 Task: Find connections with filter location Britz with filter topic #digitalnomadwith filter profile language German with filter current company Angel One with filter school Punjabi University with filter industry Translation and Localization with filter service category Wedding Planning with filter keywords title Data Analyst
Action: Mouse moved to (665, 86)
Screenshot: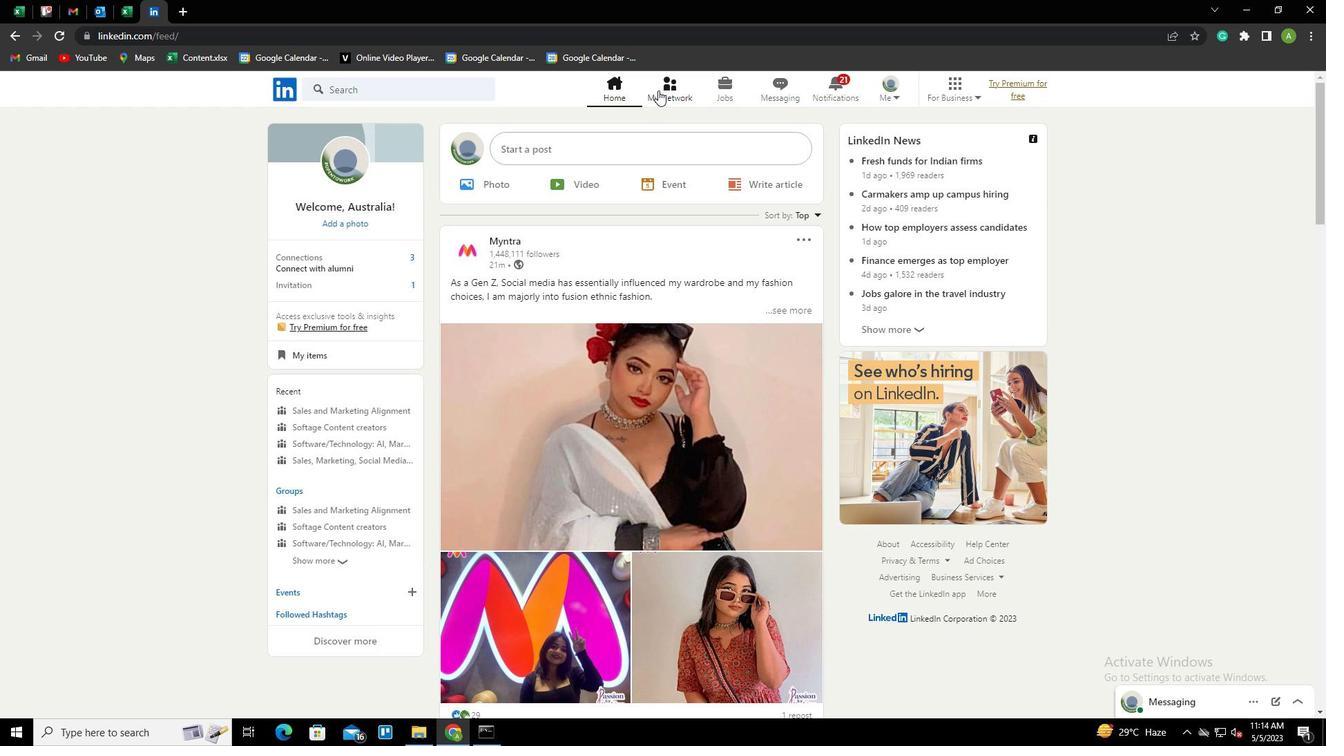 
Action: Mouse pressed left at (665, 86)
Screenshot: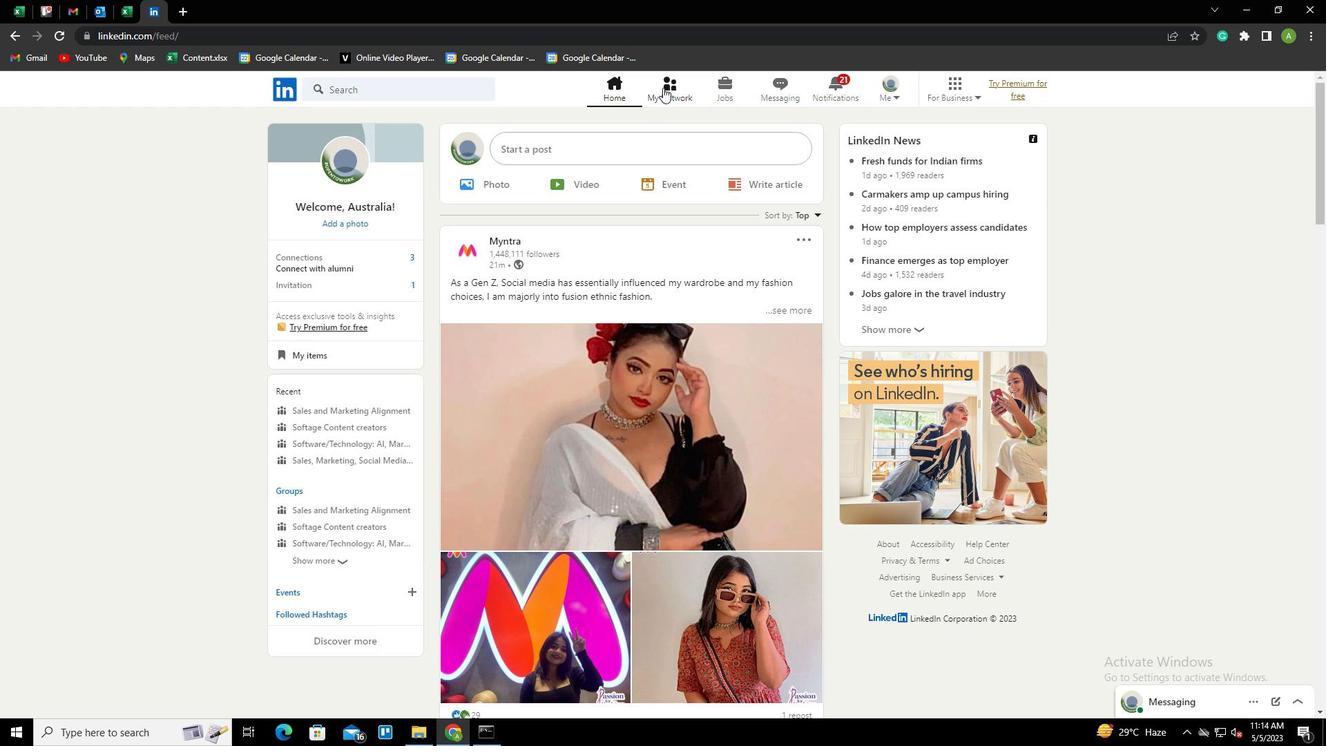 
Action: Mouse moved to (368, 168)
Screenshot: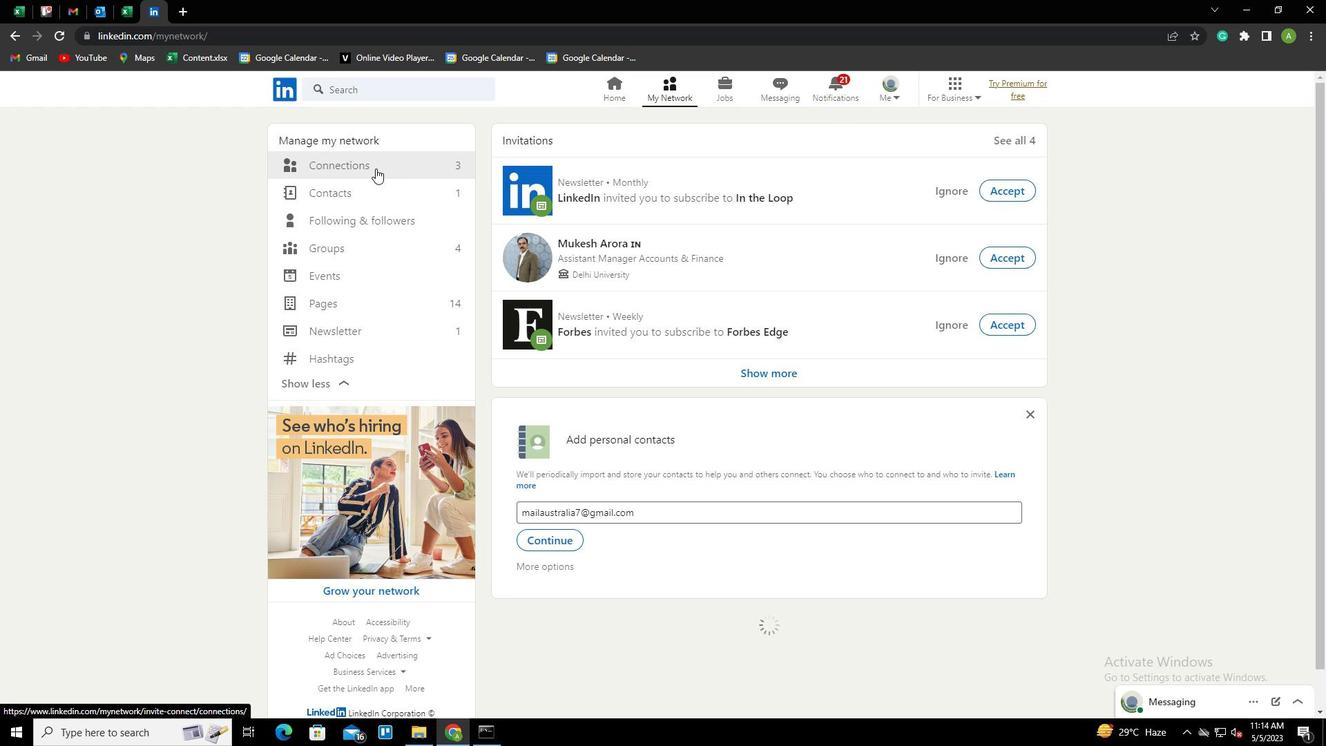 
Action: Mouse pressed left at (368, 168)
Screenshot: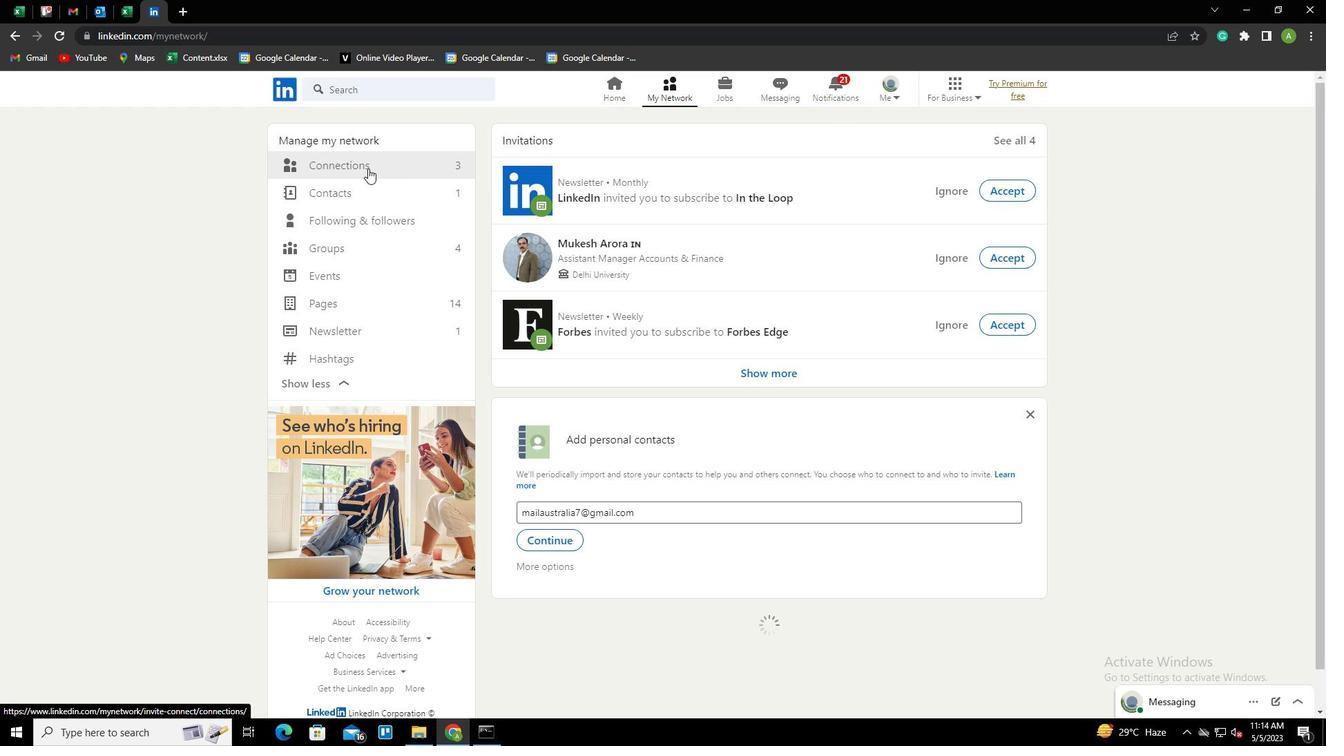 
Action: Mouse moved to (773, 162)
Screenshot: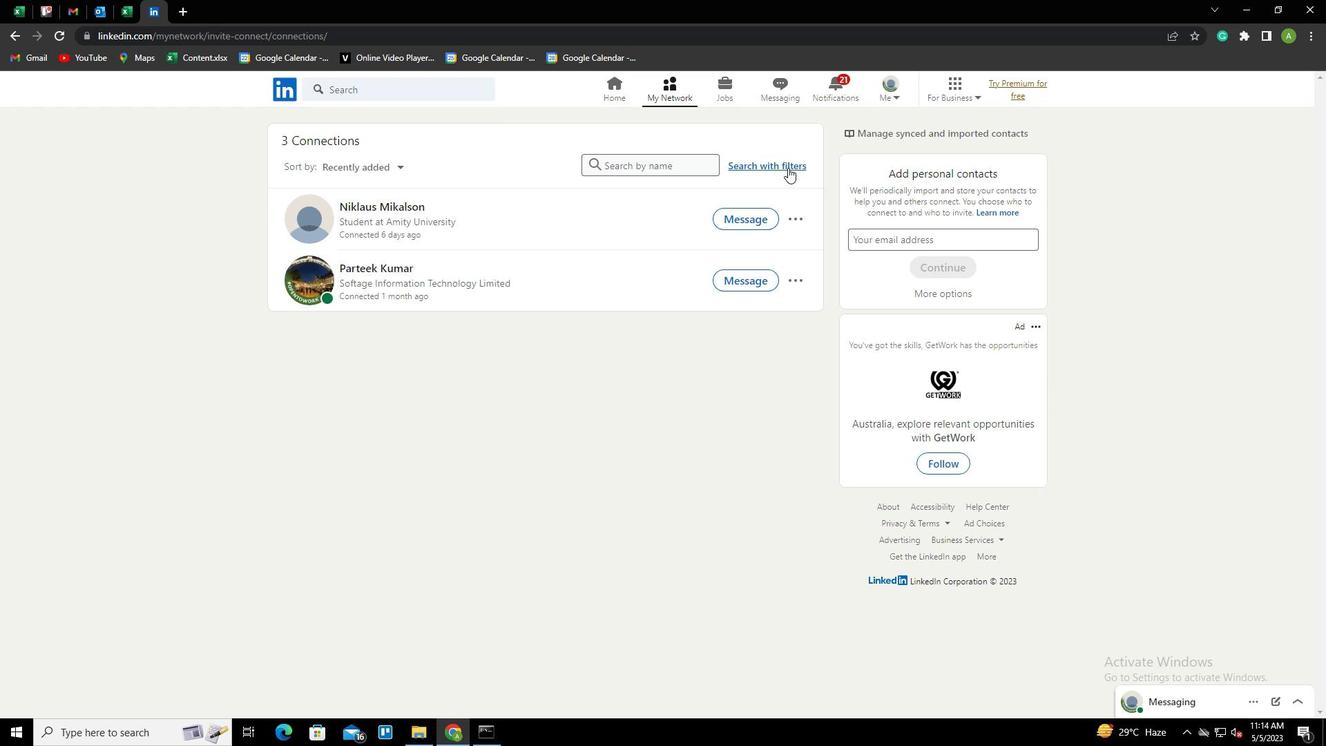 
Action: Mouse pressed left at (773, 162)
Screenshot: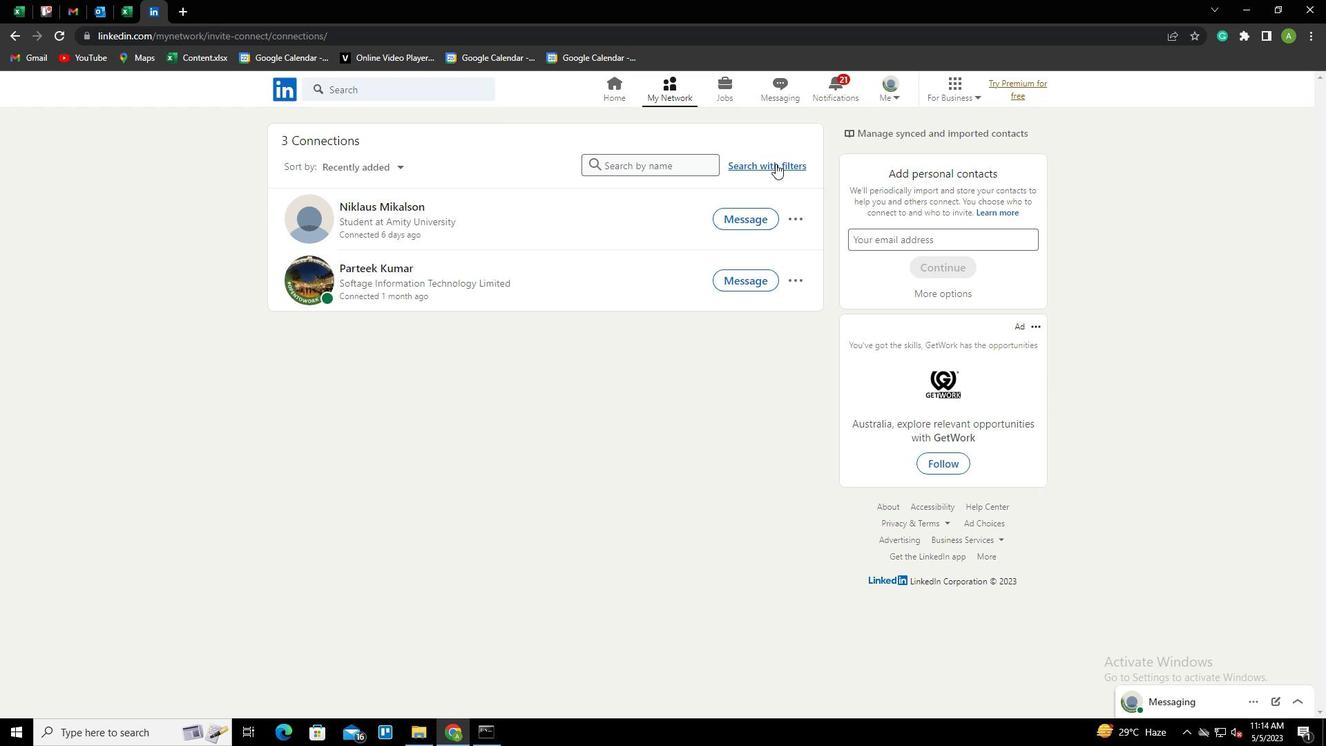 
Action: Mouse moved to (703, 127)
Screenshot: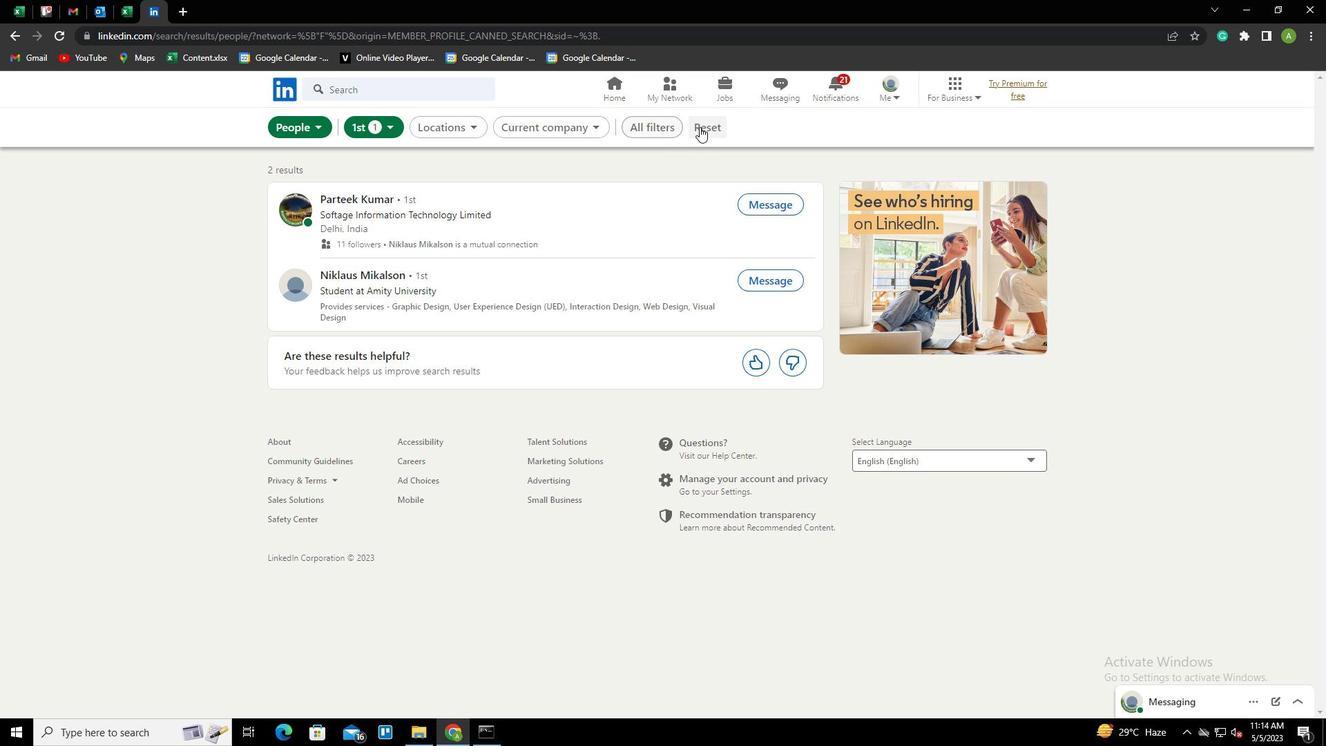 
Action: Mouse pressed left at (703, 127)
Screenshot: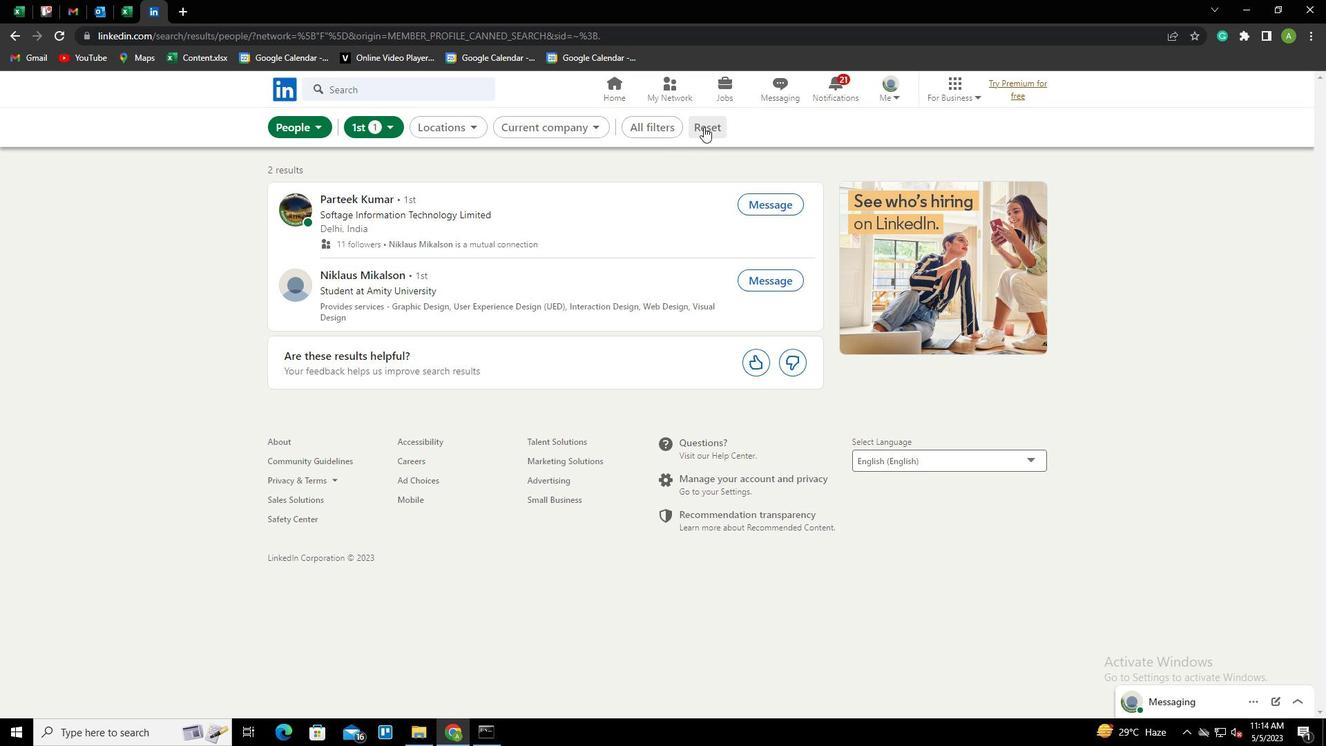 
Action: Mouse moved to (680, 127)
Screenshot: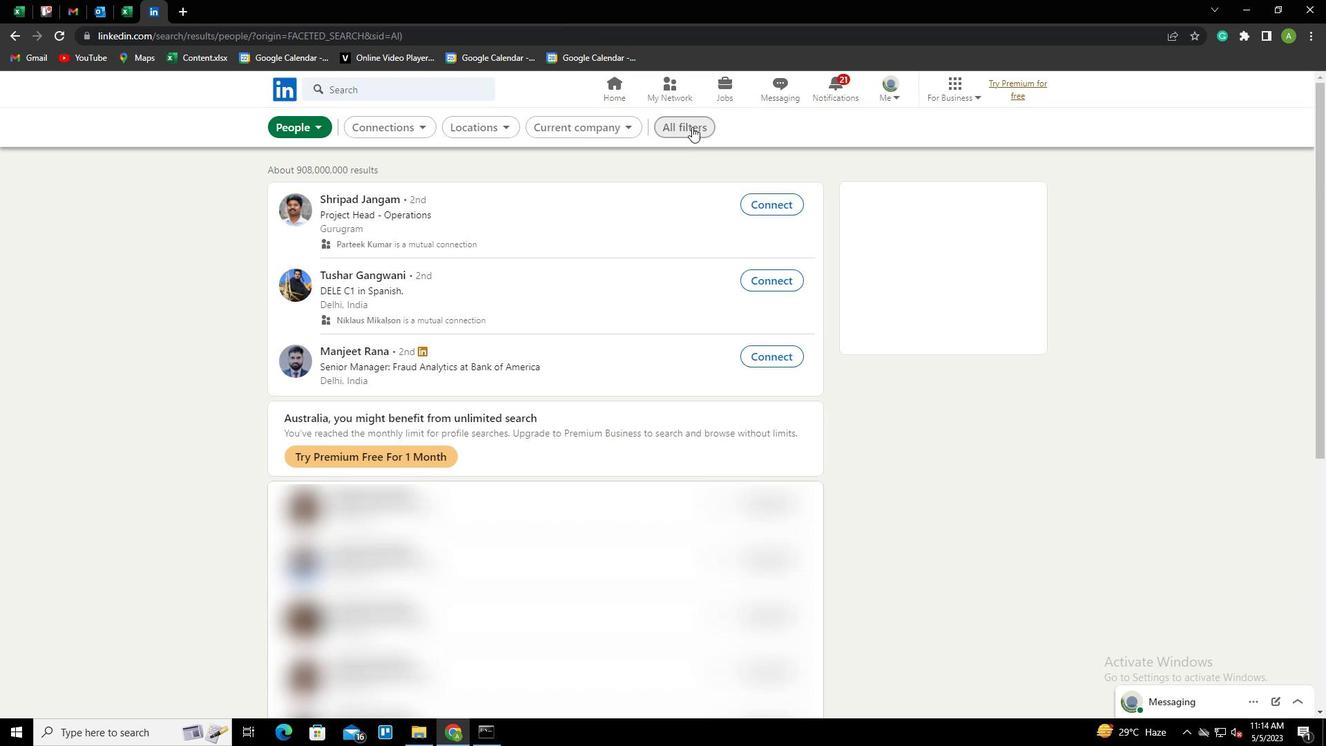 
Action: Mouse pressed left at (680, 127)
Screenshot: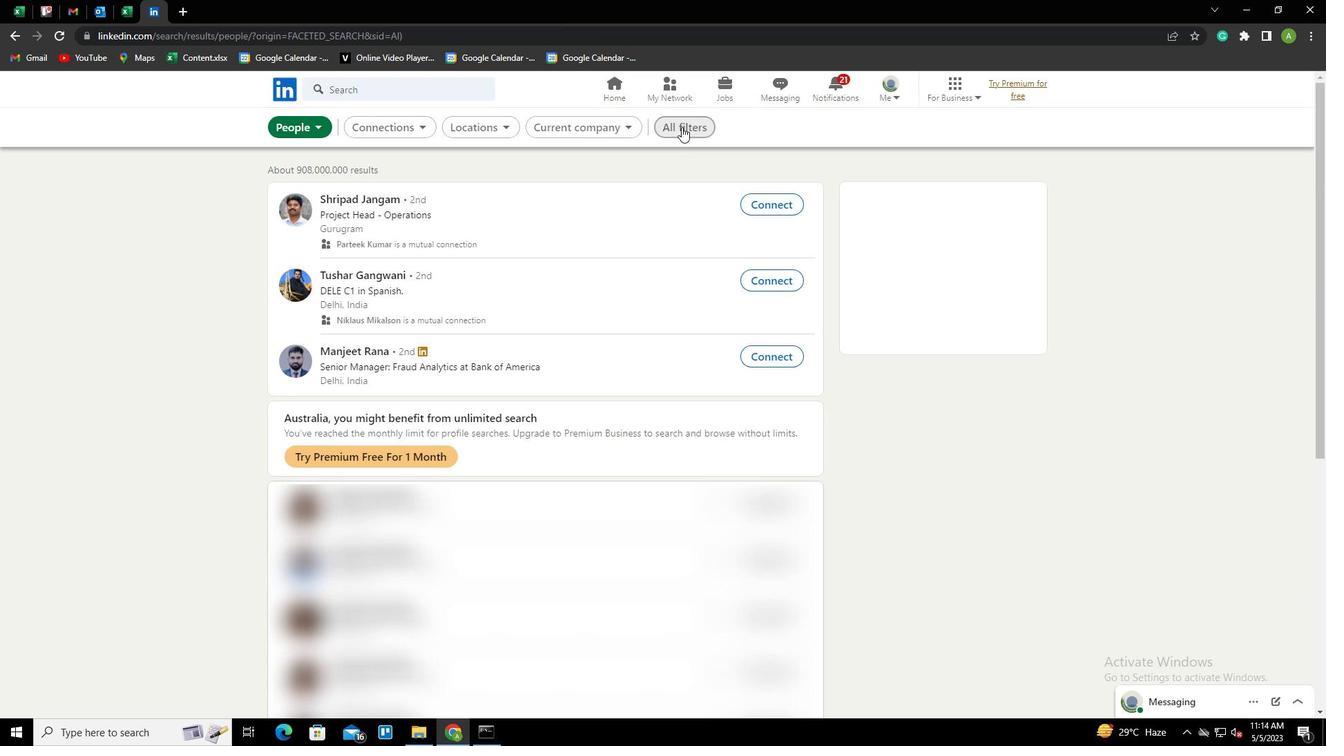 
Action: Mouse moved to (1014, 427)
Screenshot: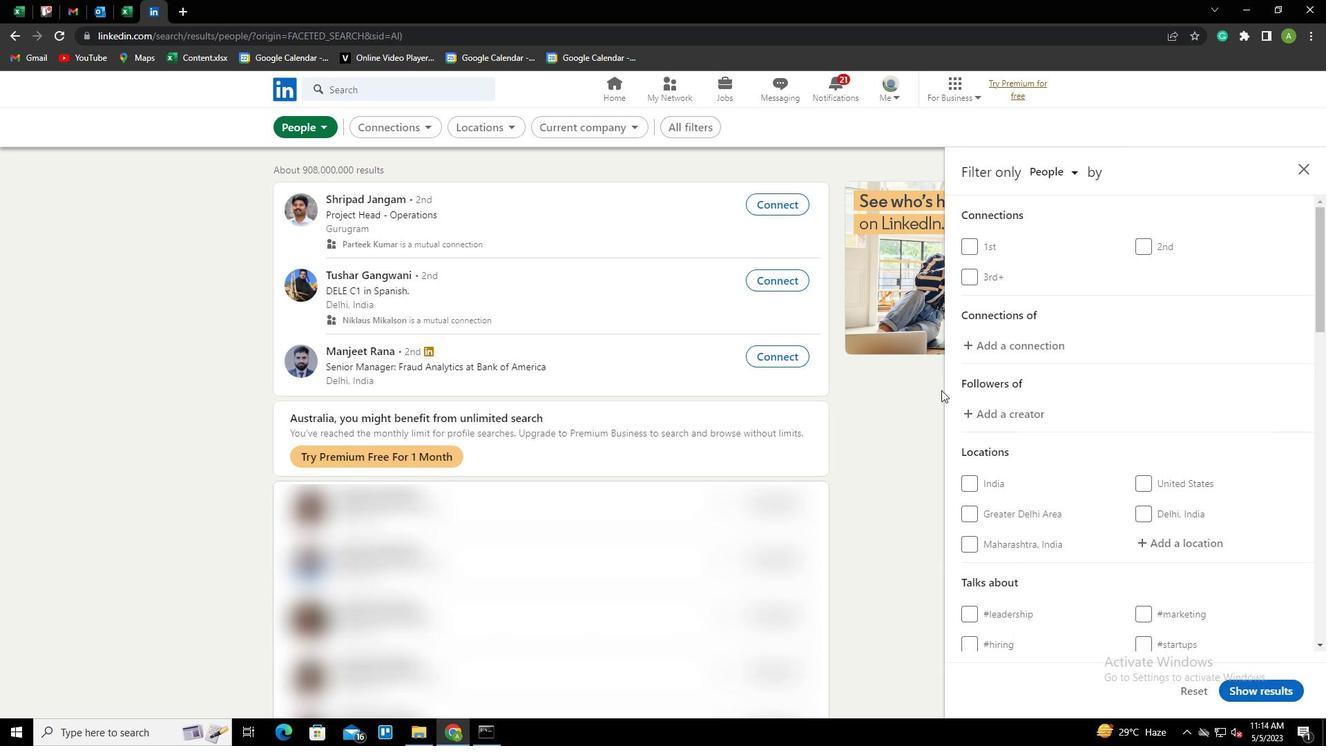 
Action: Mouse scrolled (1014, 426) with delta (0, 0)
Screenshot: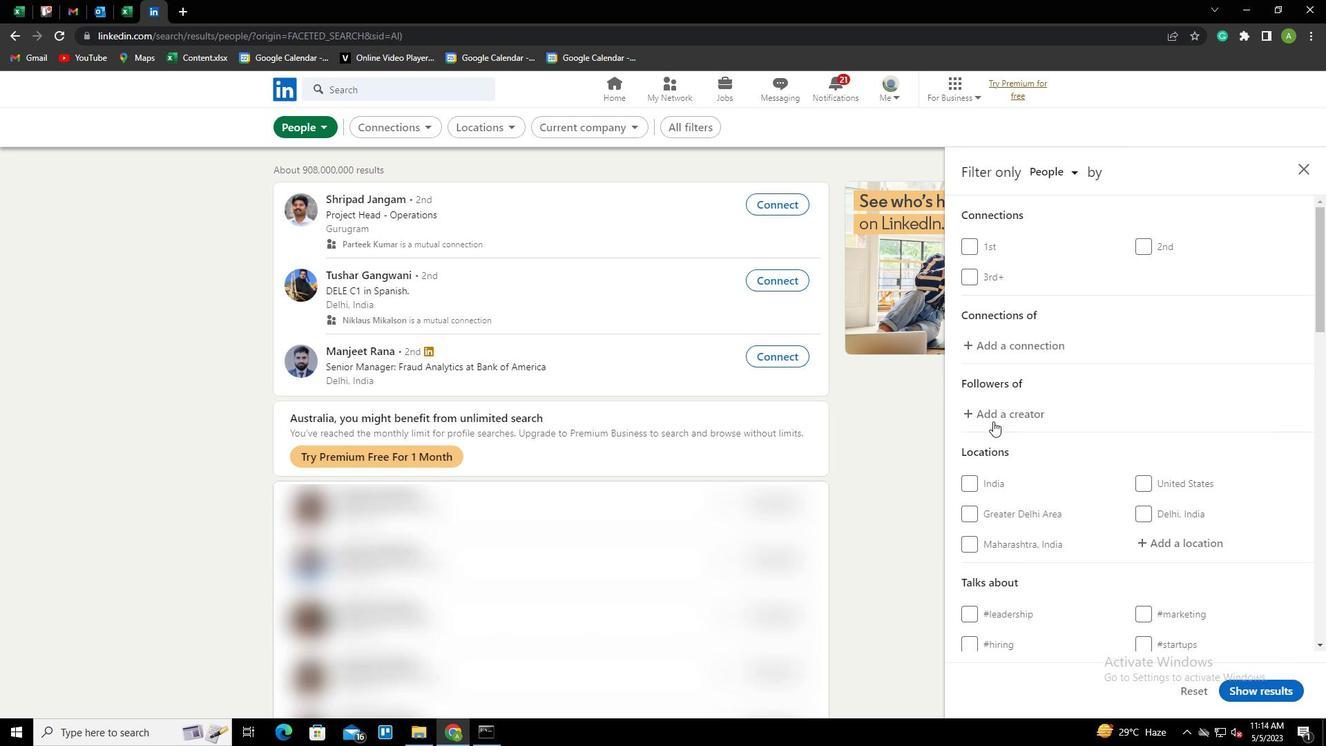 
Action: Mouse scrolled (1014, 426) with delta (0, 0)
Screenshot: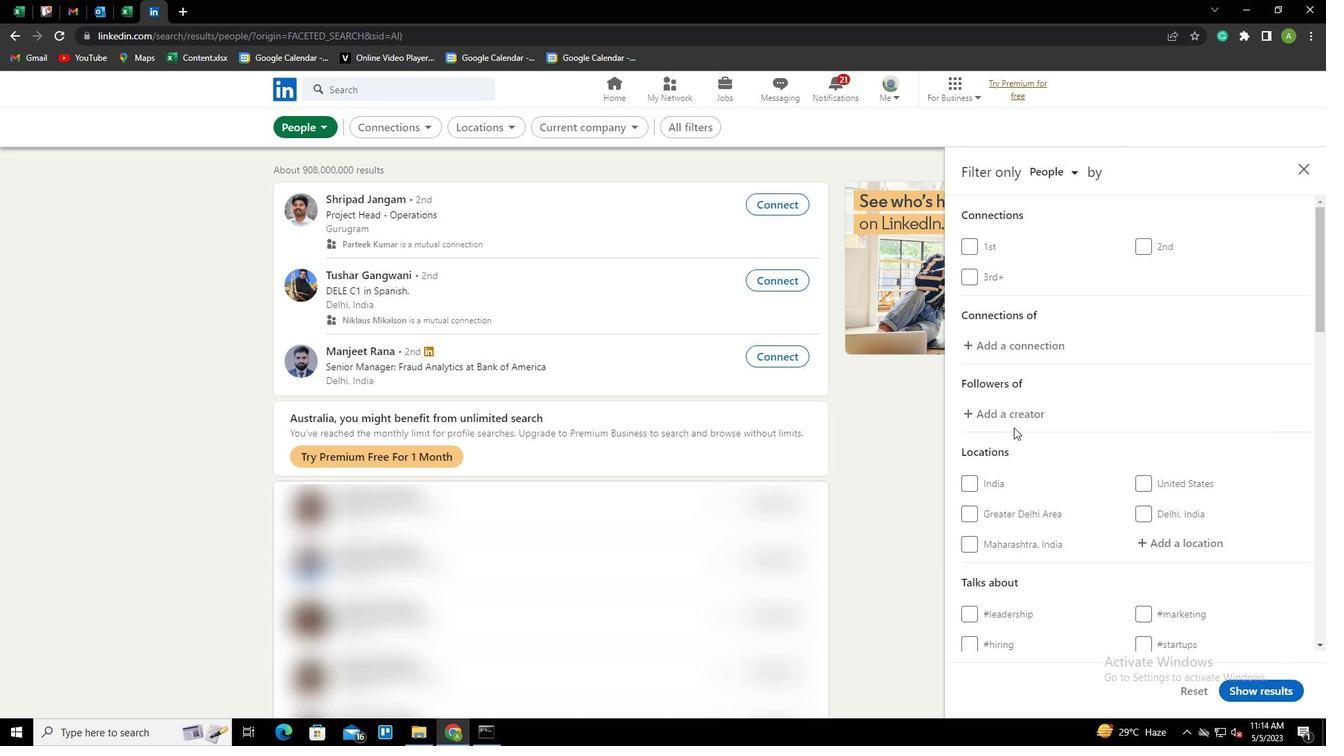 
Action: Mouse moved to (1181, 398)
Screenshot: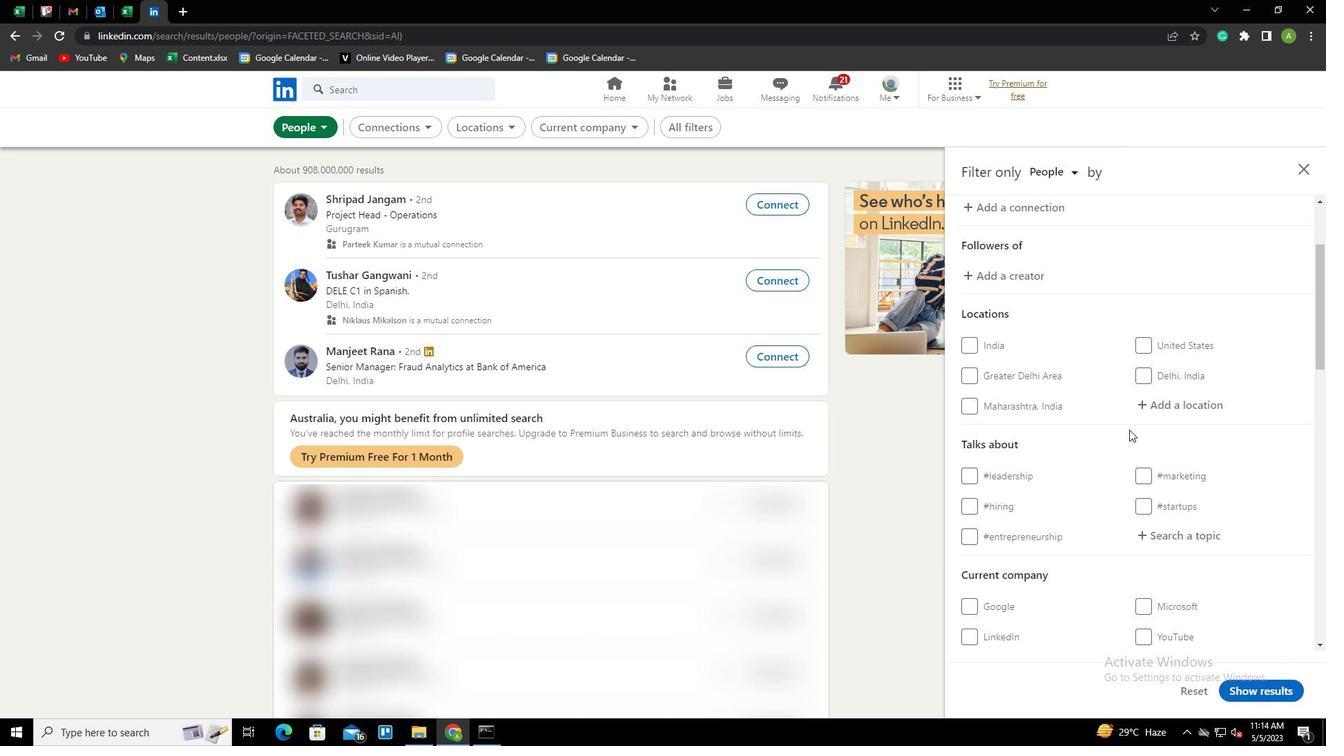 
Action: Mouse pressed left at (1181, 398)
Screenshot: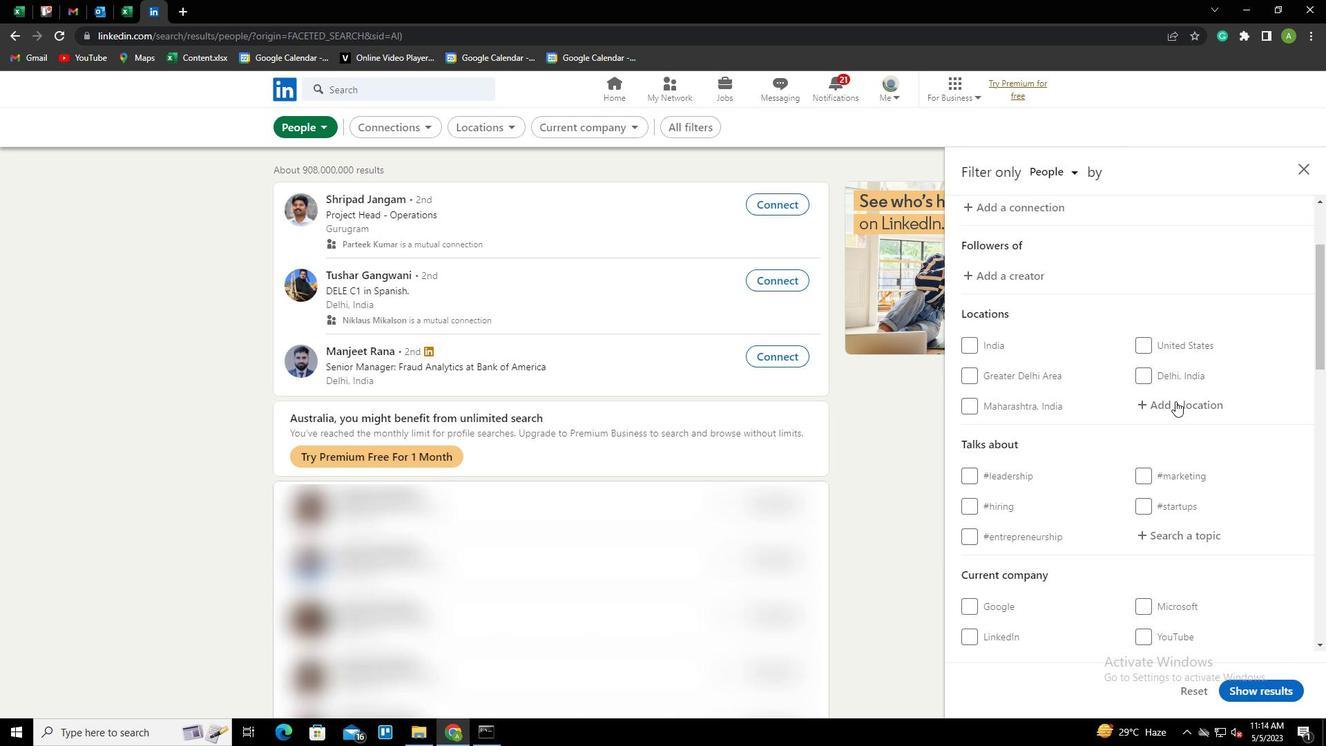 
Action: Key pressed <Key.shift>BRITZ<Key.down><Key.enter>
Screenshot: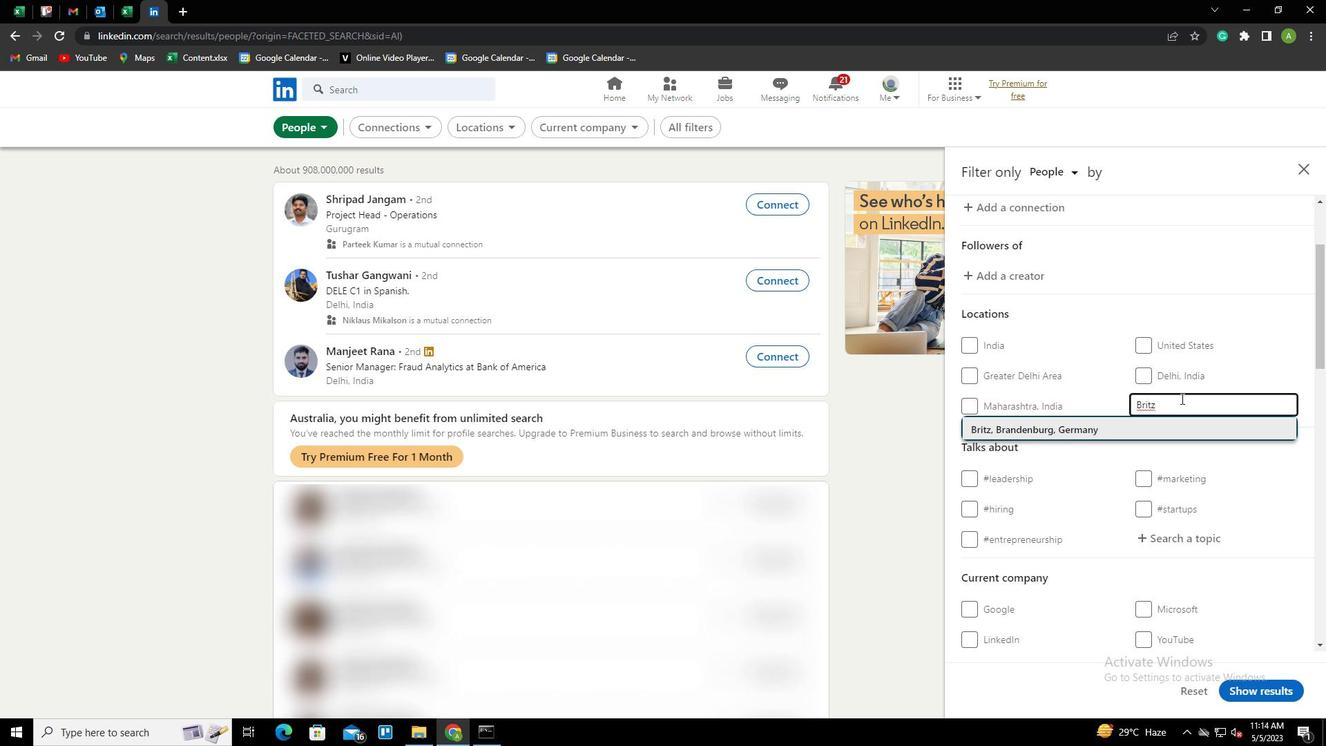 
Action: Mouse scrolled (1181, 397) with delta (0, 0)
Screenshot: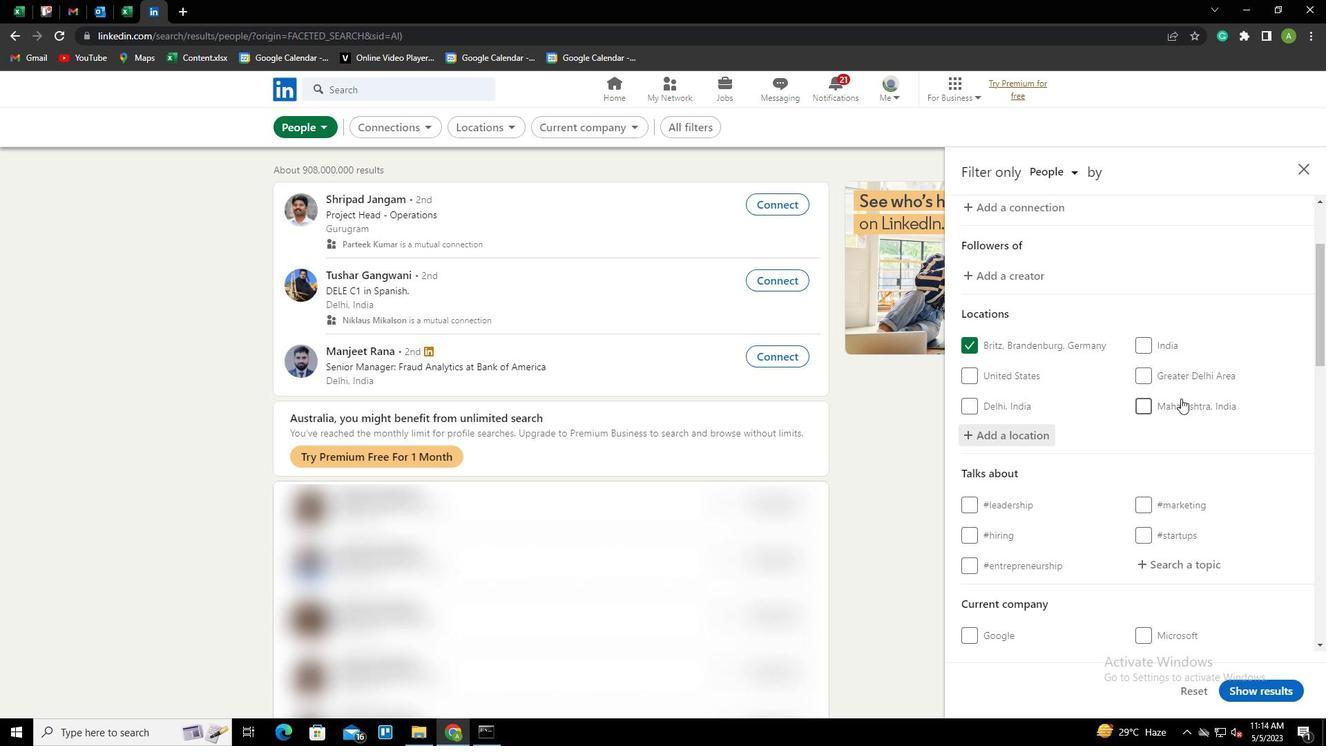 
Action: Mouse scrolled (1181, 397) with delta (0, 0)
Screenshot: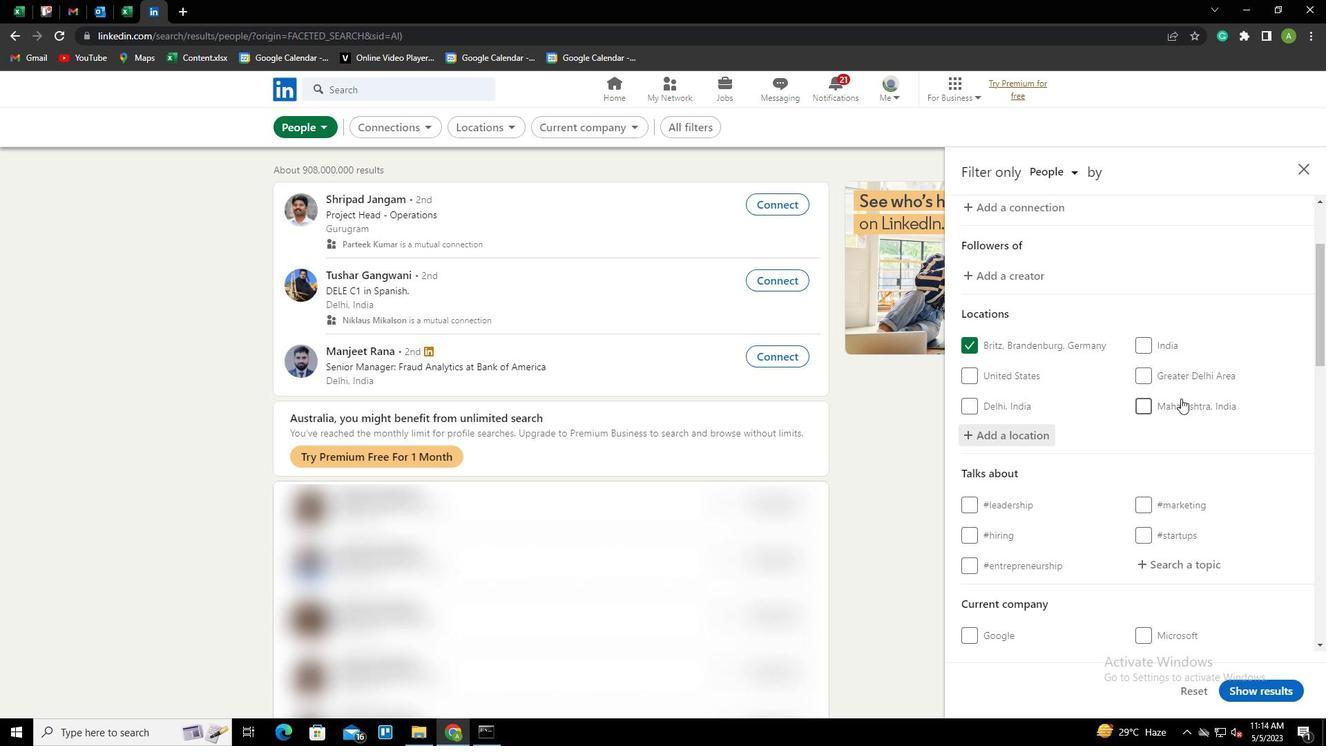 
Action: Mouse scrolled (1181, 397) with delta (0, 0)
Screenshot: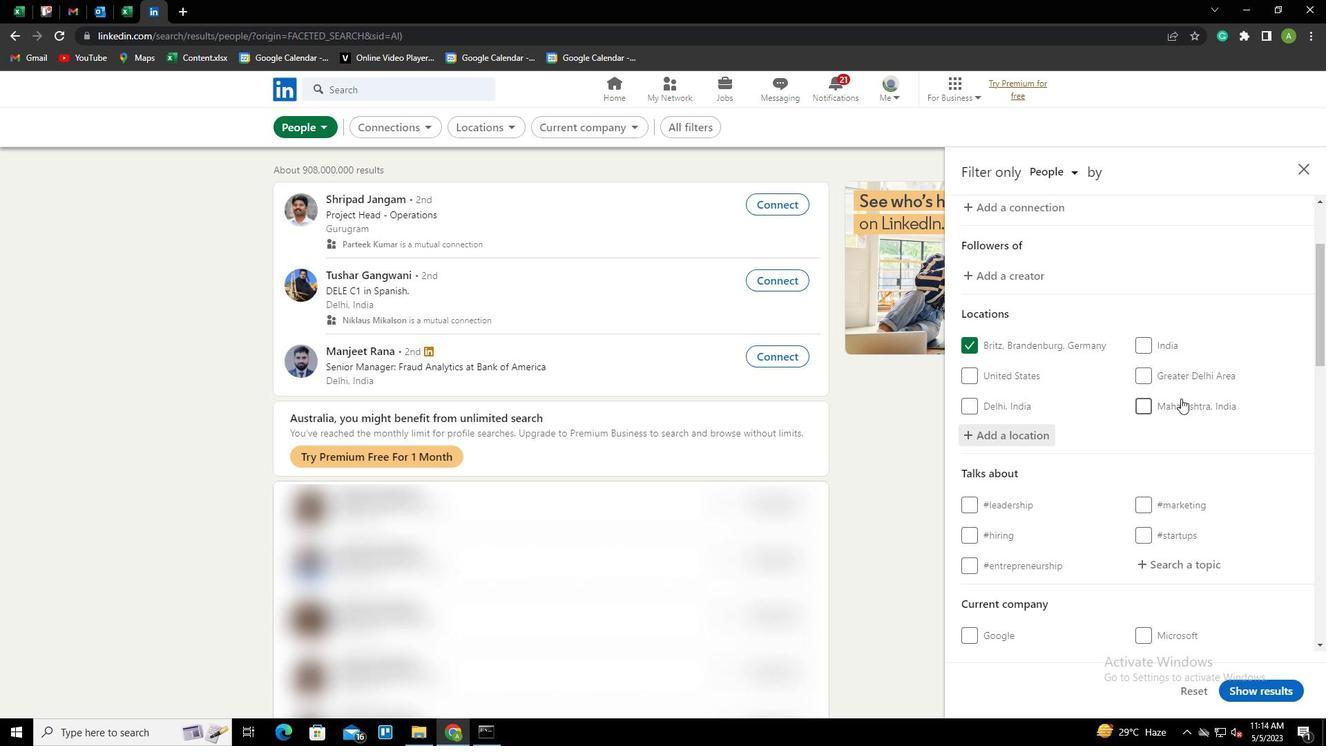 
Action: Mouse scrolled (1181, 397) with delta (0, 0)
Screenshot: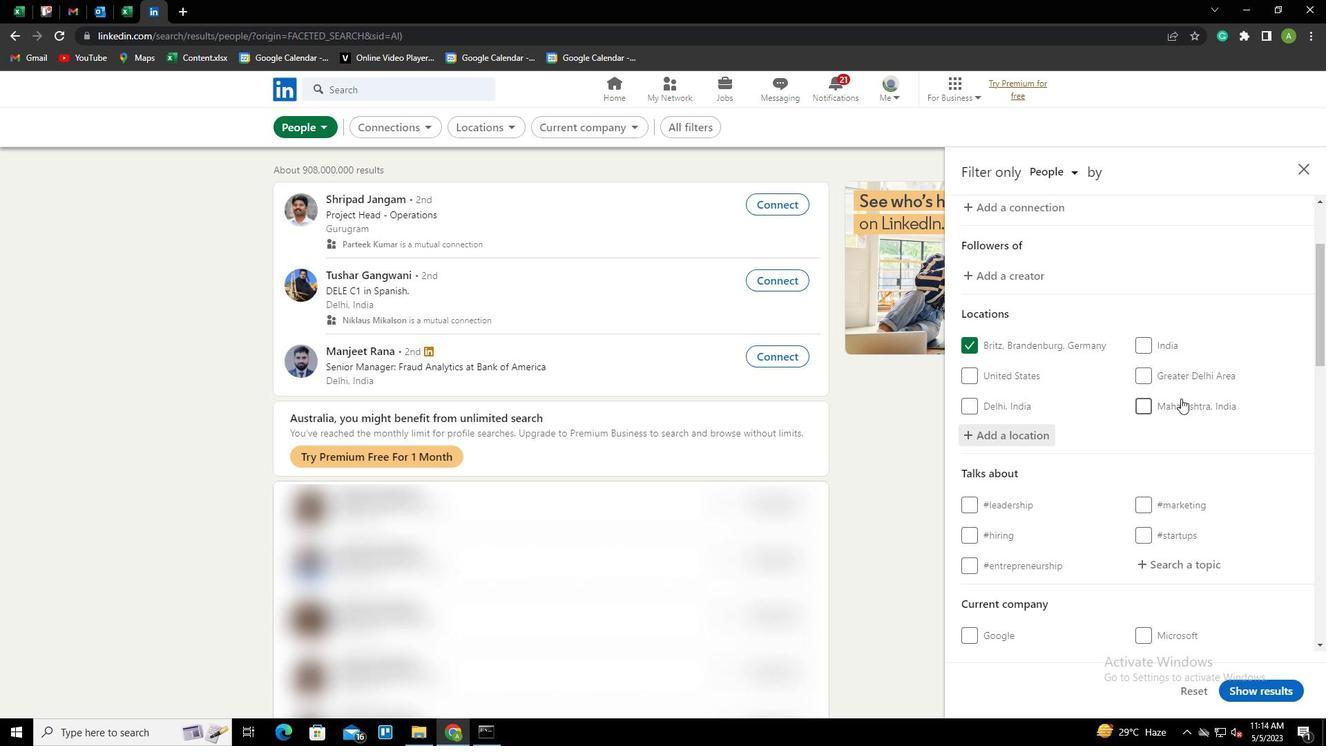 
Action: Mouse moved to (1174, 290)
Screenshot: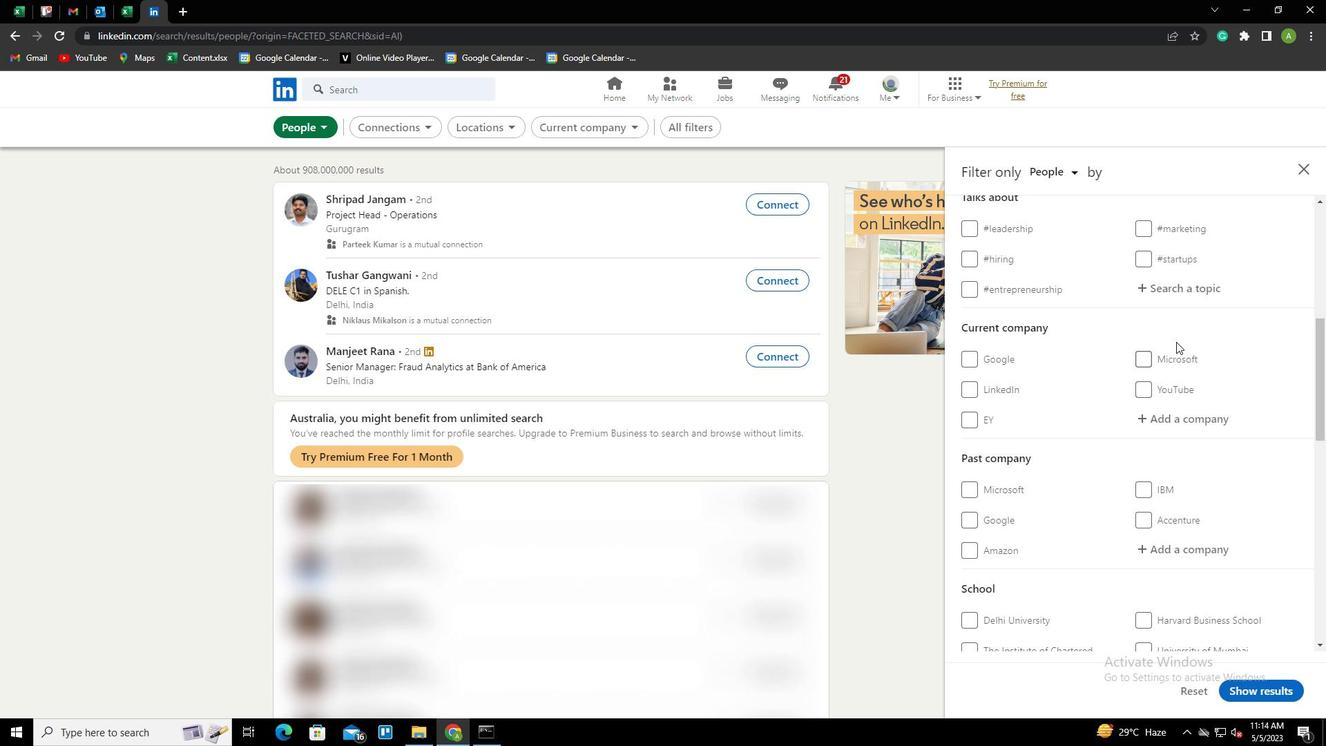 
Action: Mouse pressed left at (1174, 290)
Screenshot: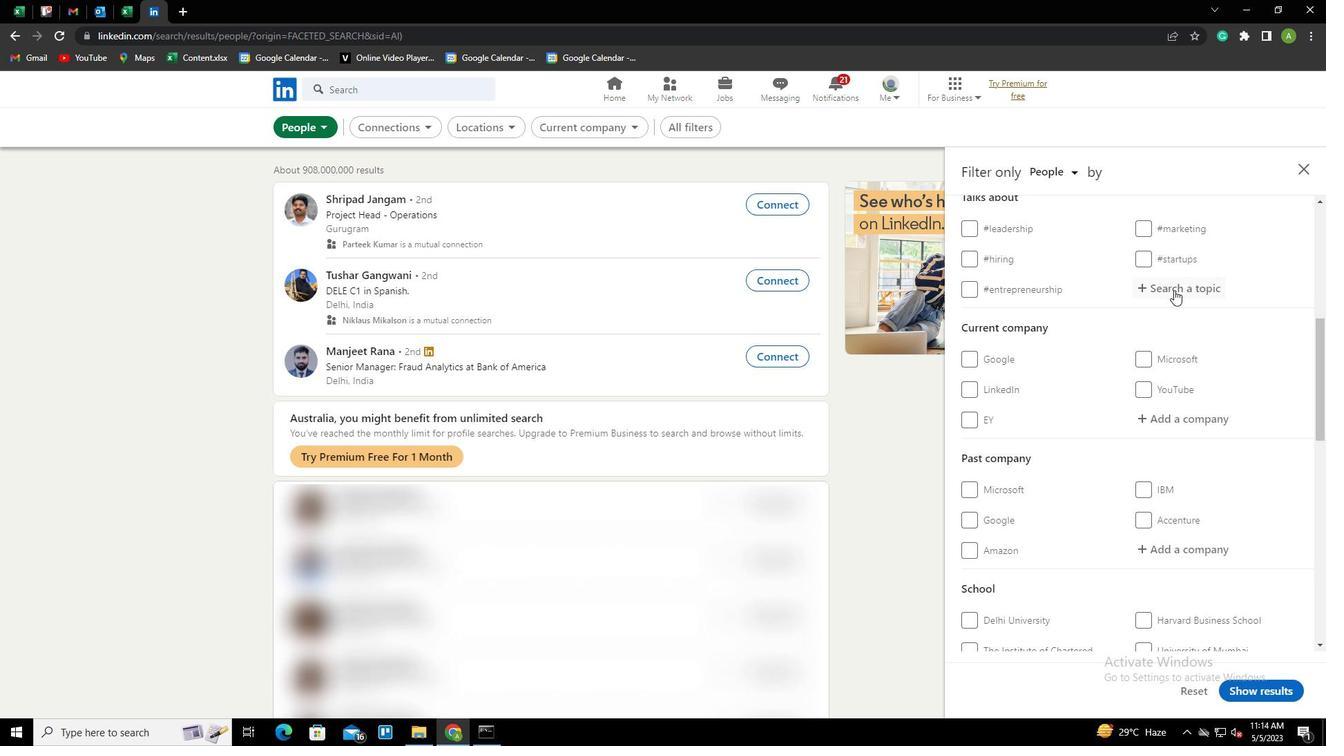 
Action: Key pressed DIGITALNOMAD<Key.down><Key.enter>
Screenshot: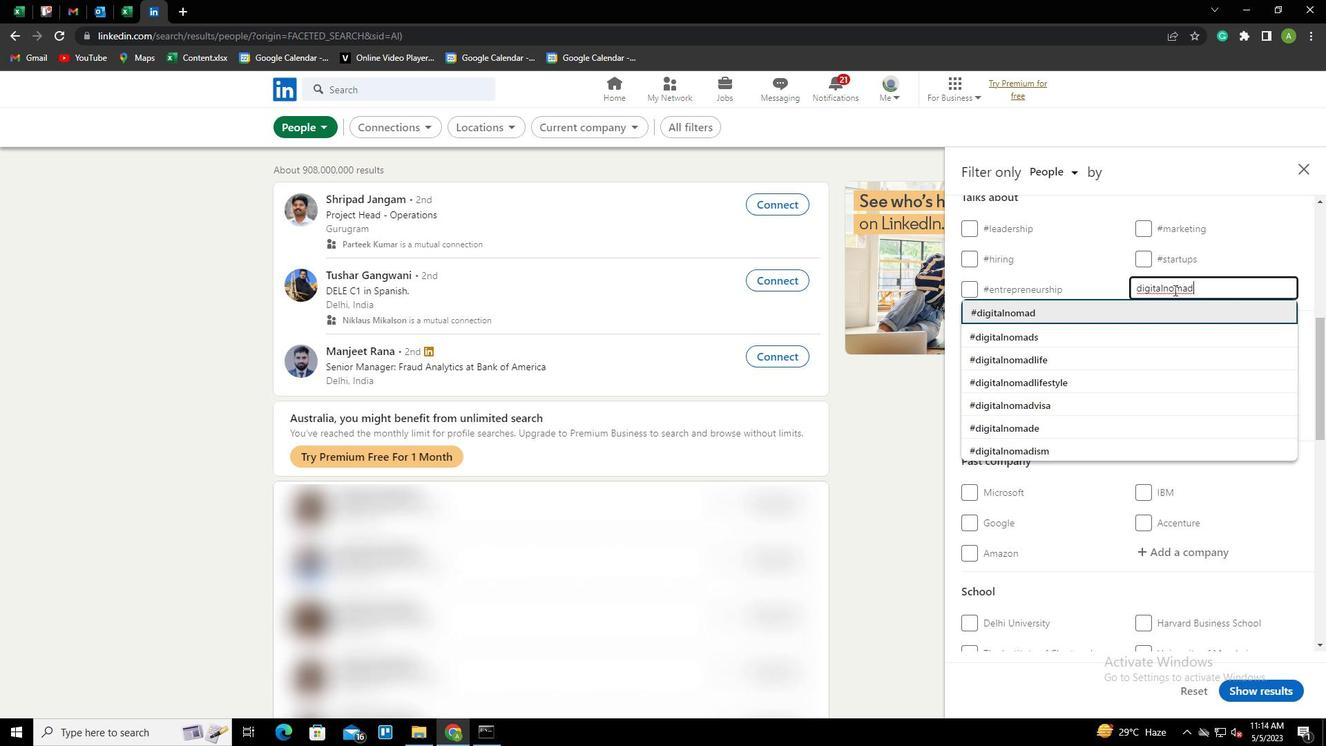 
Action: Mouse scrolled (1174, 289) with delta (0, 0)
Screenshot: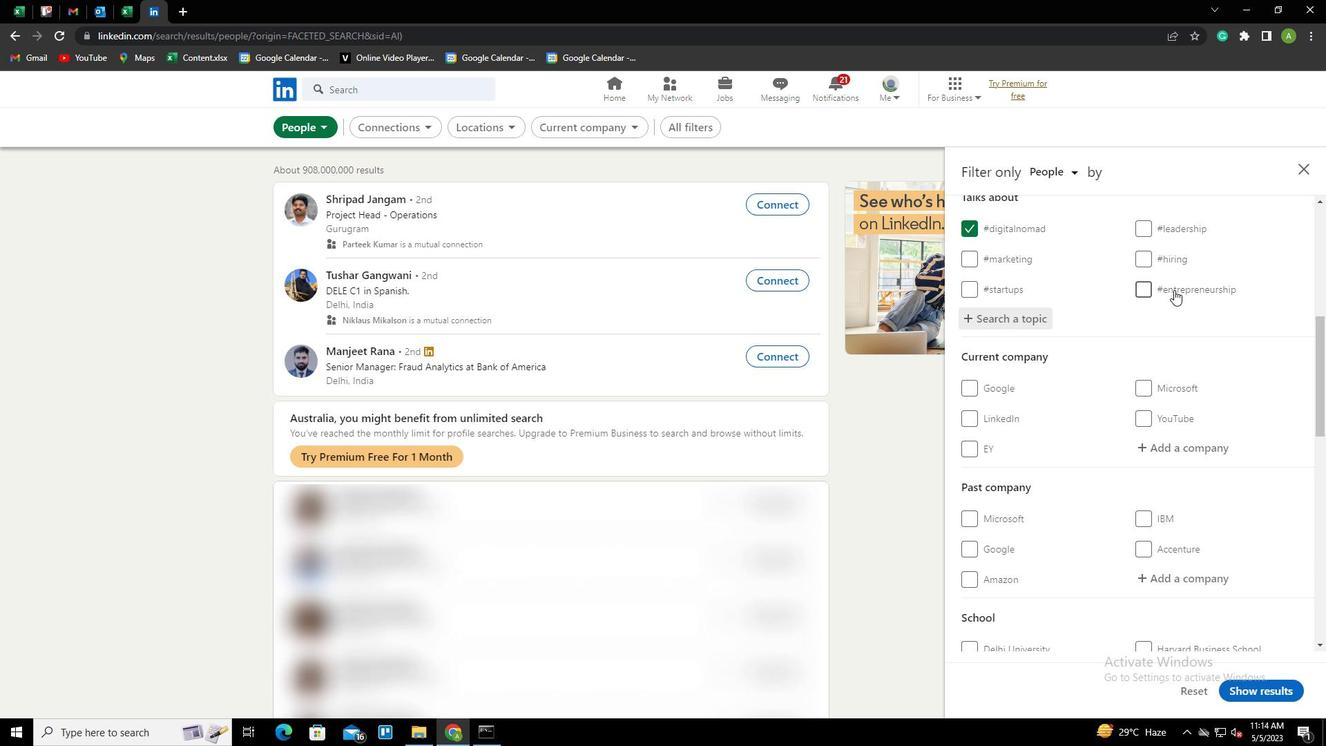 
Action: Mouse scrolled (1174, 289) with delta (0, 0)
Screenshot: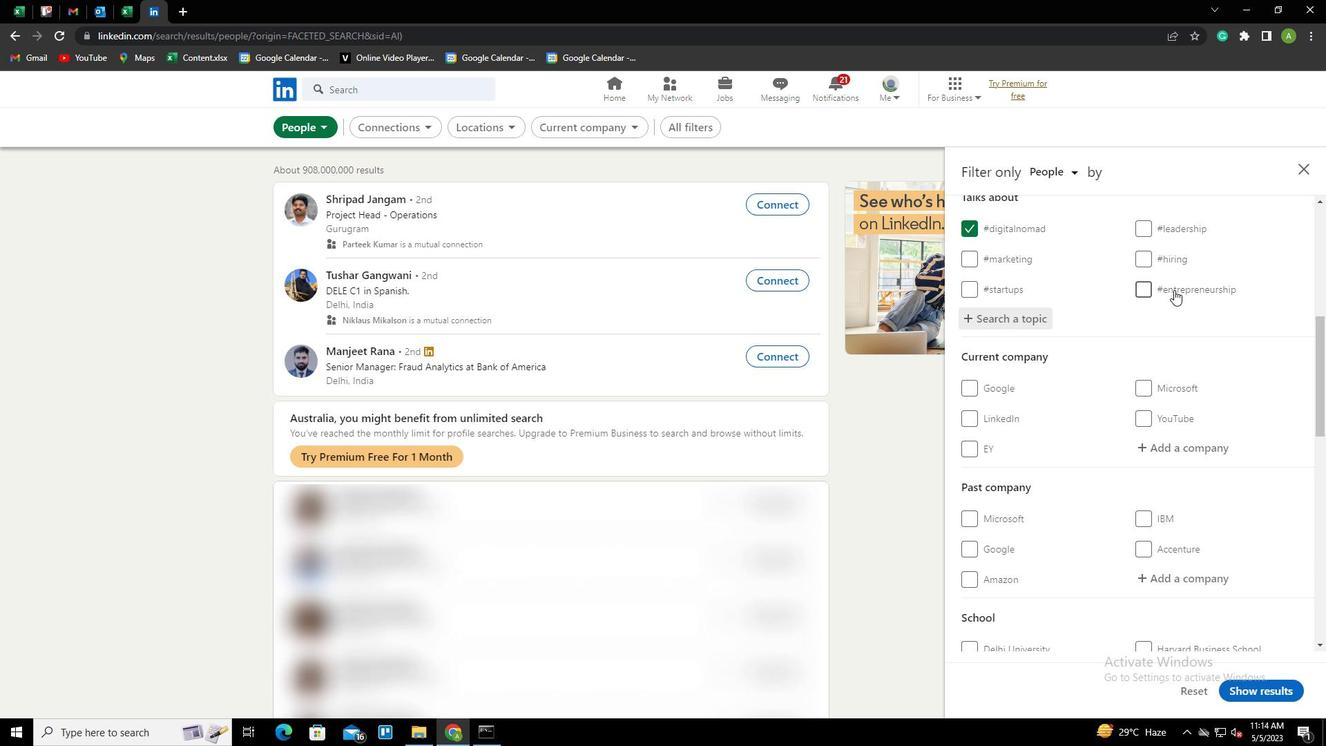 
Action: Mouse scrolled (1174, 289) with delta (0, 0)
Screenshot: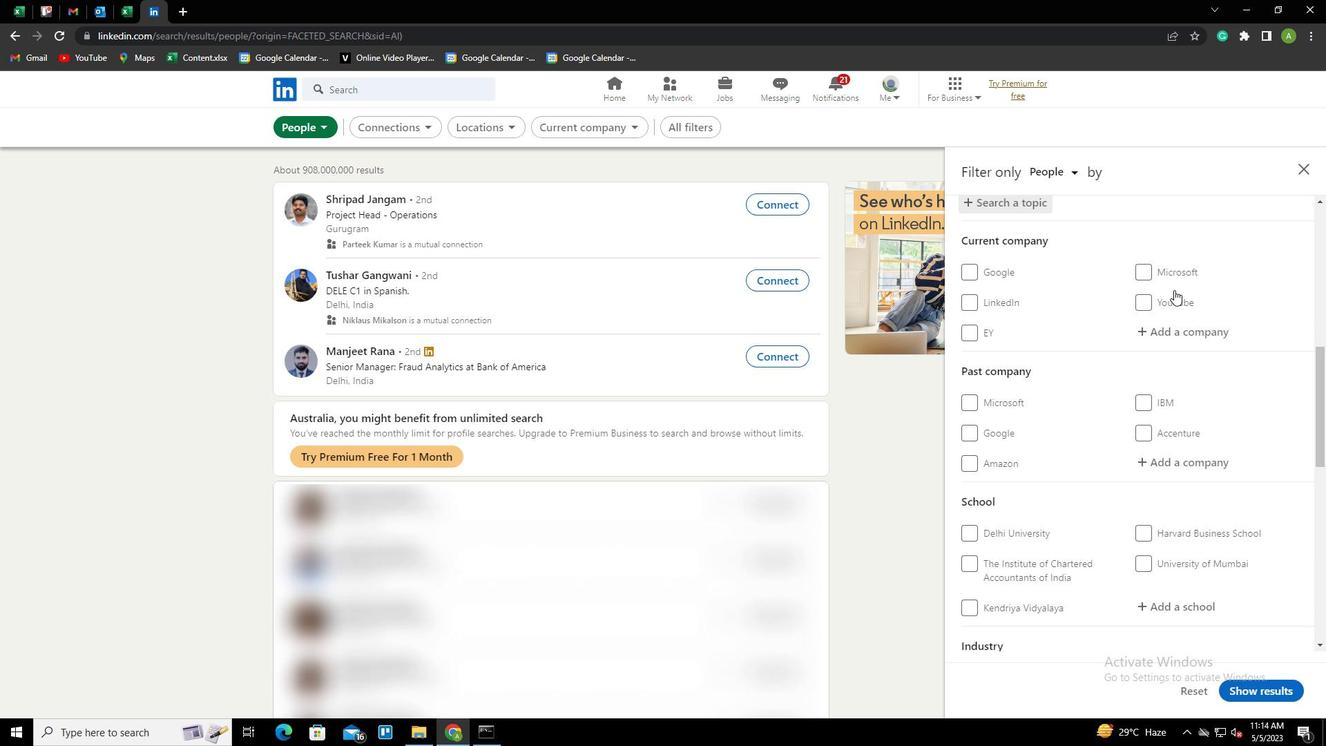 
Action: Mouse scrolled (1174, 289) with delta (0, 0)
Screenshot: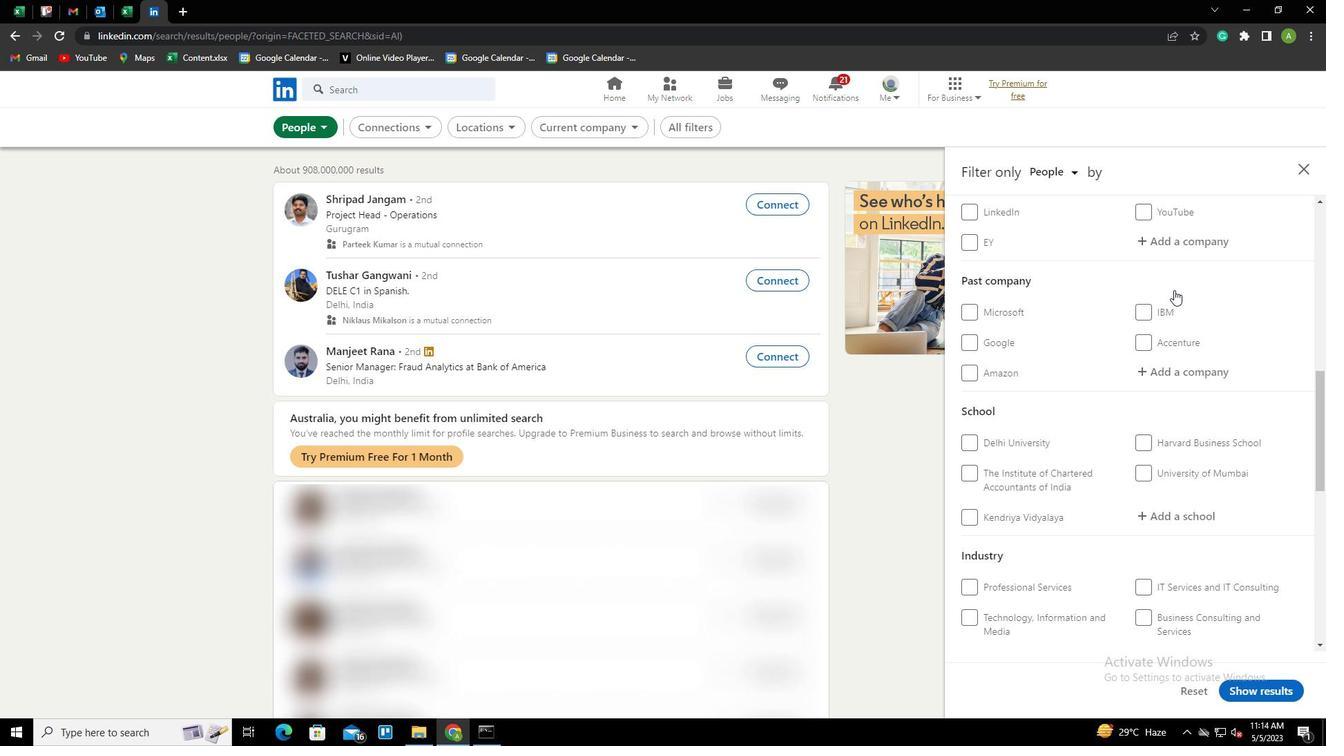 
Action: Mouse scrolled (1174, 289) with delta (0, 0)
Screenshot: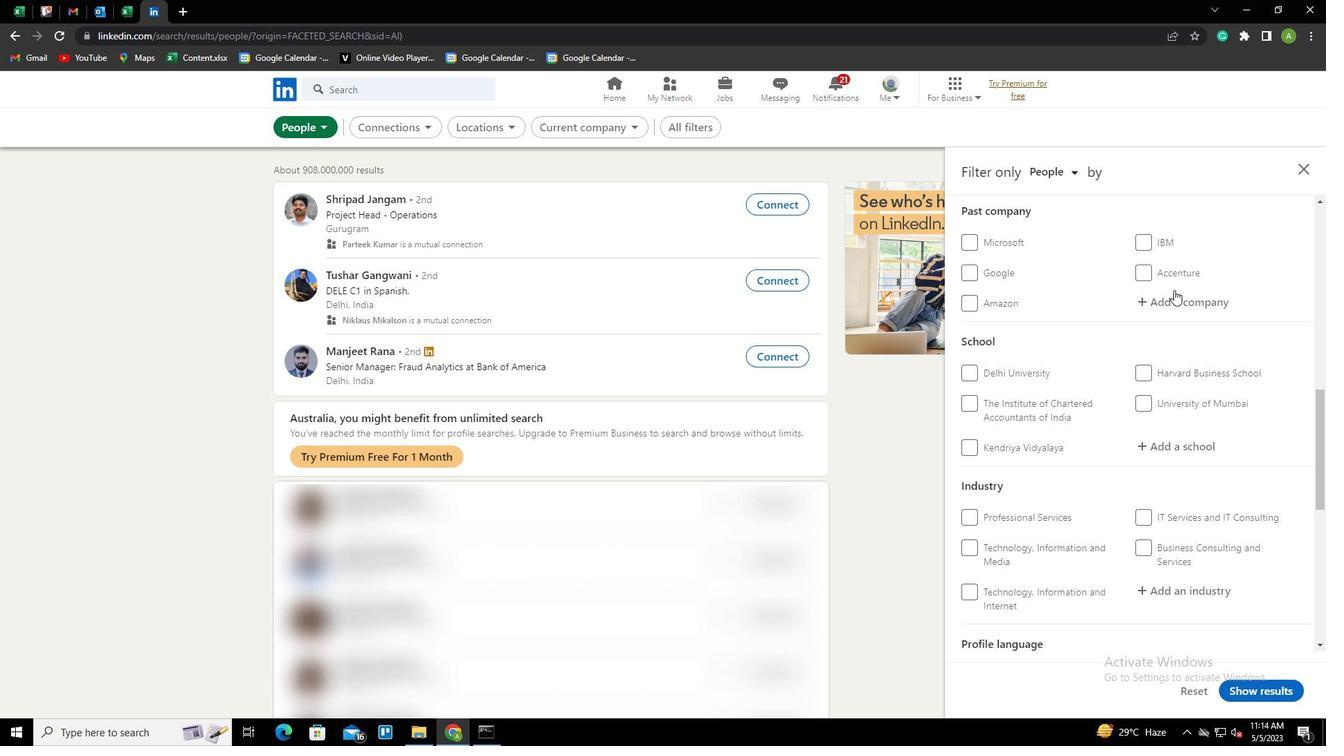 
Action: Mouse scrolled (1174, 289) with delta (0, 0)
Screenshot: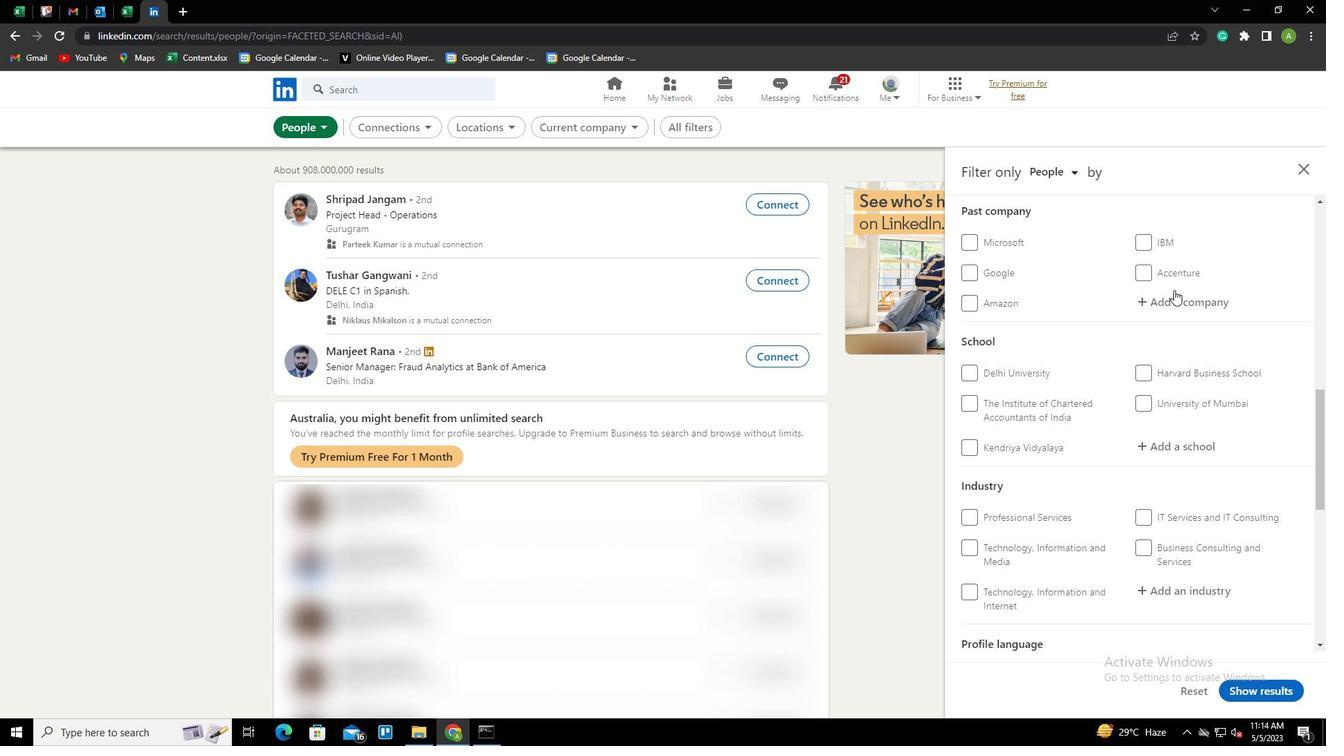 
Action: Mouse scrolled (1174, 289) with delta (0, 0)
Screenshot: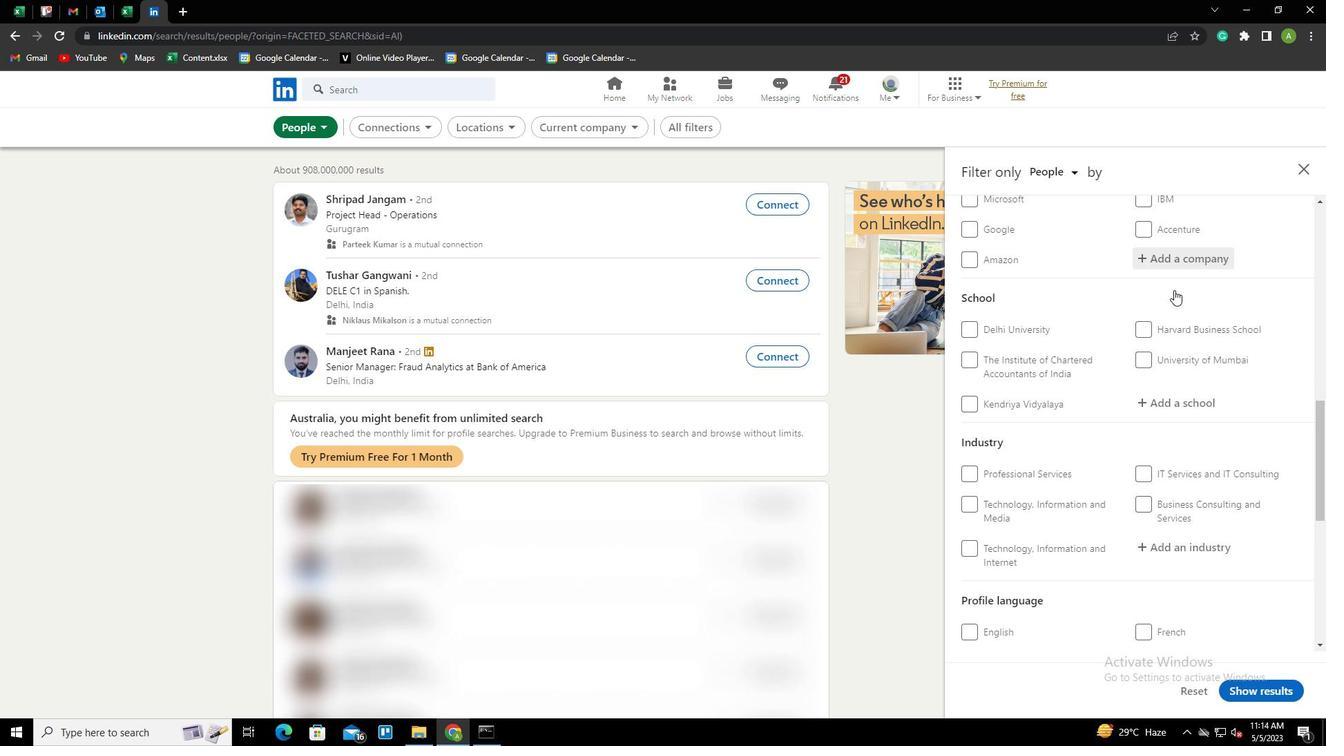 
Action: Mouse scrolled (1174, 289) with delta (0, 0)
Screenshot: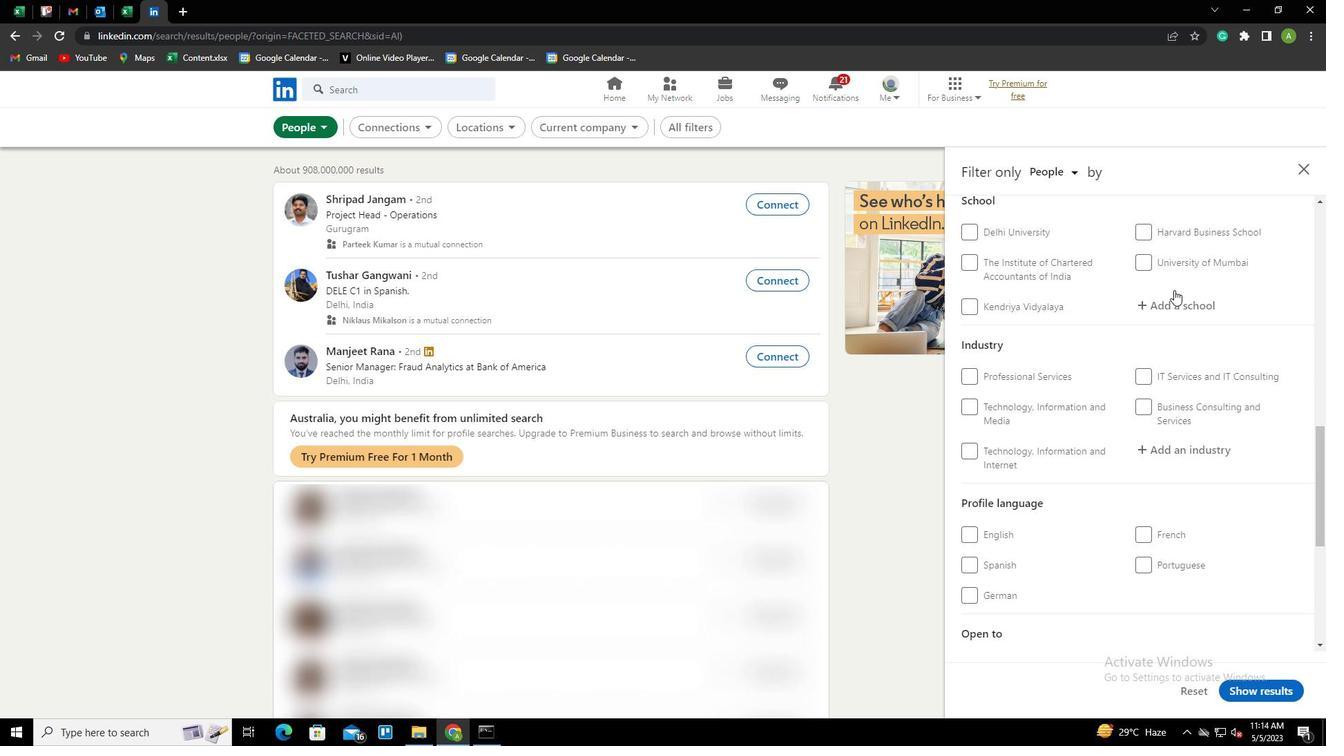 
Action: Mouse moved to (965, 463)
Screenshot: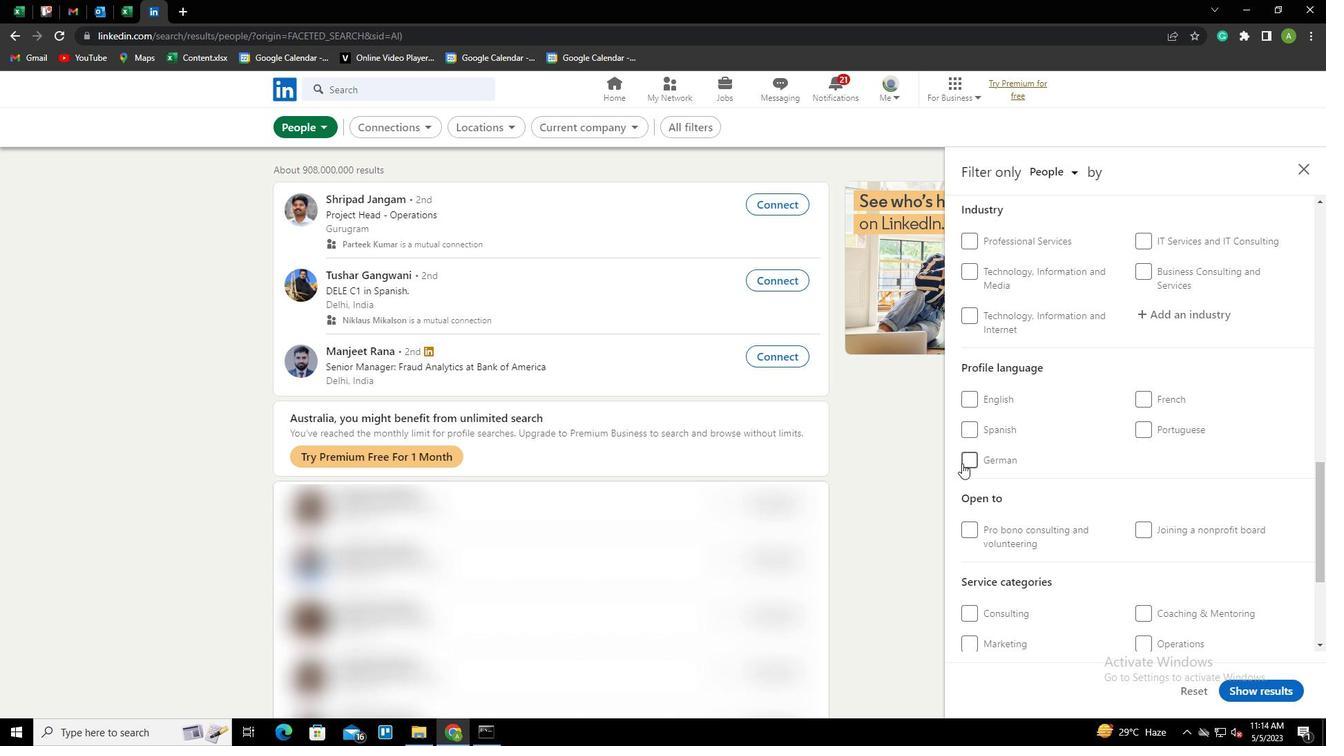 
Action: Mouse pressed left at (965, 463)
Screenshot: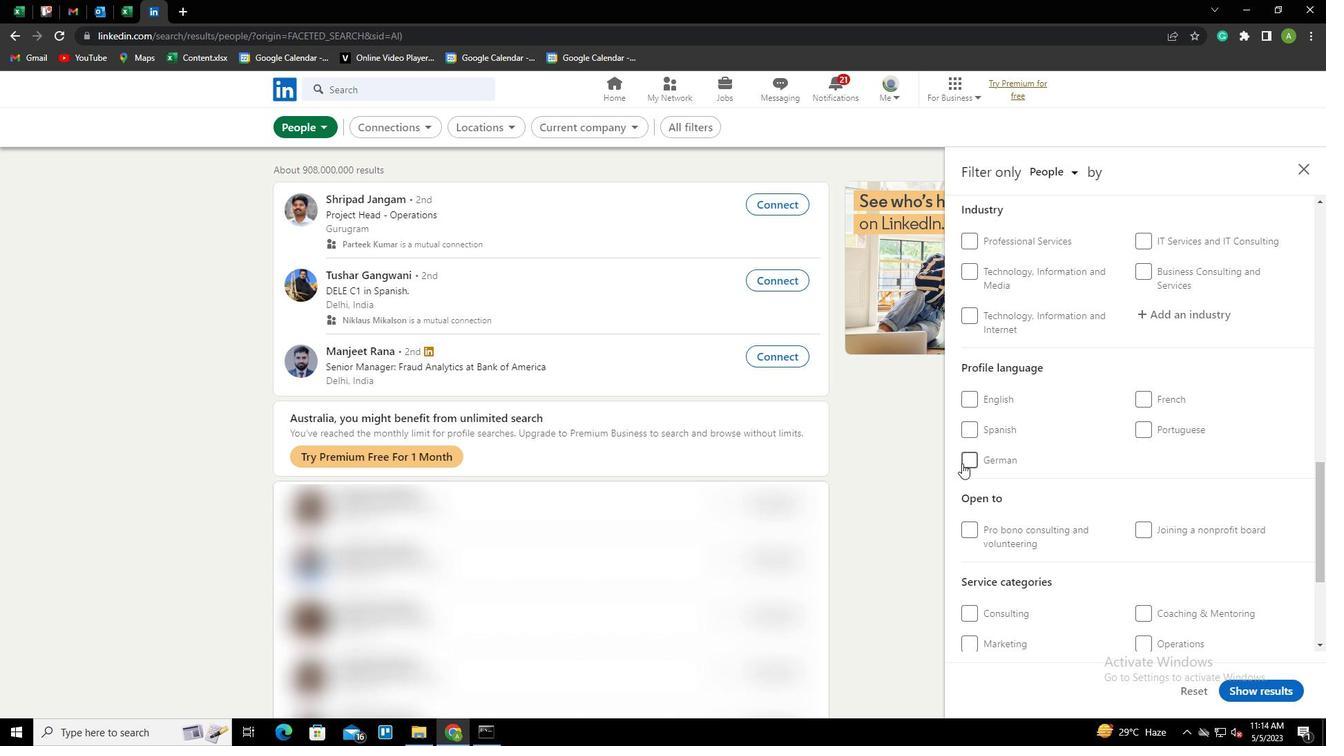 
Action: Mouse moved to (1094, 473)
Screenshot: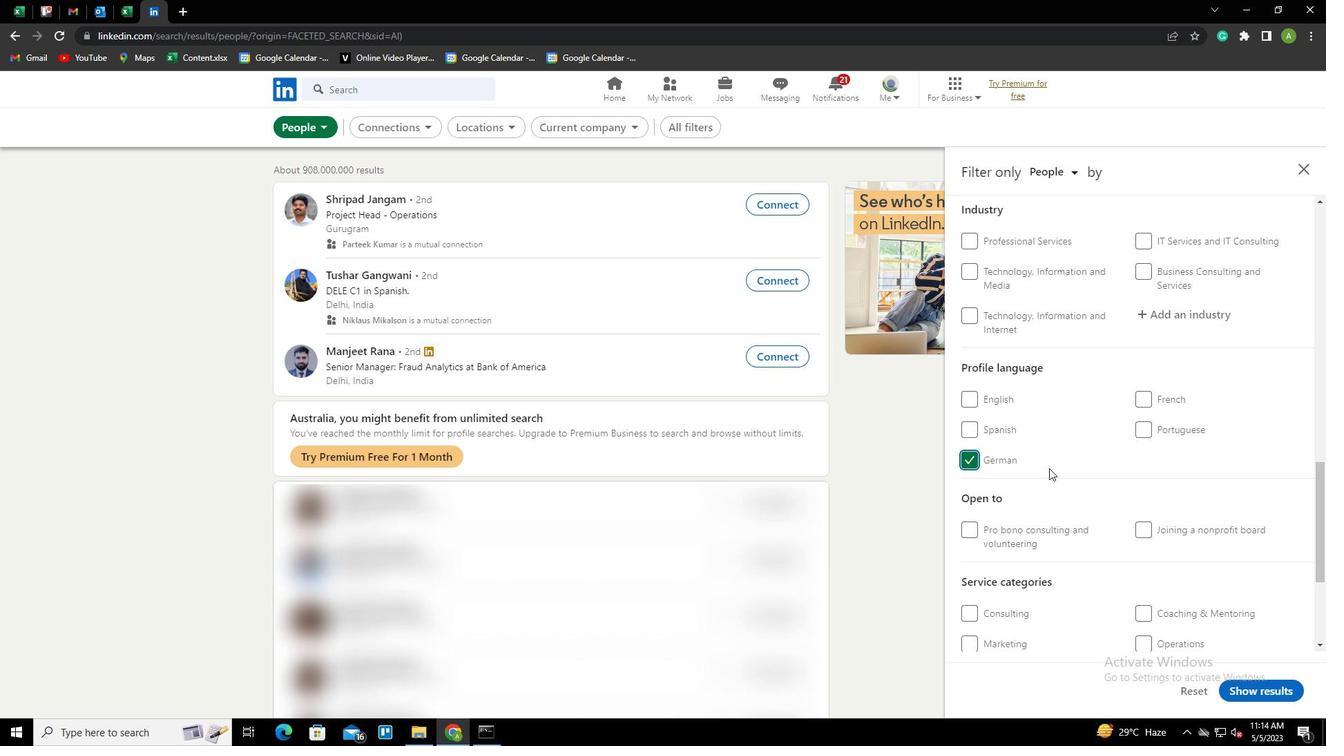 
Action: Mouse scrolled (1094, 474) with delta (0, 0)
Screenshot: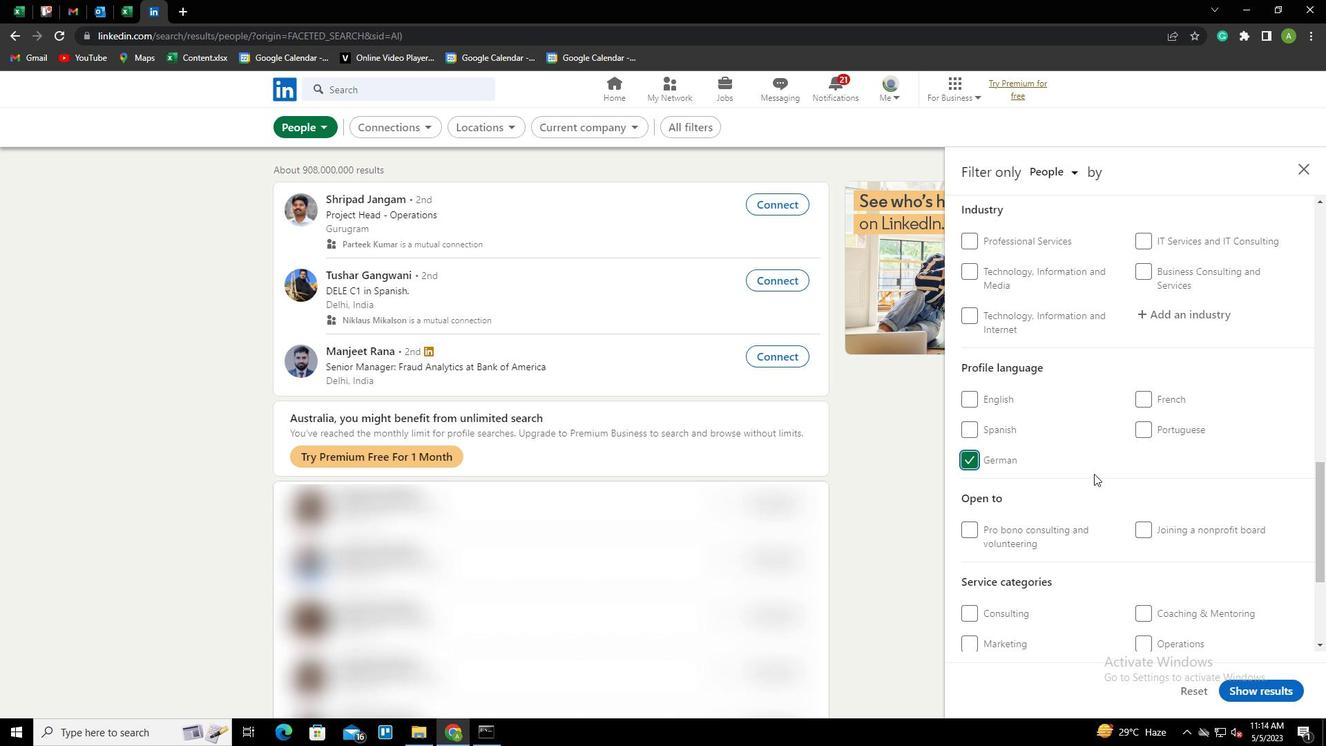 
Action: Mouse scrolled (1094, 474) with delta (0, 0)
Screenshot: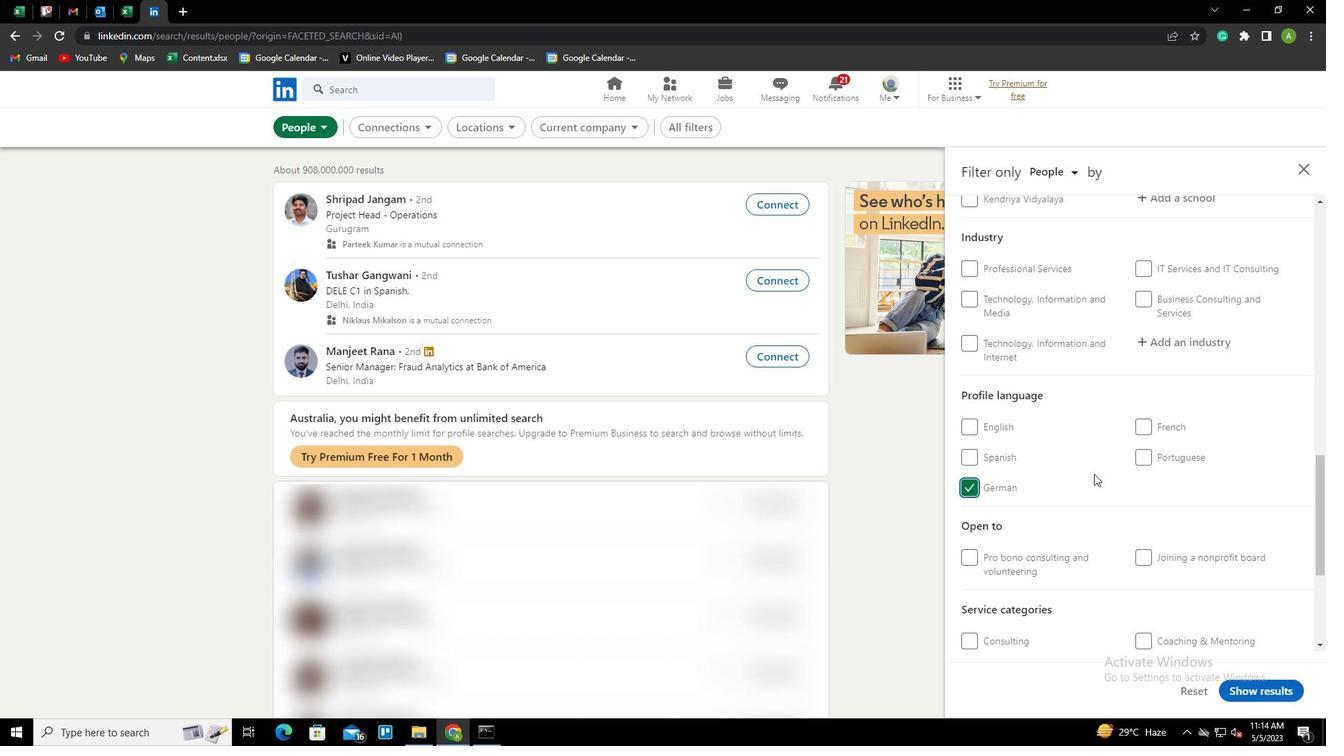 
Action: Mouse scrolled (1094, 474) with delta (0, 0)
Screenshot: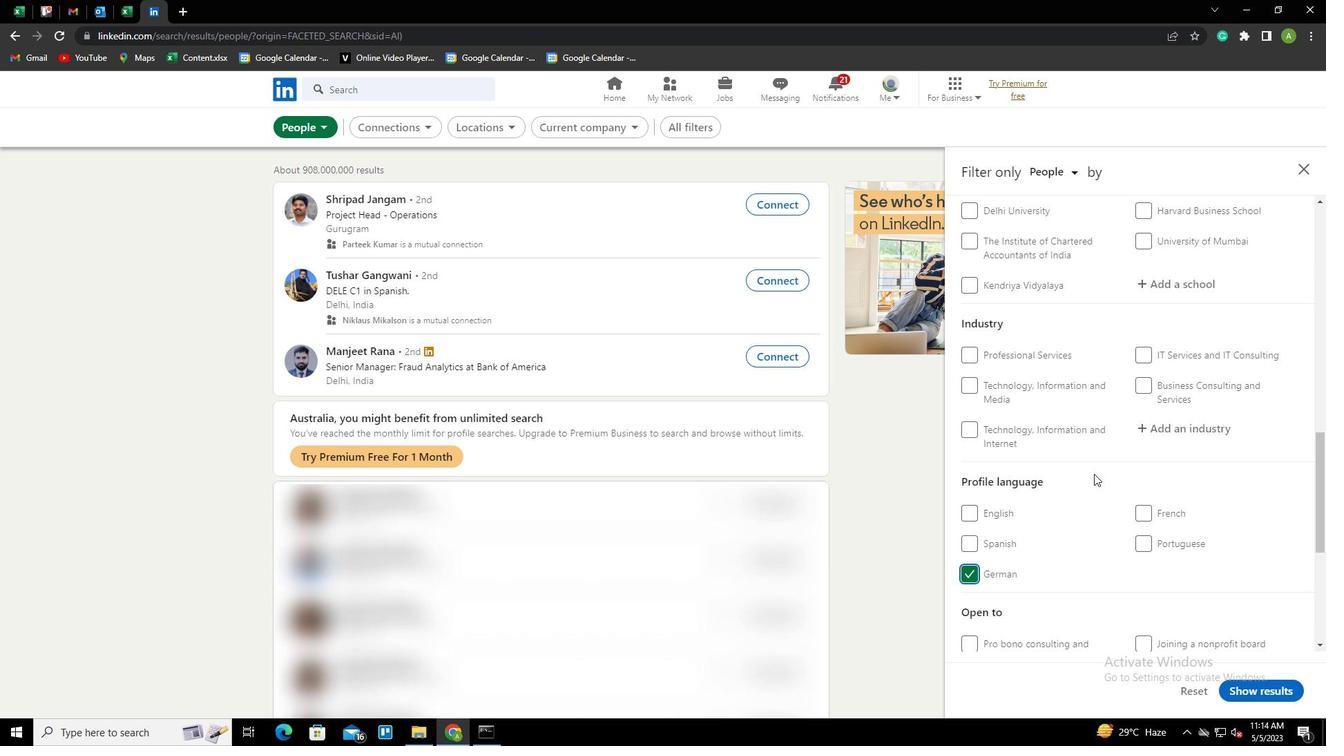 
Action: Mouse scrolled (1094, 474) with delta (0, 0)
Screenshot: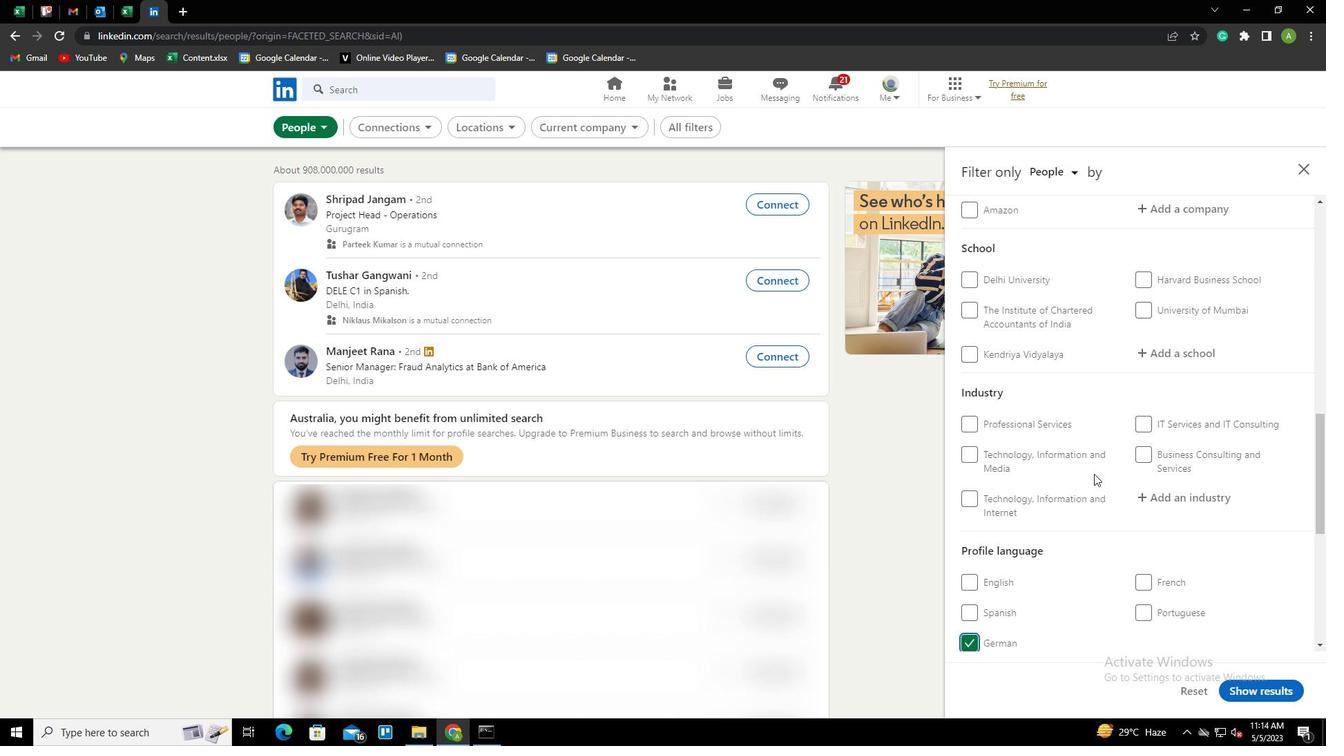 
Action: Mouse scrolled (1094, 474) with delta (0, 0)
Screenshot: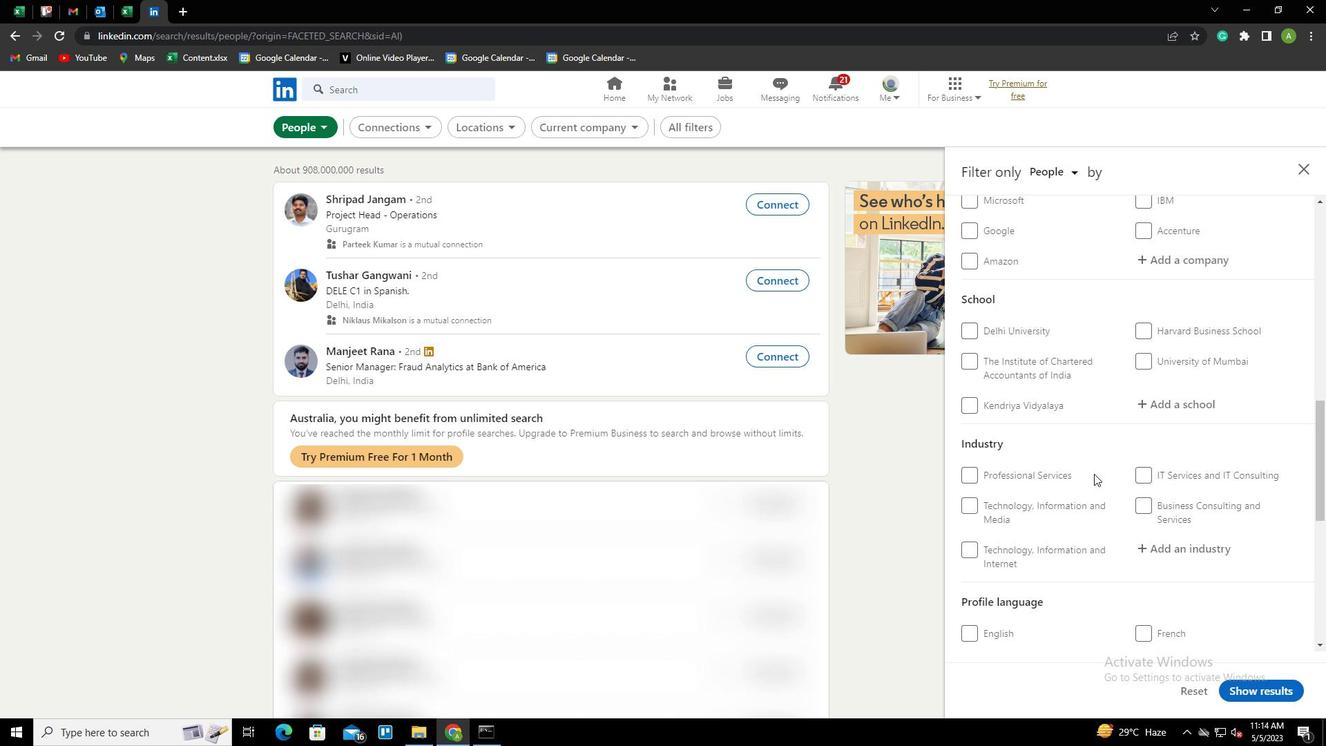 
Action: Mouse scrolled (1094, 474) with delta (0, 0)
Screenshot: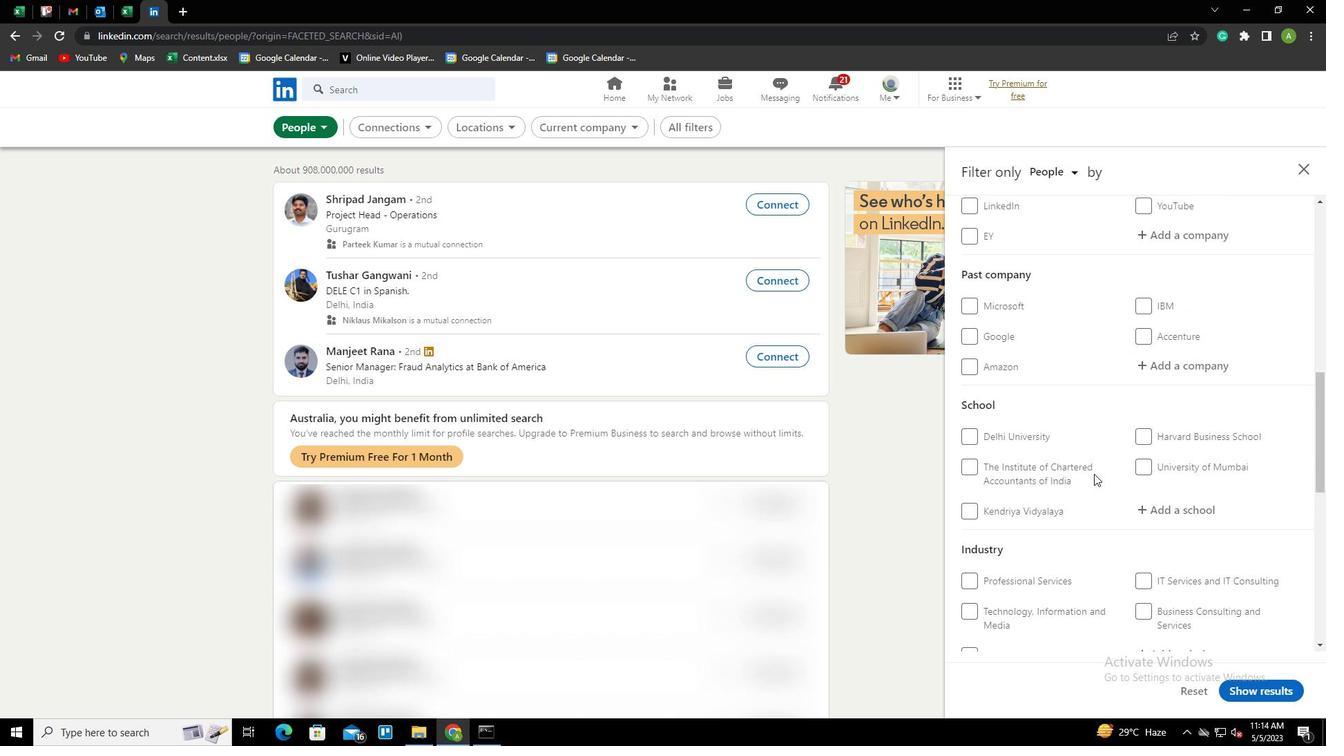 
Action: Mouse scrolled (1094, 474) with delta (0, 0)
Screenshot: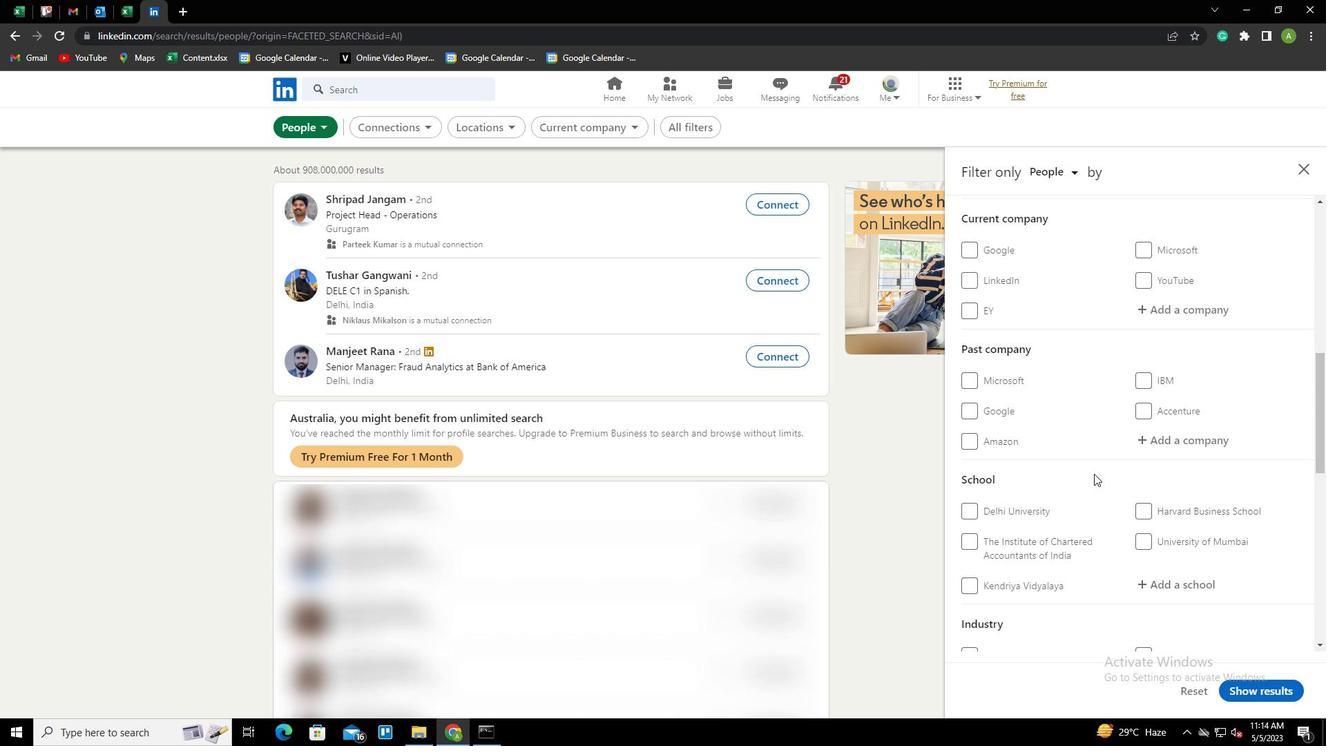 
Action: Mouse moved to (1166, 379)
Screenshot: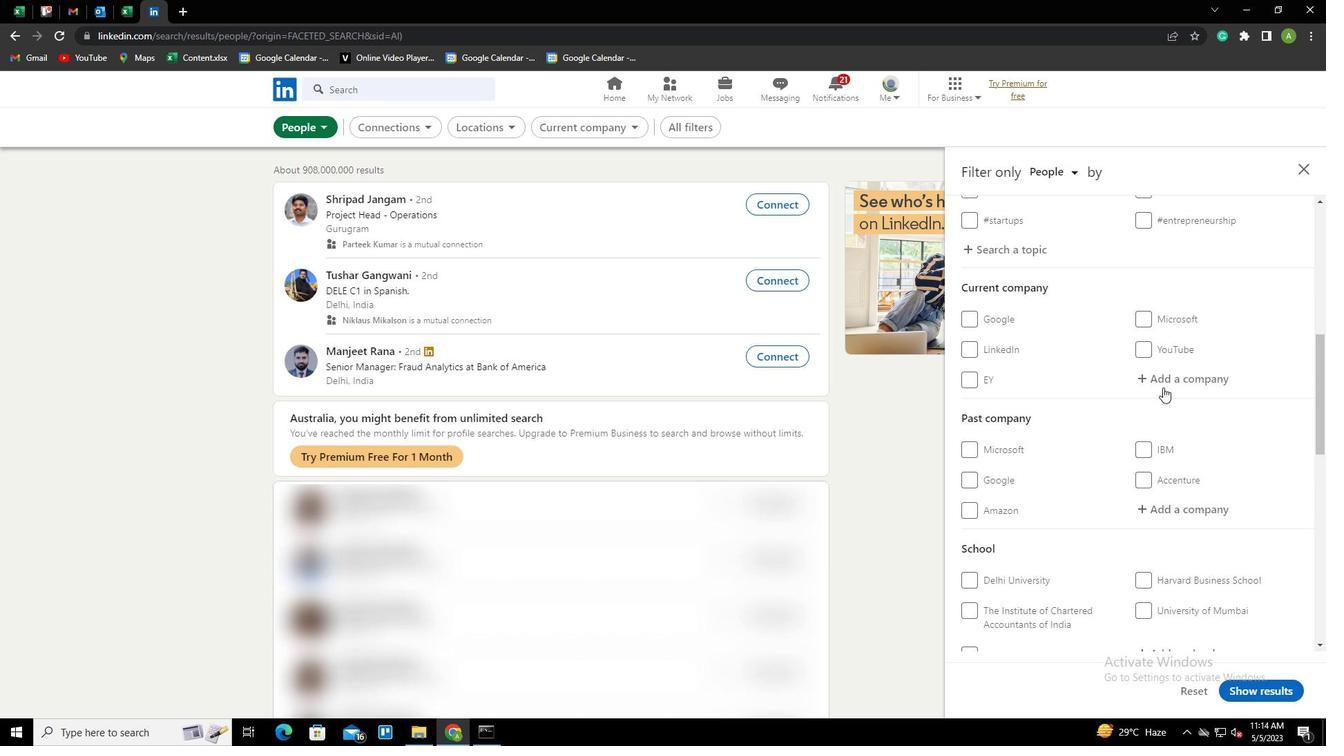 
Action: Mouse pressed left at (1166, 379)
Screenshot: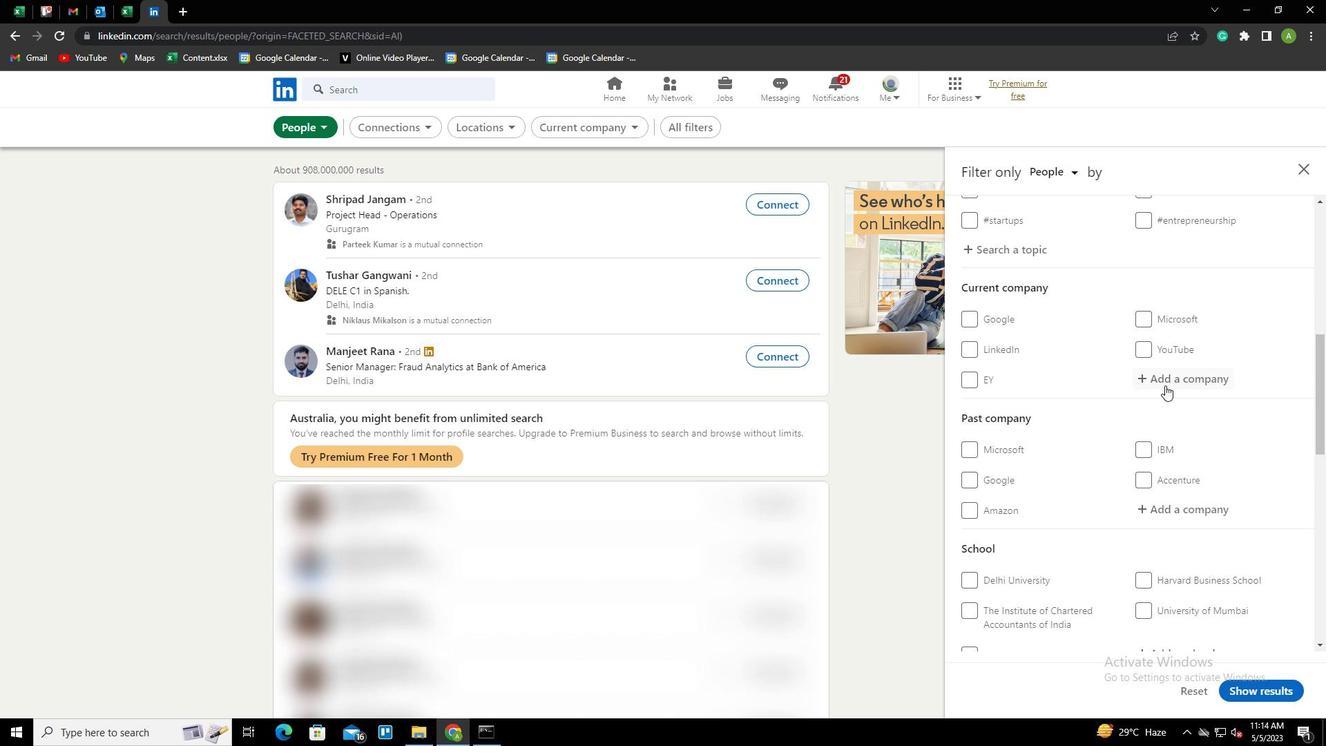 
Action: Key pressed <Key.shift>ANGER<Key.backspace>L<Key.space><Key.shift>ONE<Key.down><Key.enter>
Screenshot: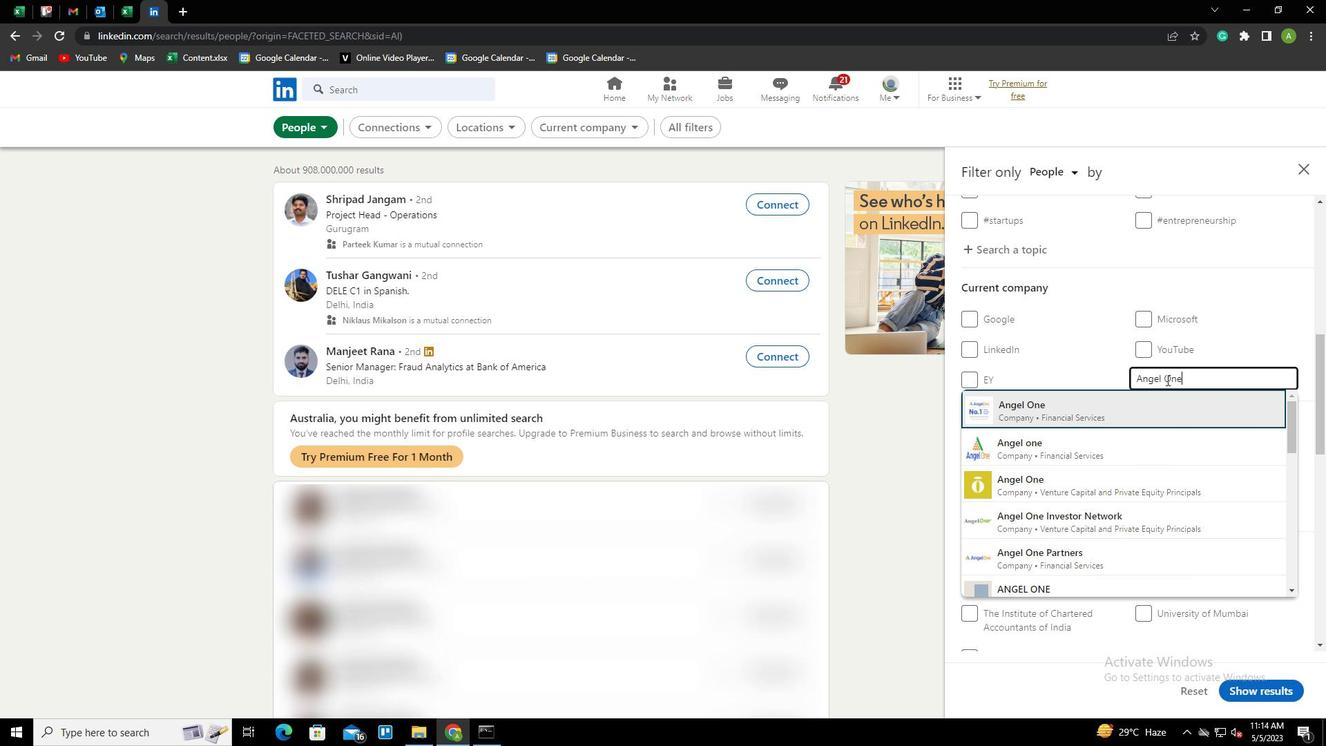 
Action: Mouse scrolled (1166, 379) with delta (0, 0)
Screenshot: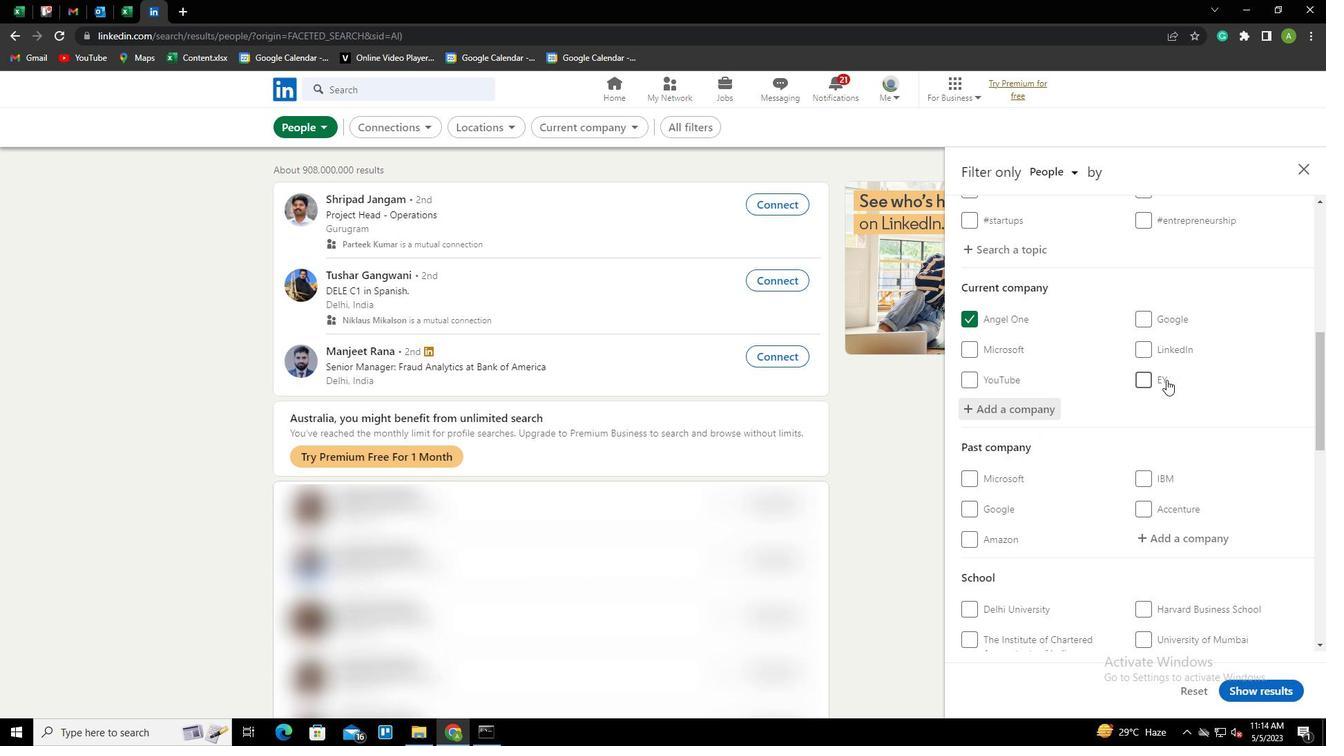 
Action: Mouse scrolled (1166, 379) with delta (0, 0)
Screenshot: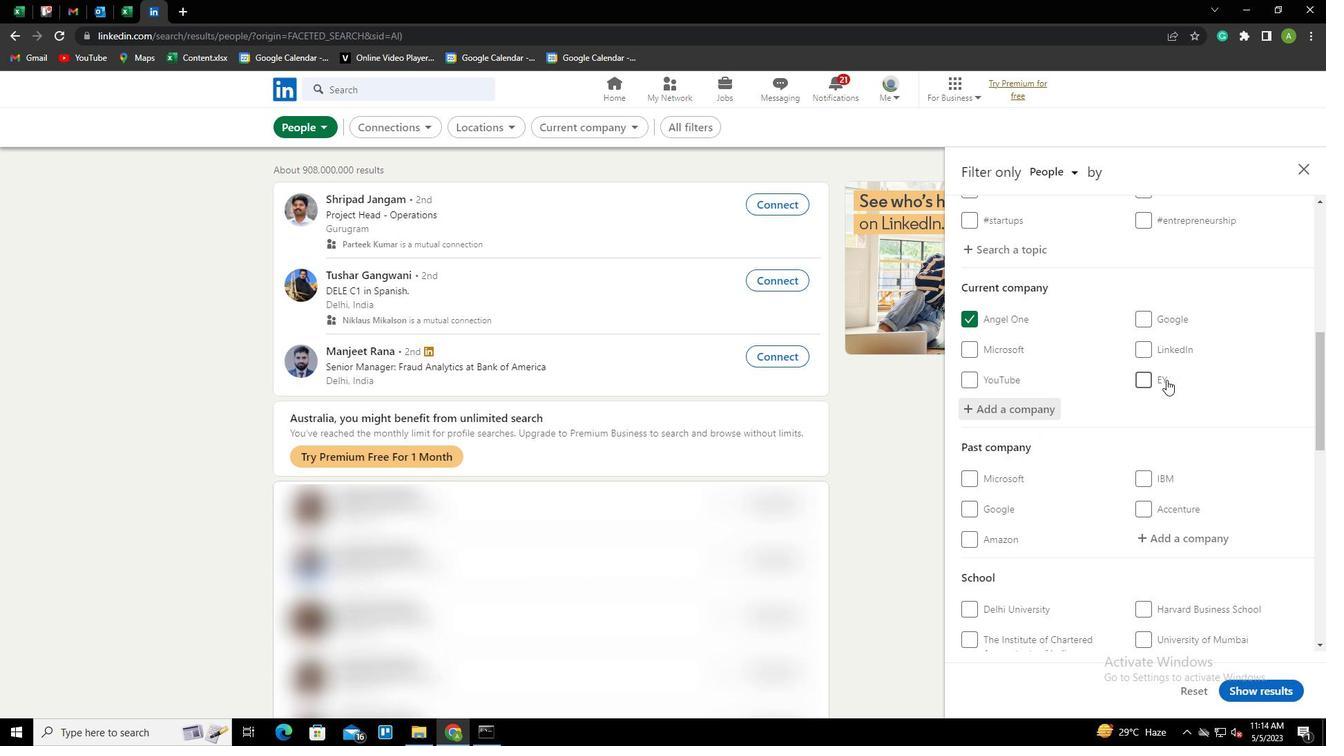 
Action: Mouse scrolled (1166, 379) with delta (0, 0)
Screenshot: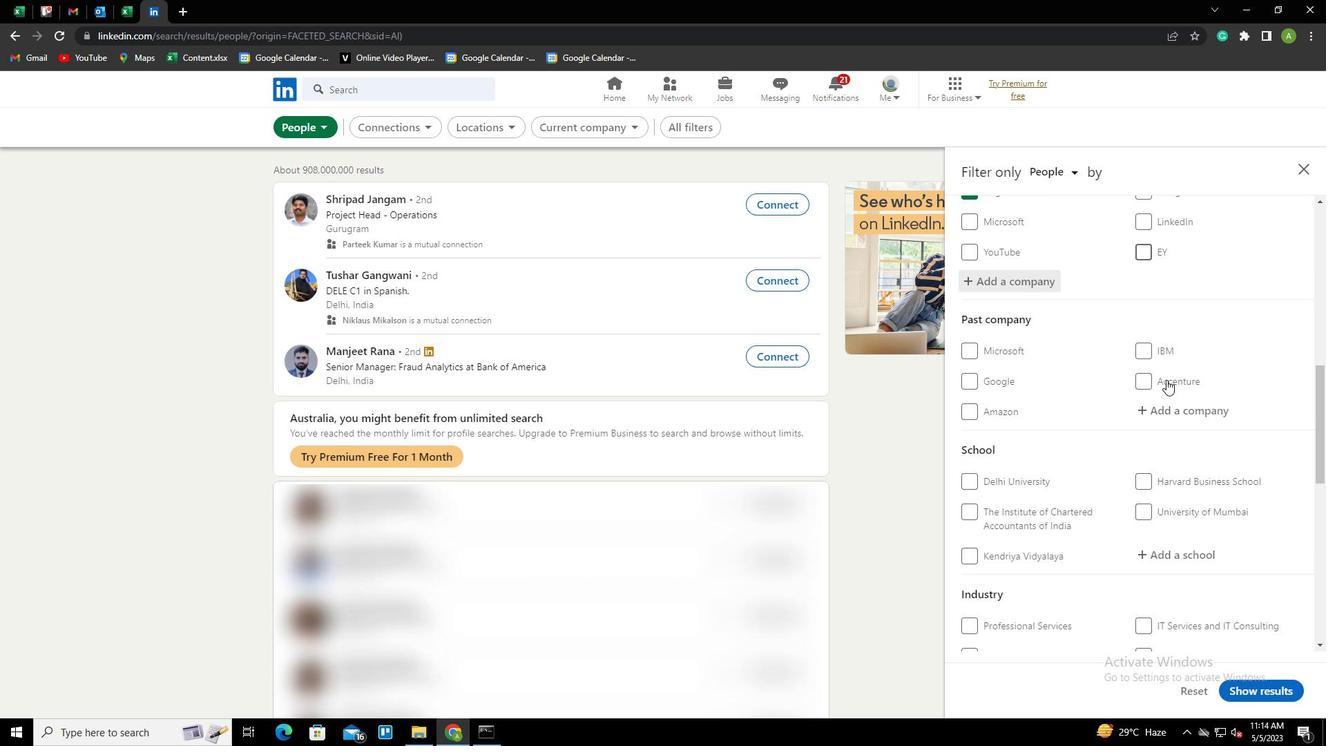 
Action: Mouse scrolled (1166, 379) with delta (0, 0)
Screenshot: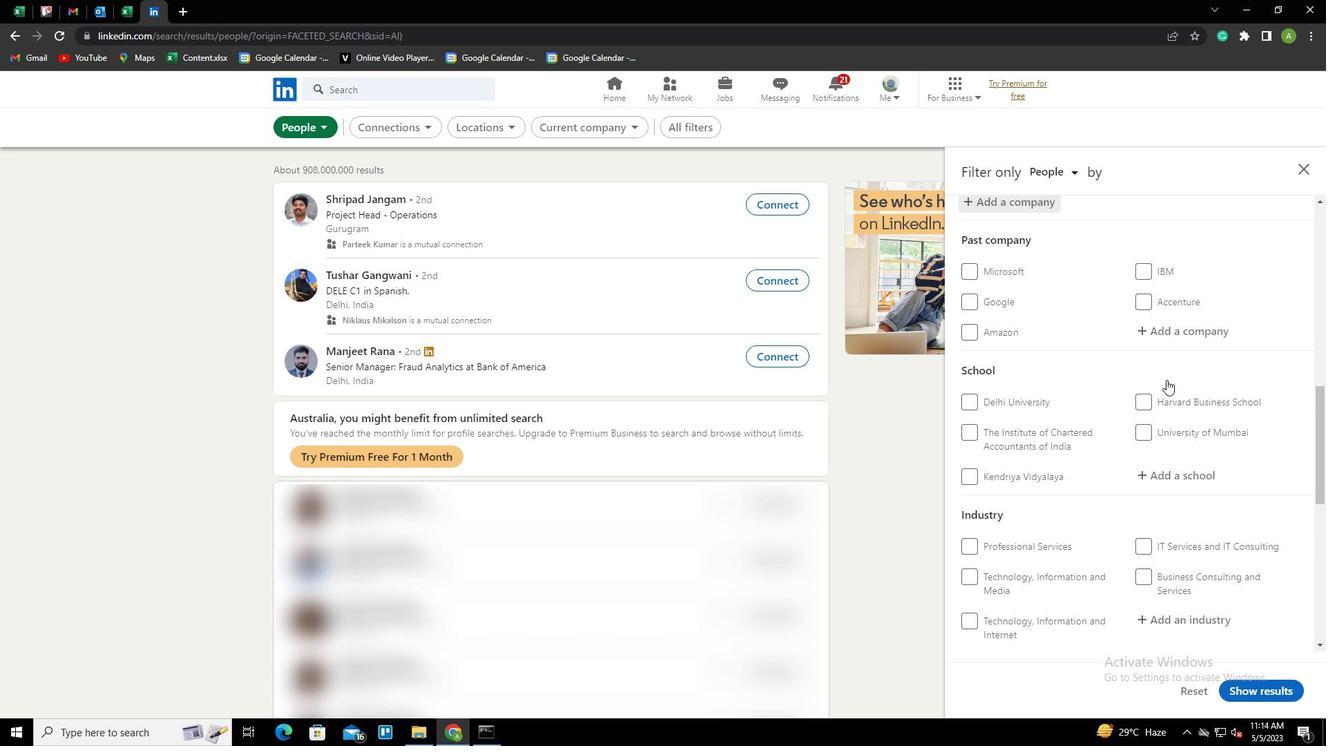 
Action: Mouse moved to (1164, 404)
Screenshot: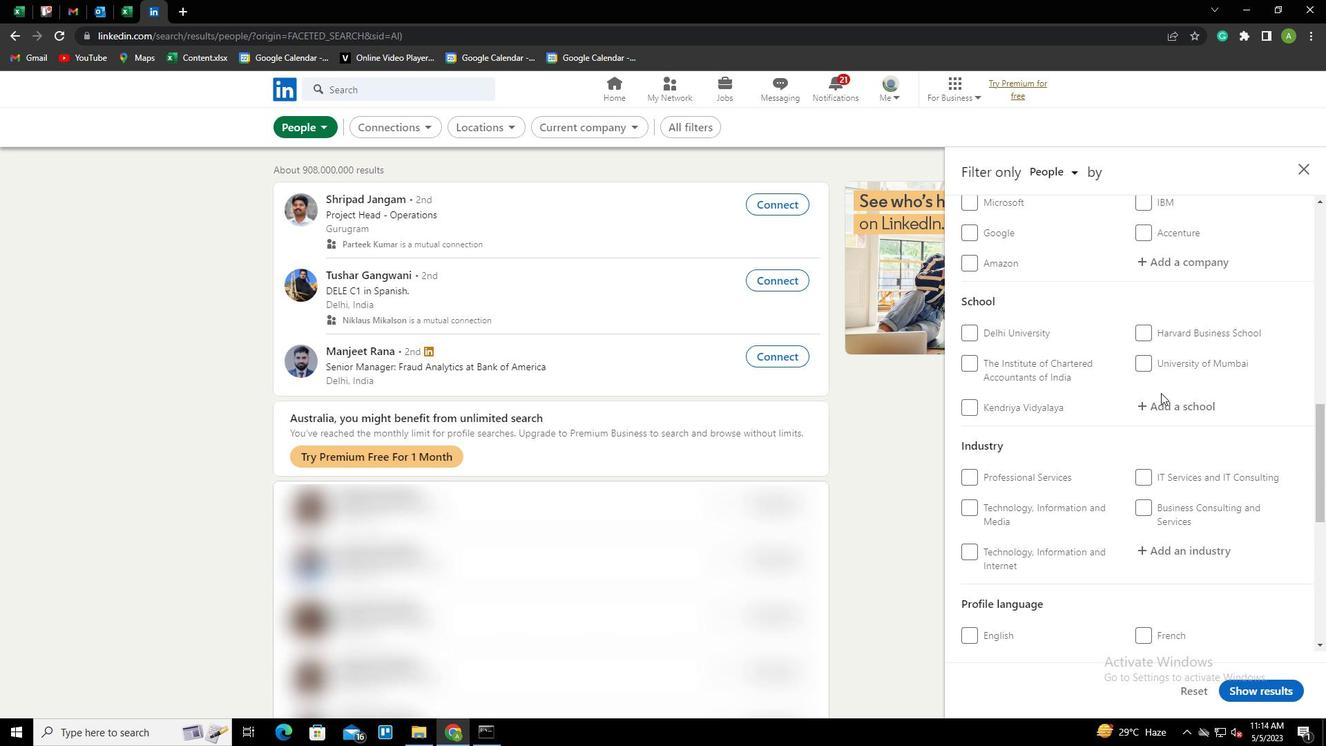 
Action: Mouse pressed left at (1164, 404)
Screenshot: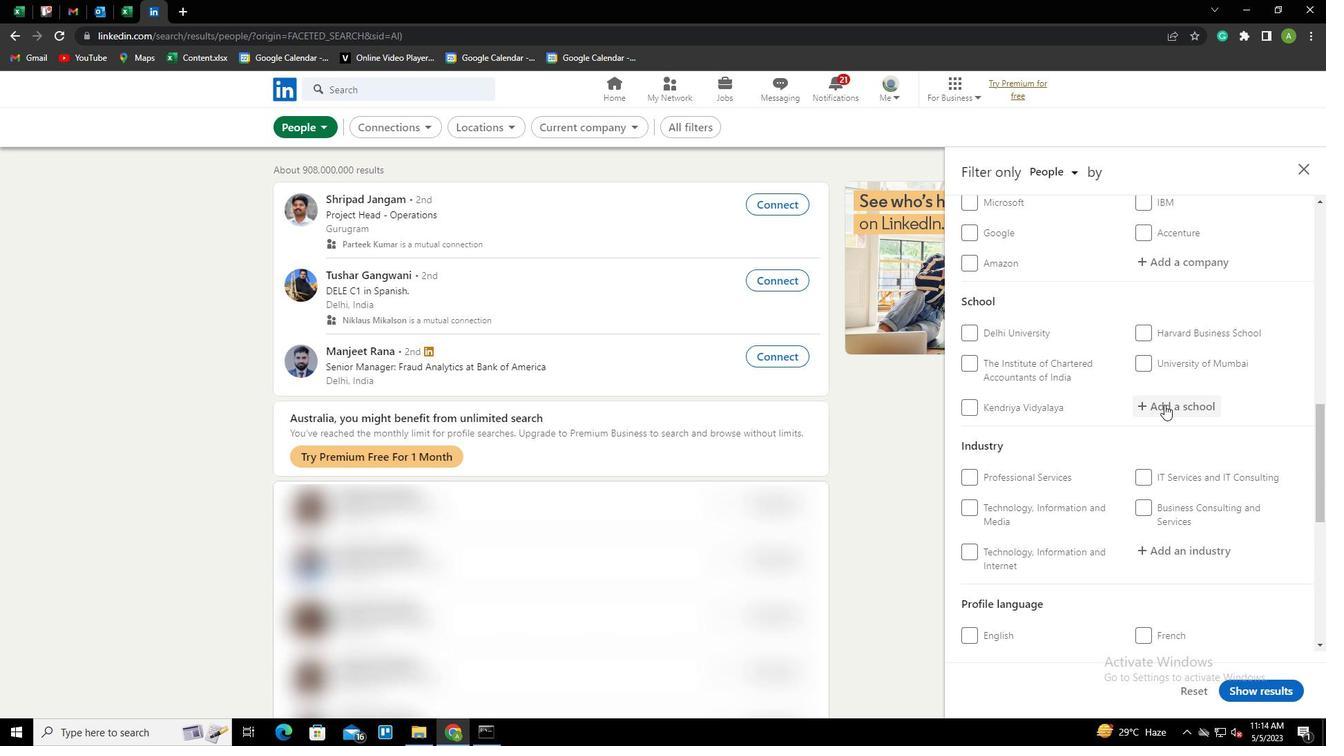 
Action: Key pressed <Key.shift>PUNJABI<Key.space><Key.shift>UNIVERSIT<Key.backspace>TY<Key.down><Key.enter>
Screenshot: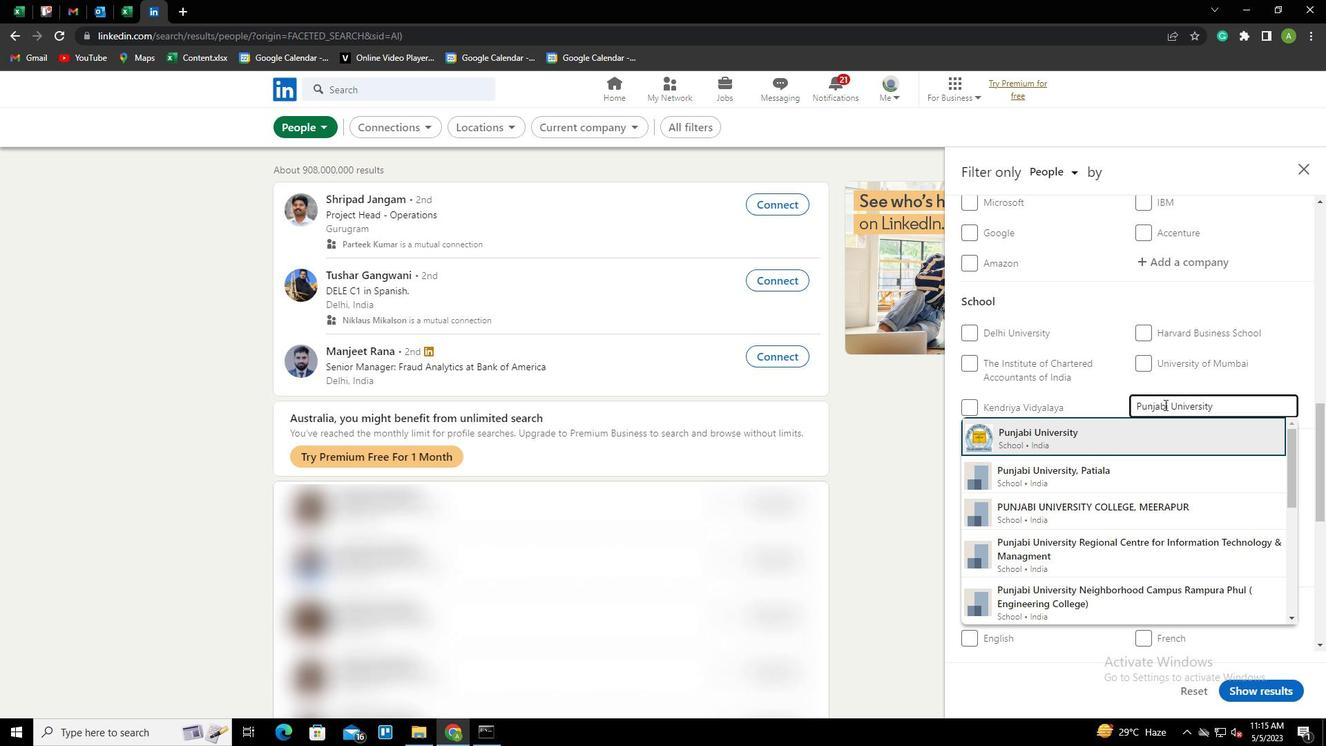 
Action: Mouse scrolled (1164, 404) with delta (0, 0)
Screenshot: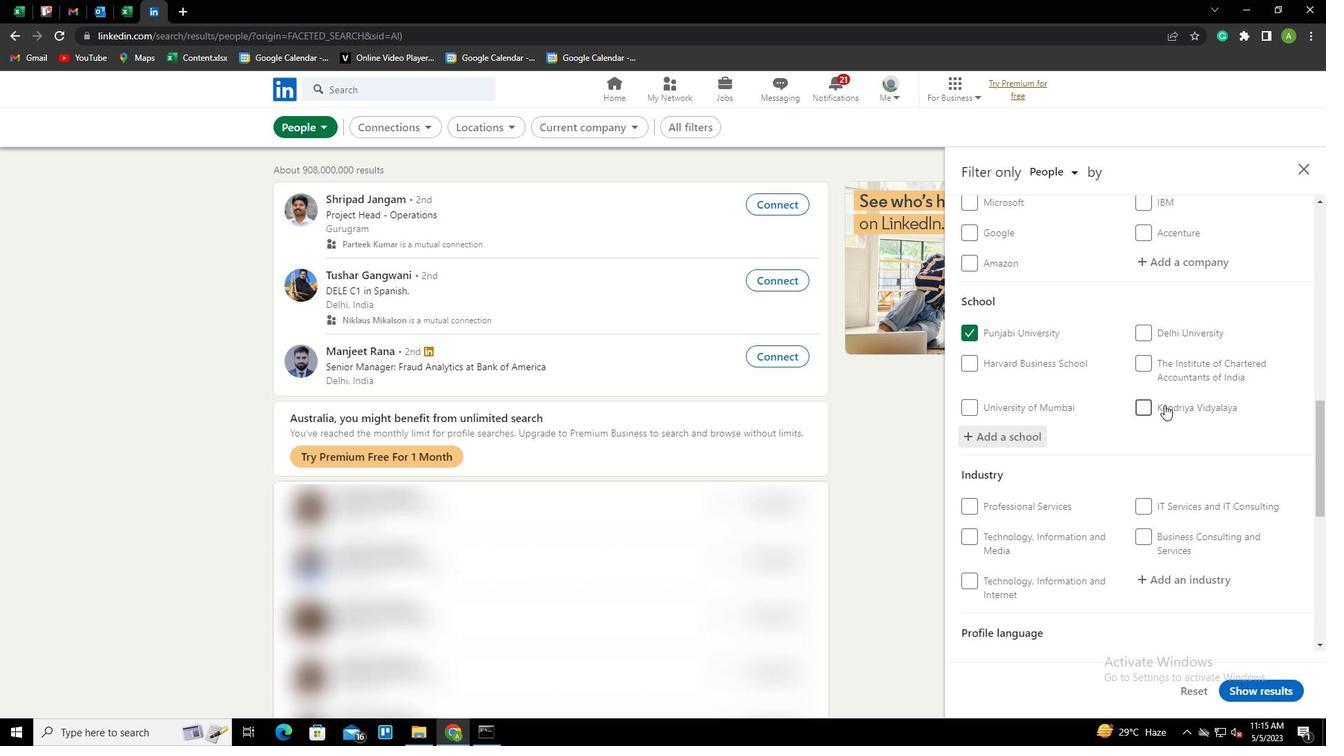 
Action: Mouse scrolled (1164, 404) with delta (0, 0)
Screenshot: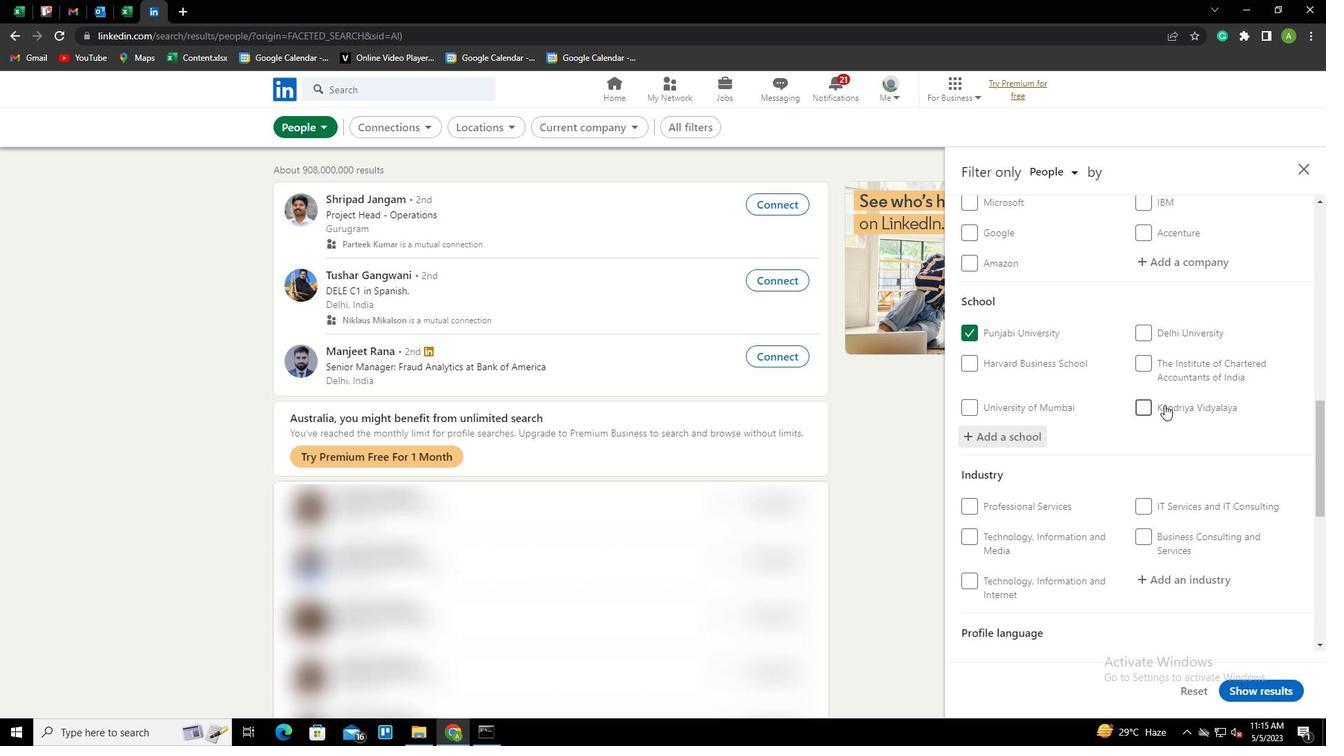
Action: Mouse scrolled (1164, 404) with delta (0, 0)
Screenshot: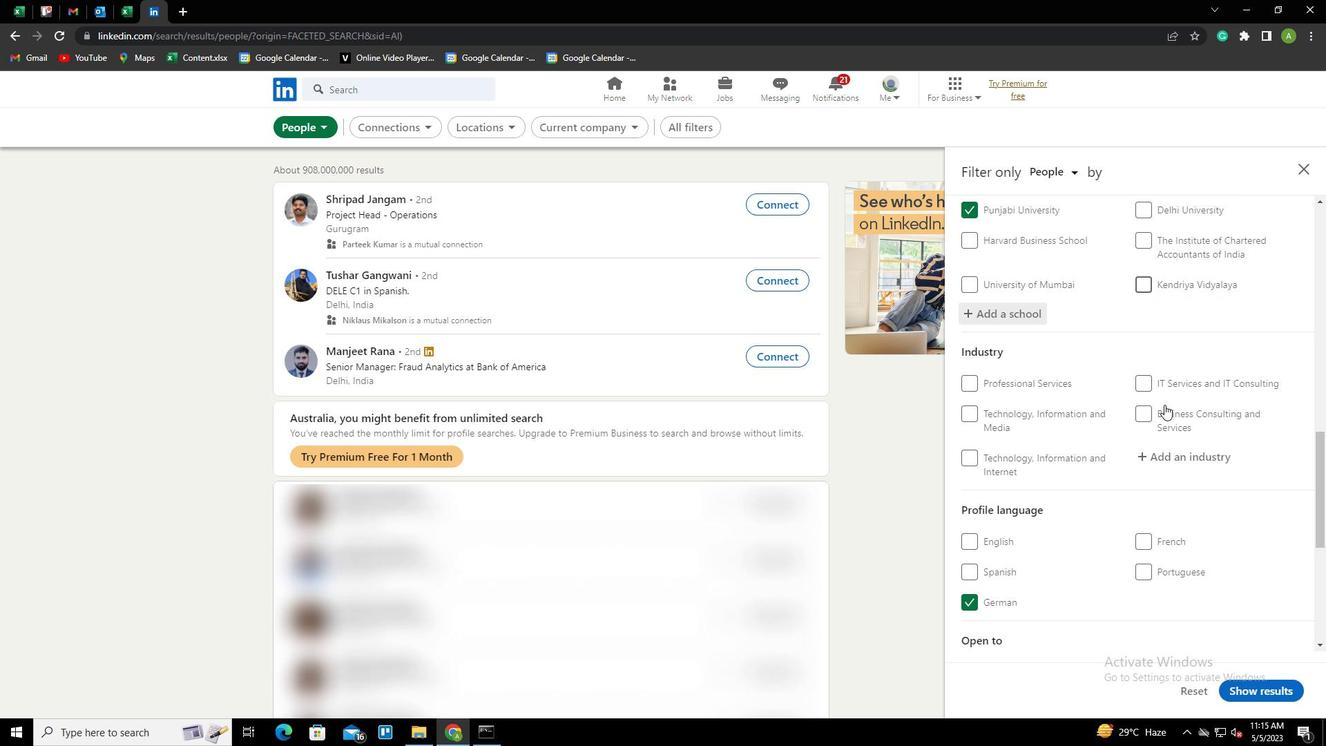 
Action: Mouse moved to (1170, 366)
Screenshot: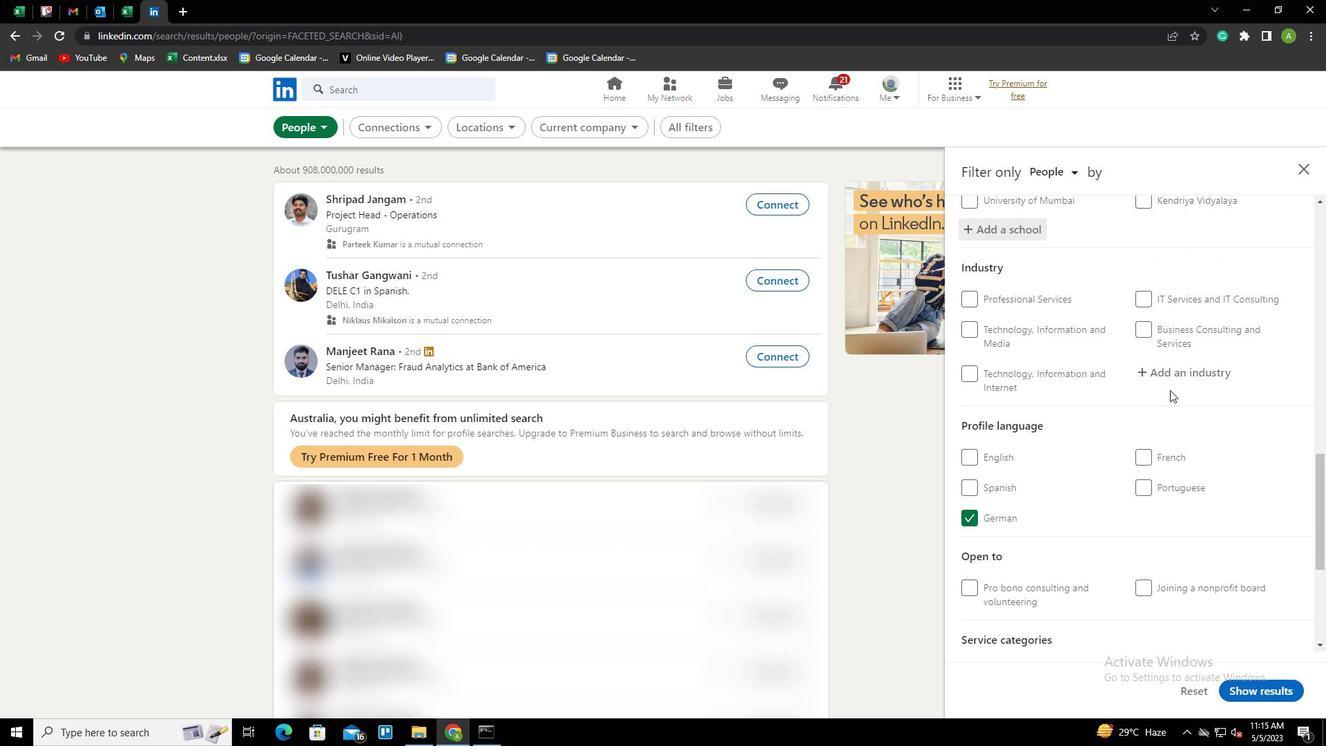 
Action: Mouse pressed left at (1170, 366)
Screenshot: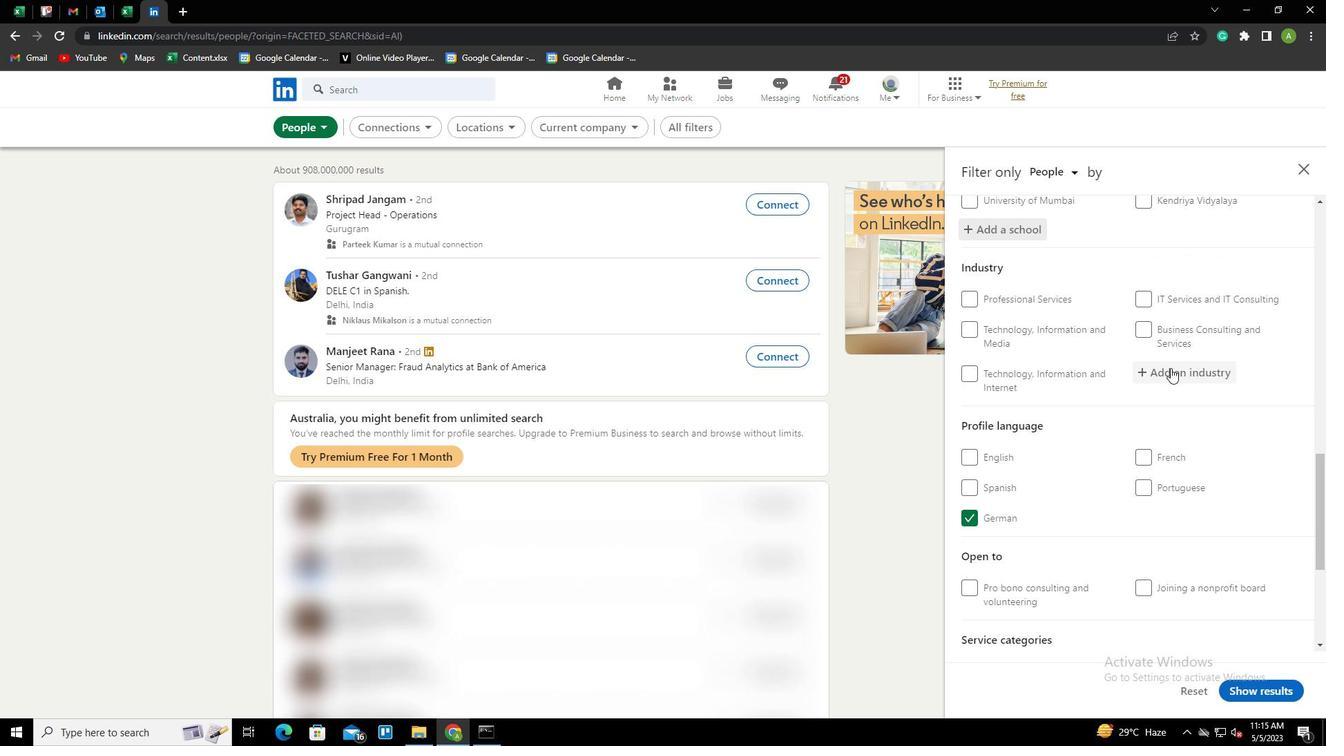 
Action: Key pressed <Key.shift>TRANSLATION<Key.space>AND<Key.space><Key.shift>LOCALIXA<Key.backspace><Key.backspace>ZATION<Key.down><Key.enter>
Screenshot: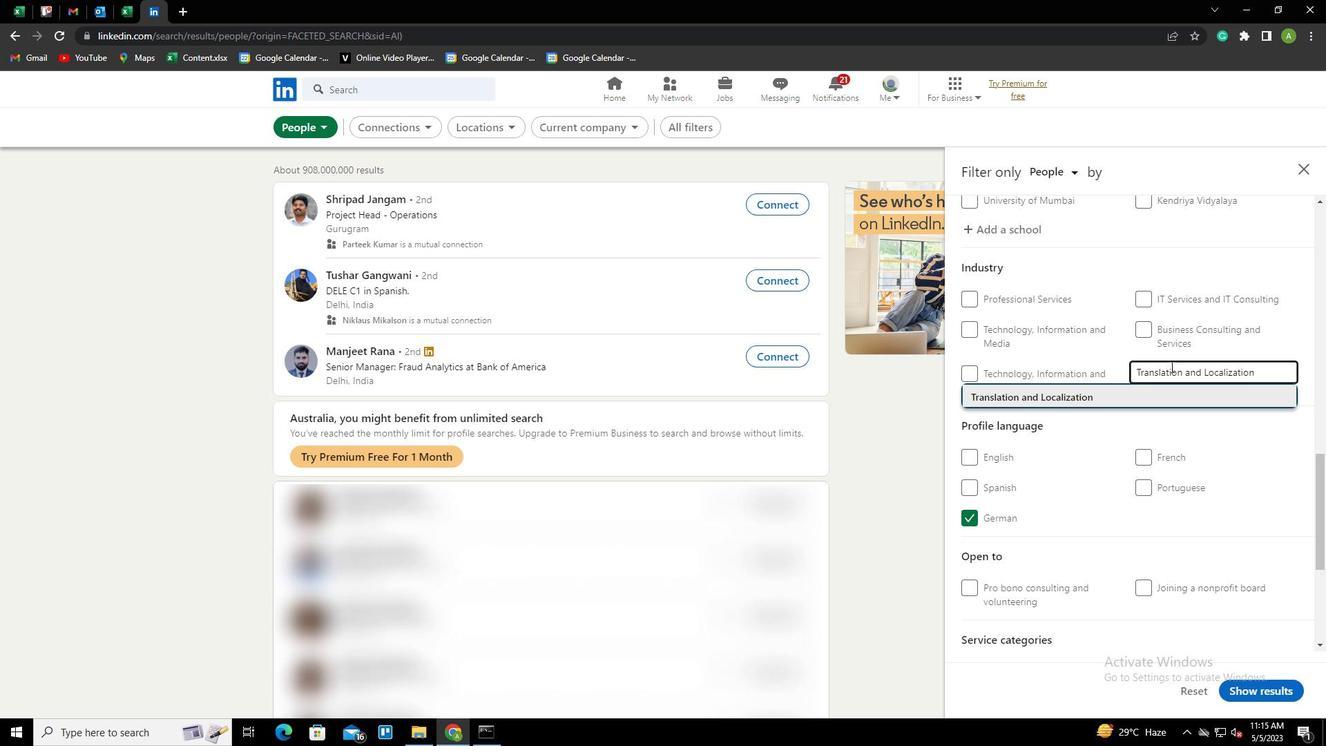 
Action: Mouse scrolled (1170, 366) with delta (0, 0)
Screenshot: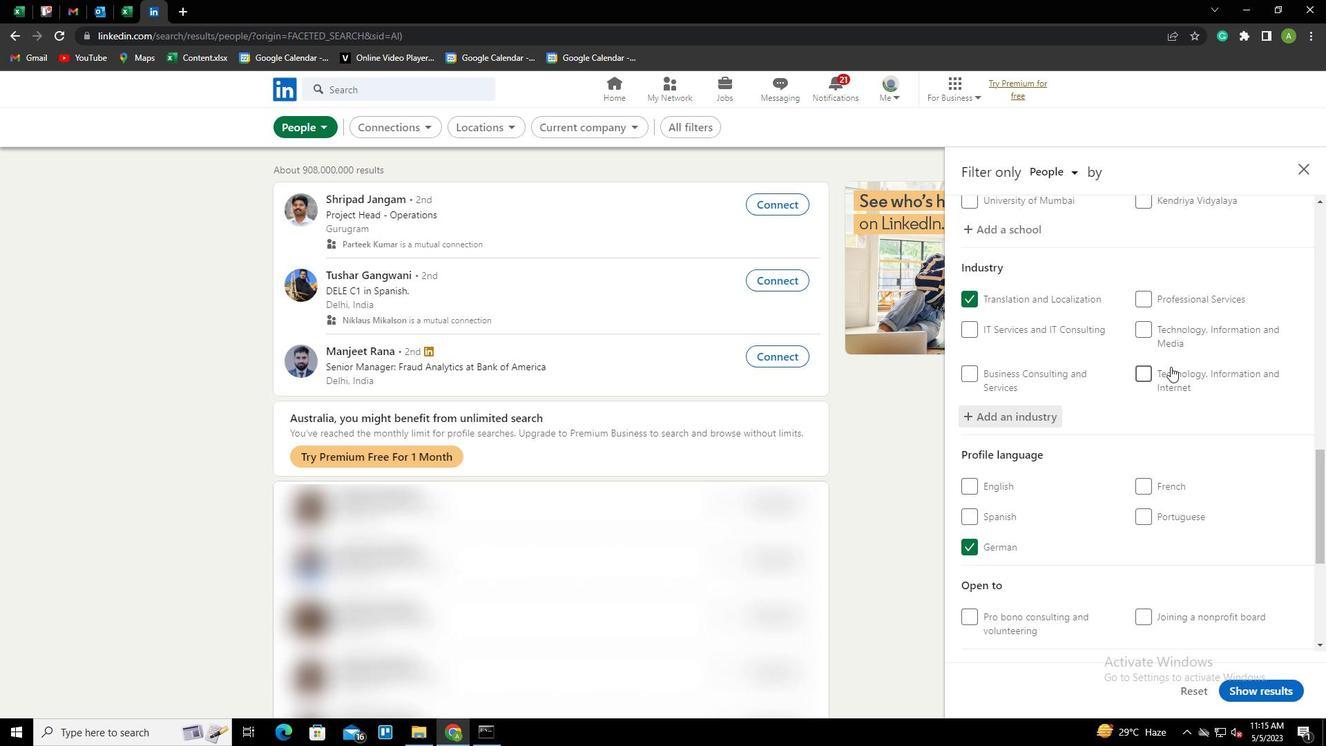 
Action: Mouse scrolled (1170, 366) with delta (0, 0)
Screenshot: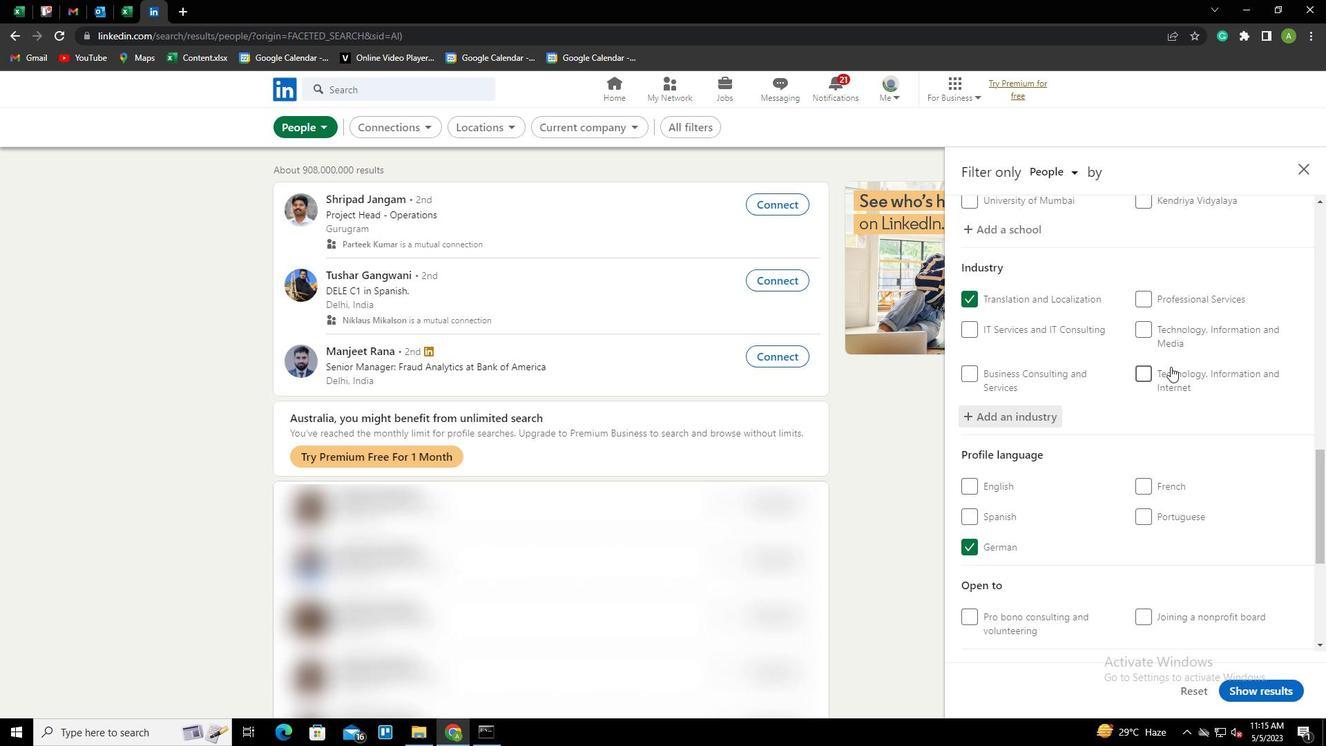 
Action: Mouse scrolled (1170, 366) with delta (0, 0)
Screenshot: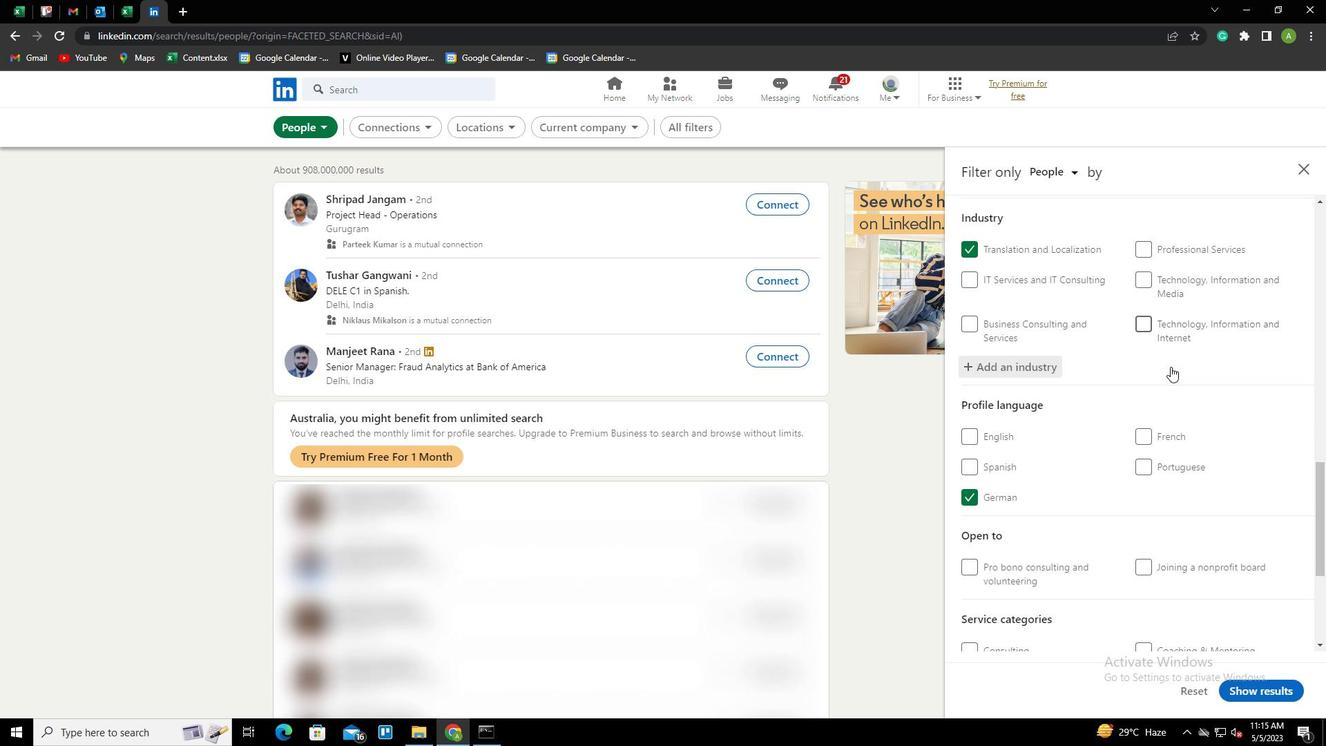 
Action: Mouse scrolled (1170, 366) with delta (0, 0)
Screenshot: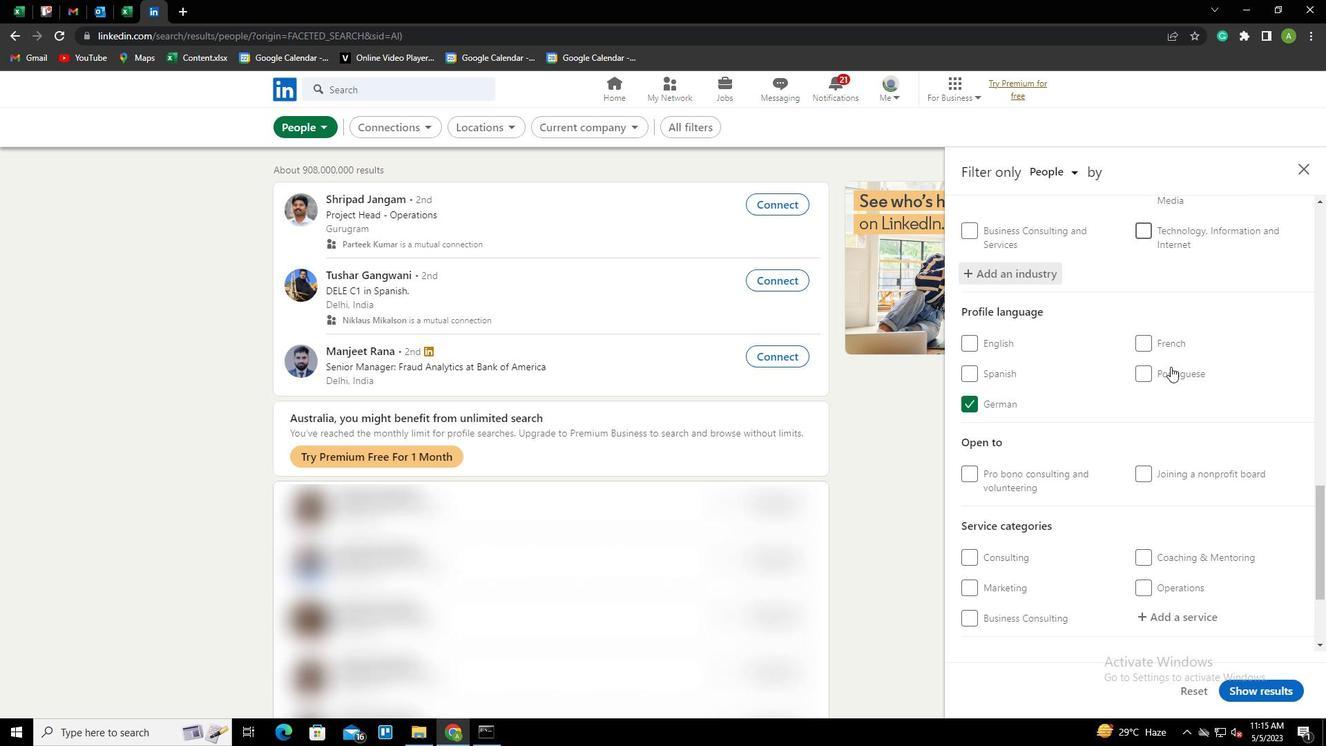 
Action: Mouse scrolled (1170, 366) with delta (0, 0)
Screenshot: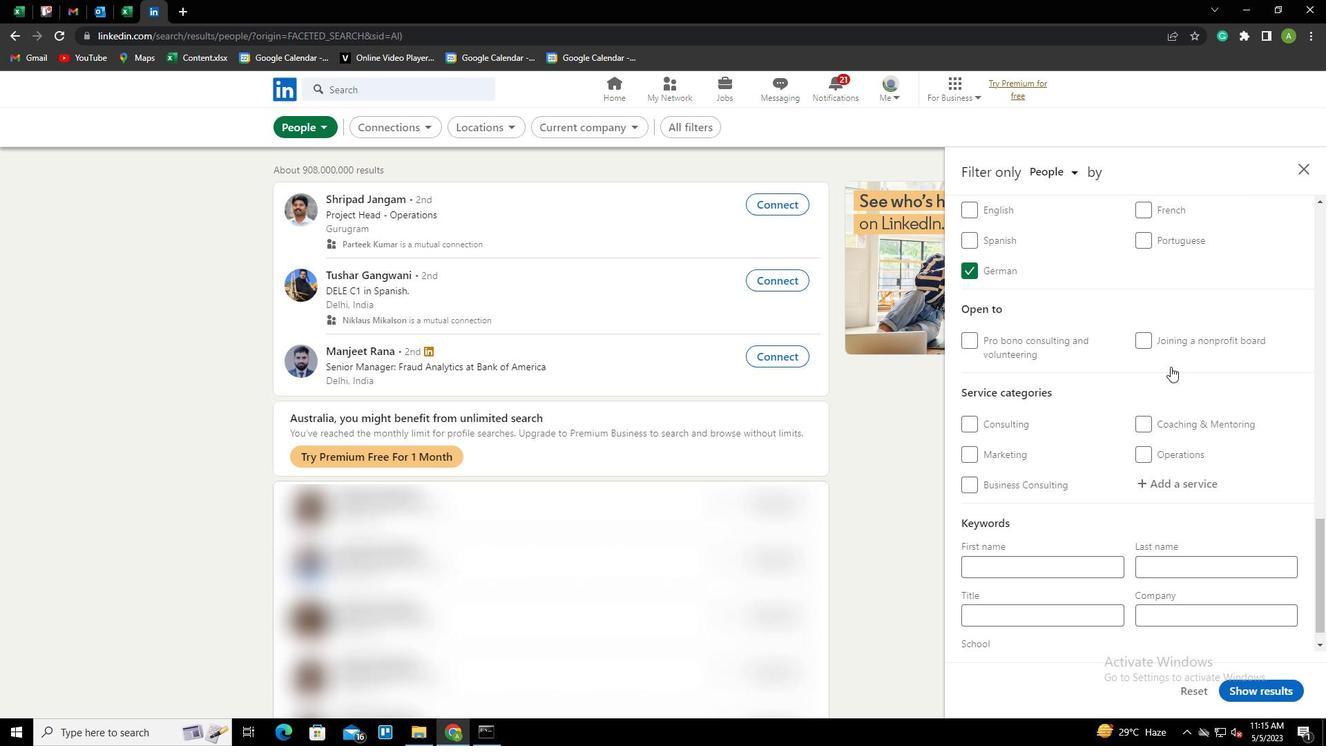 
Action: Mouse moved to (1168, 460)
Screenshot: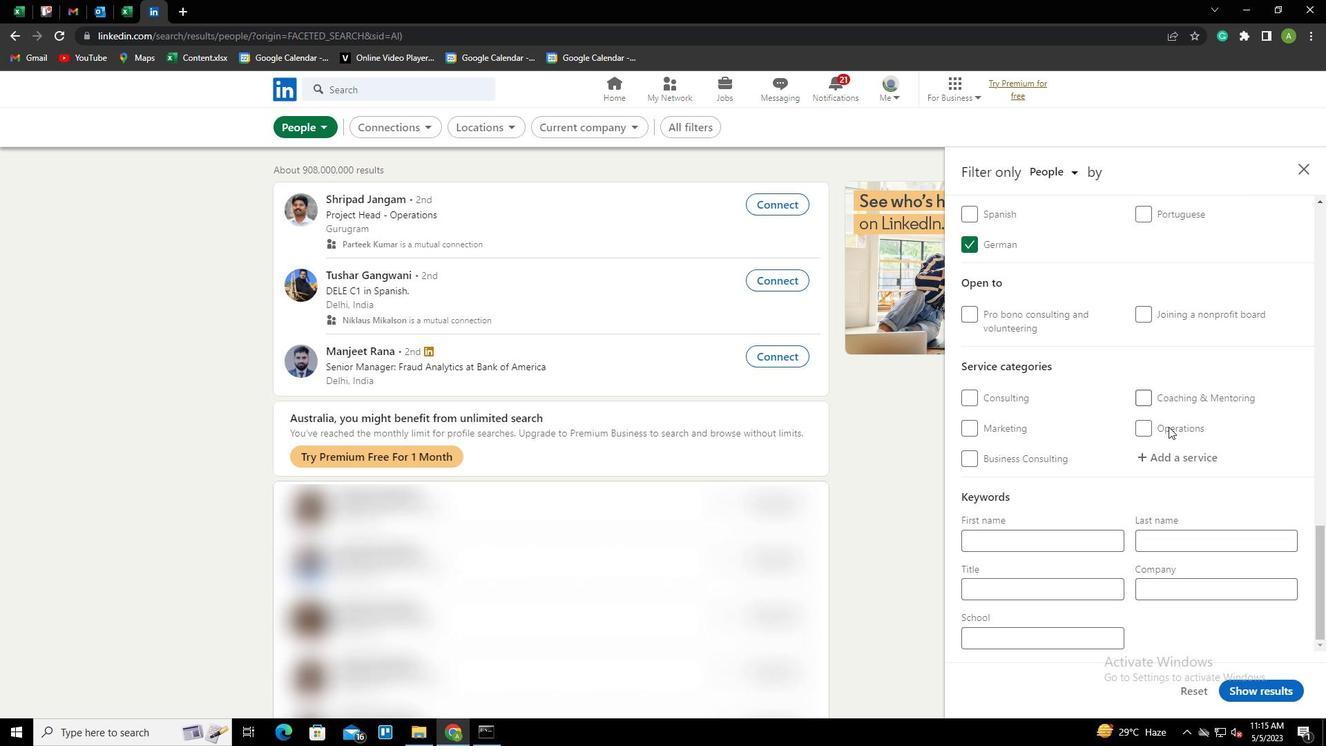 
Action: Mouse pressed left at (1168, 460)
Screenshot: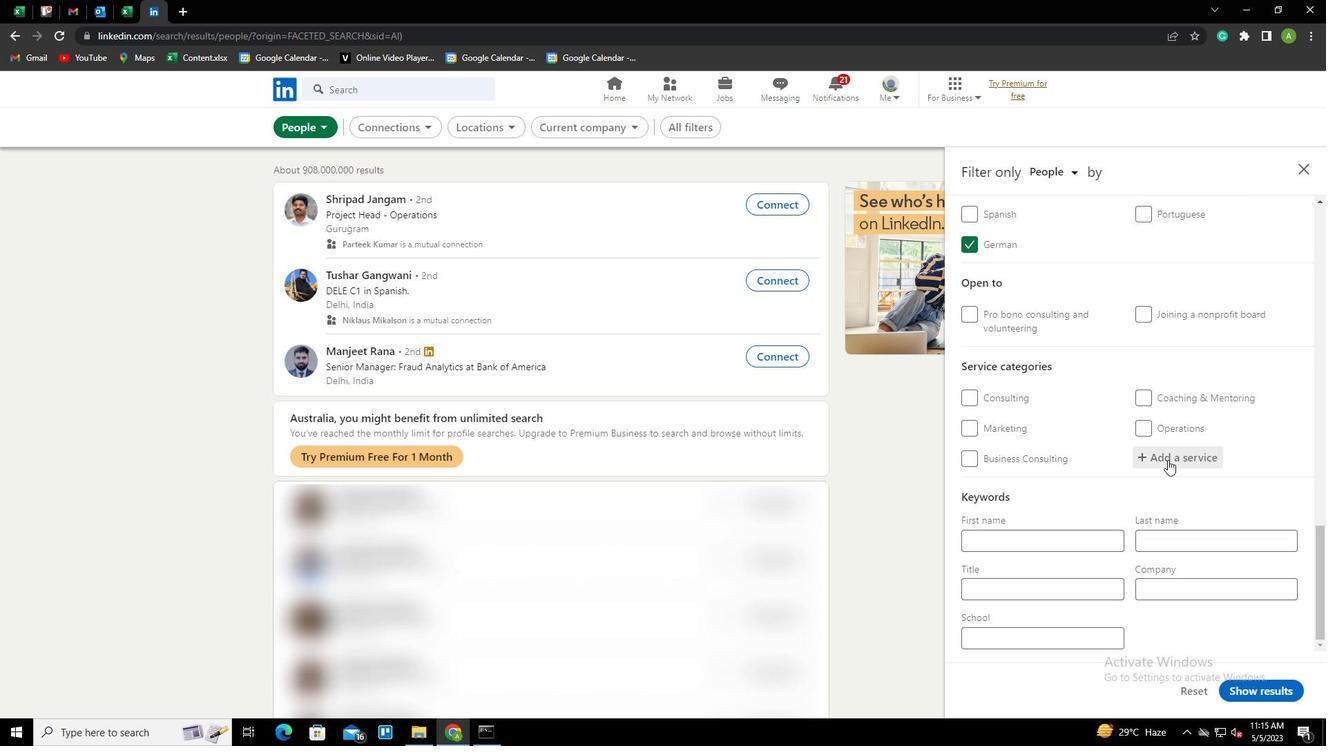 
Action: Key pressed <Key.shift><Key.shift><Key.shift>WEDDING<Key.down><Key.down><Key.enter>
Screenshot: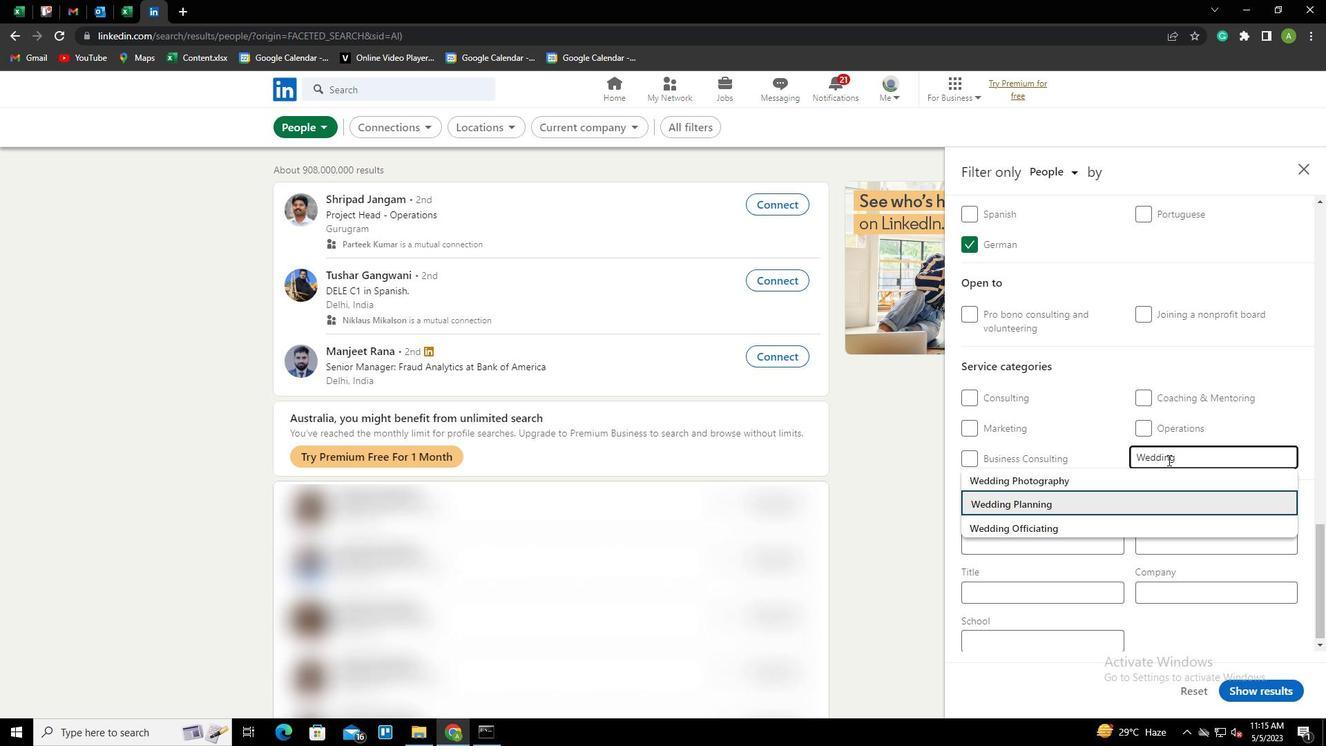 
Action: Mouse scrolled (1168, 459) with delta (0, 0)
Screenshot: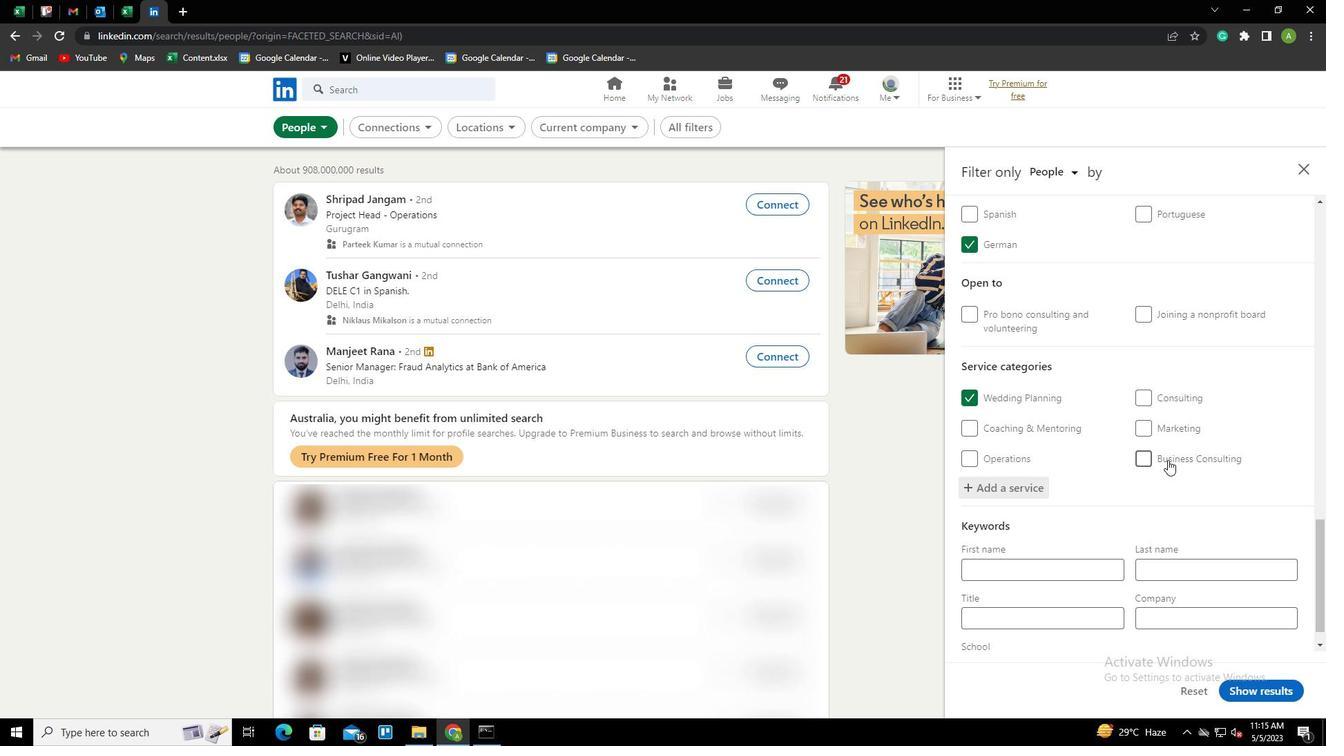 
Action: Mouse scrolled (1168, 459) with delta (0, 0)
Screenshot: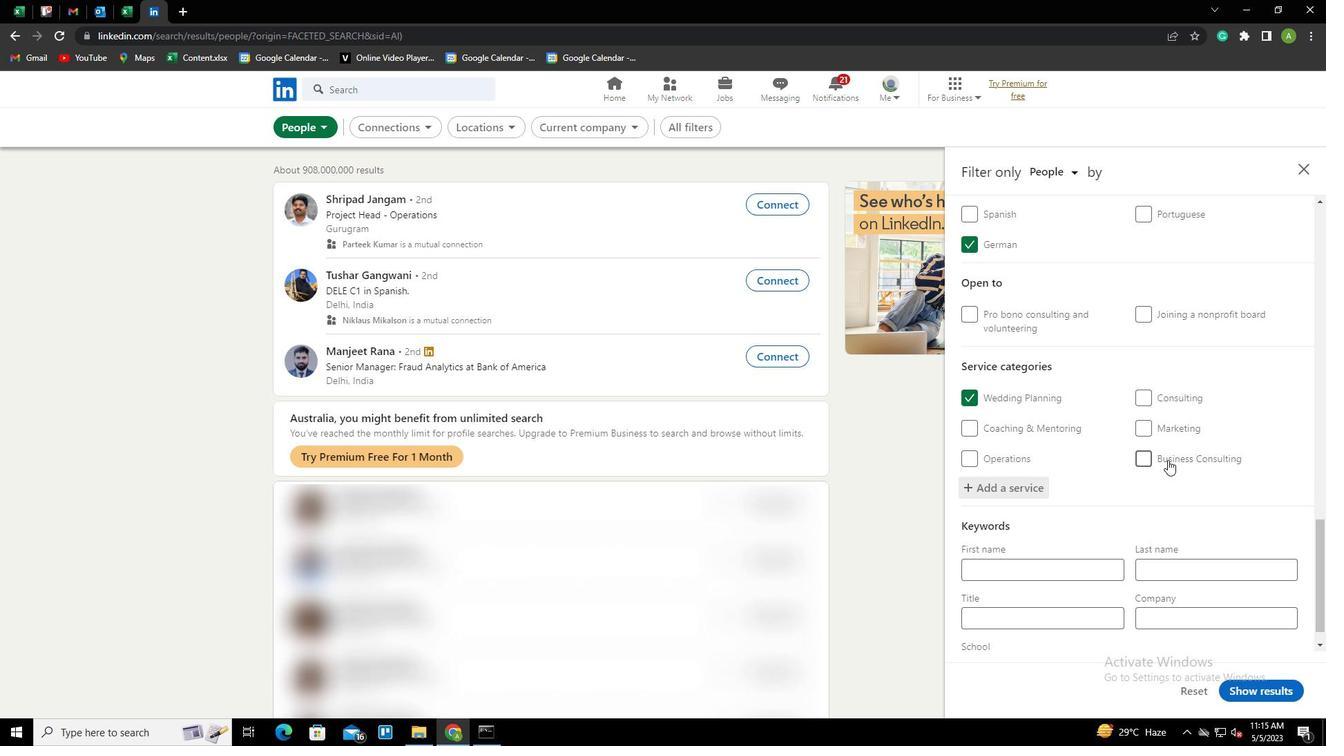 
Action: Mouse scrolled (1168, 459) with delta (0, 0)
Screenshot: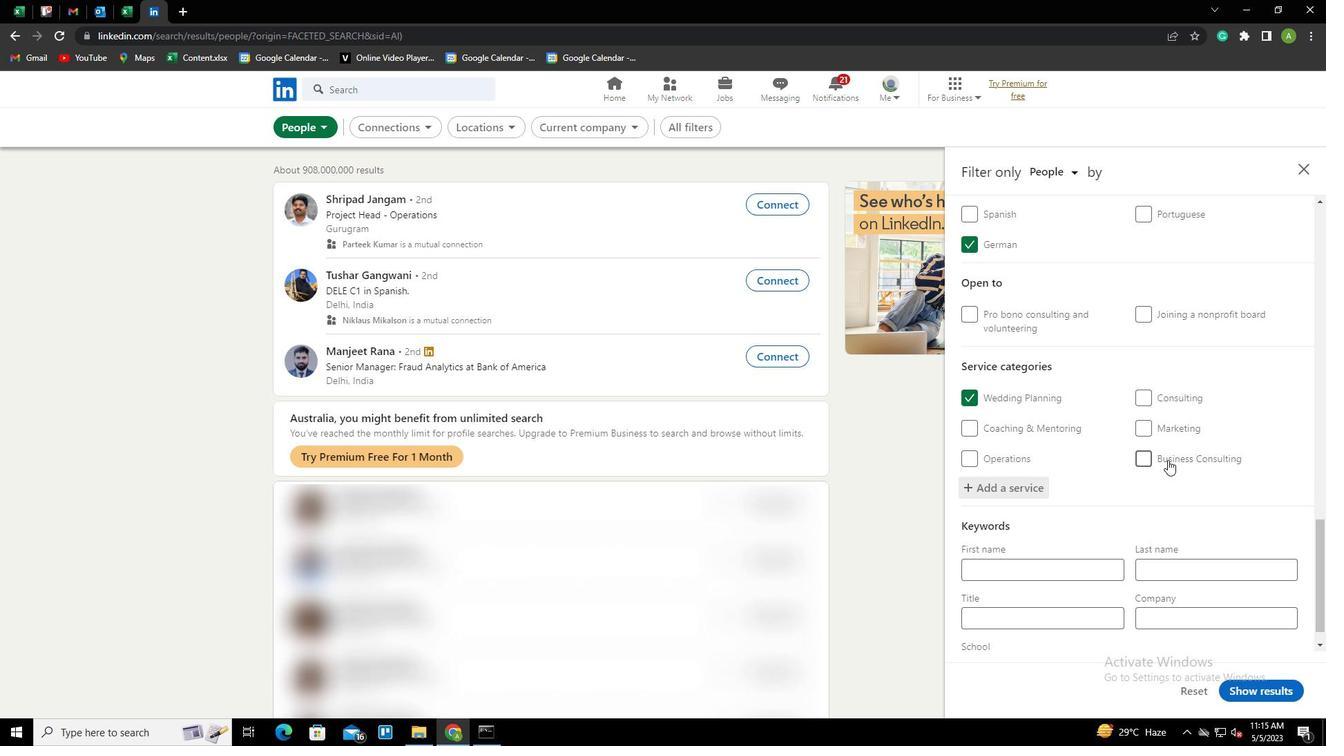 
Action: Mouse scrolled (1168, 459) with delta (0, 0)
Screenshot: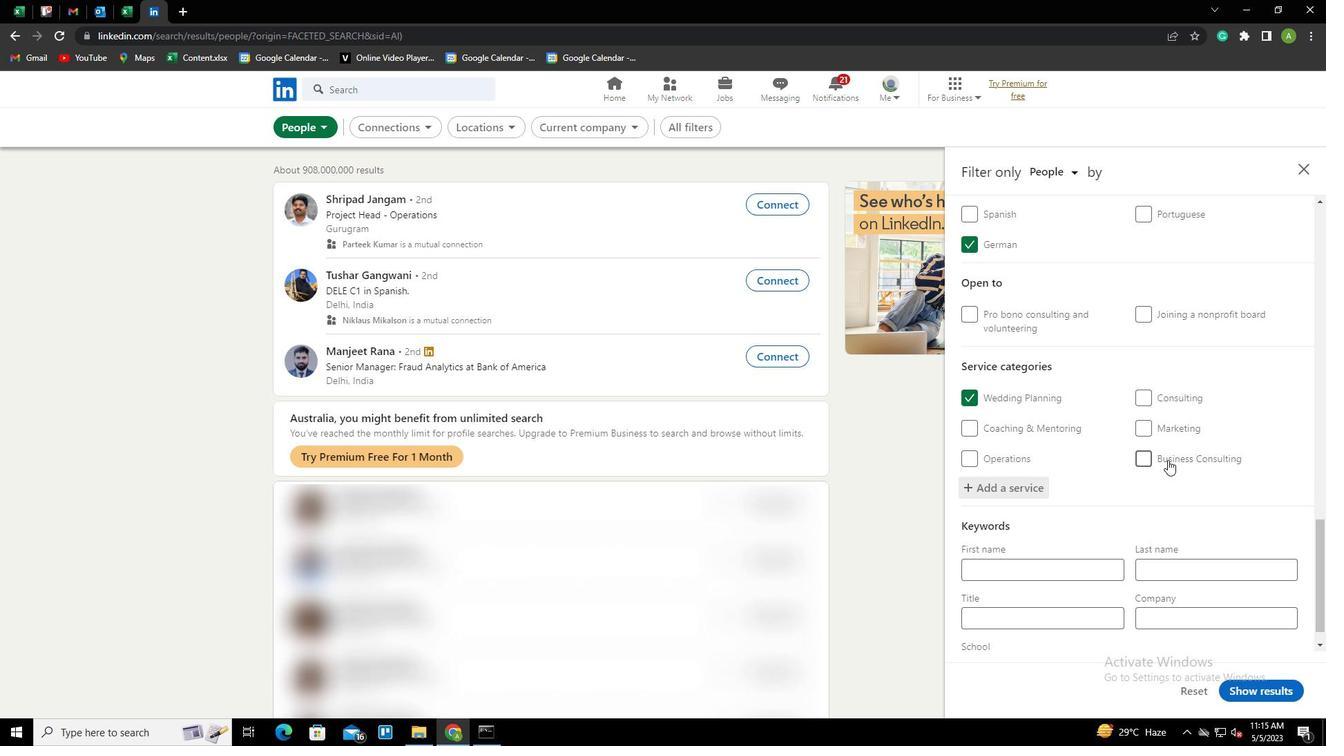 
Action: Mouse scrolled (1168, 459) with delta (0, 0)
Screenshot: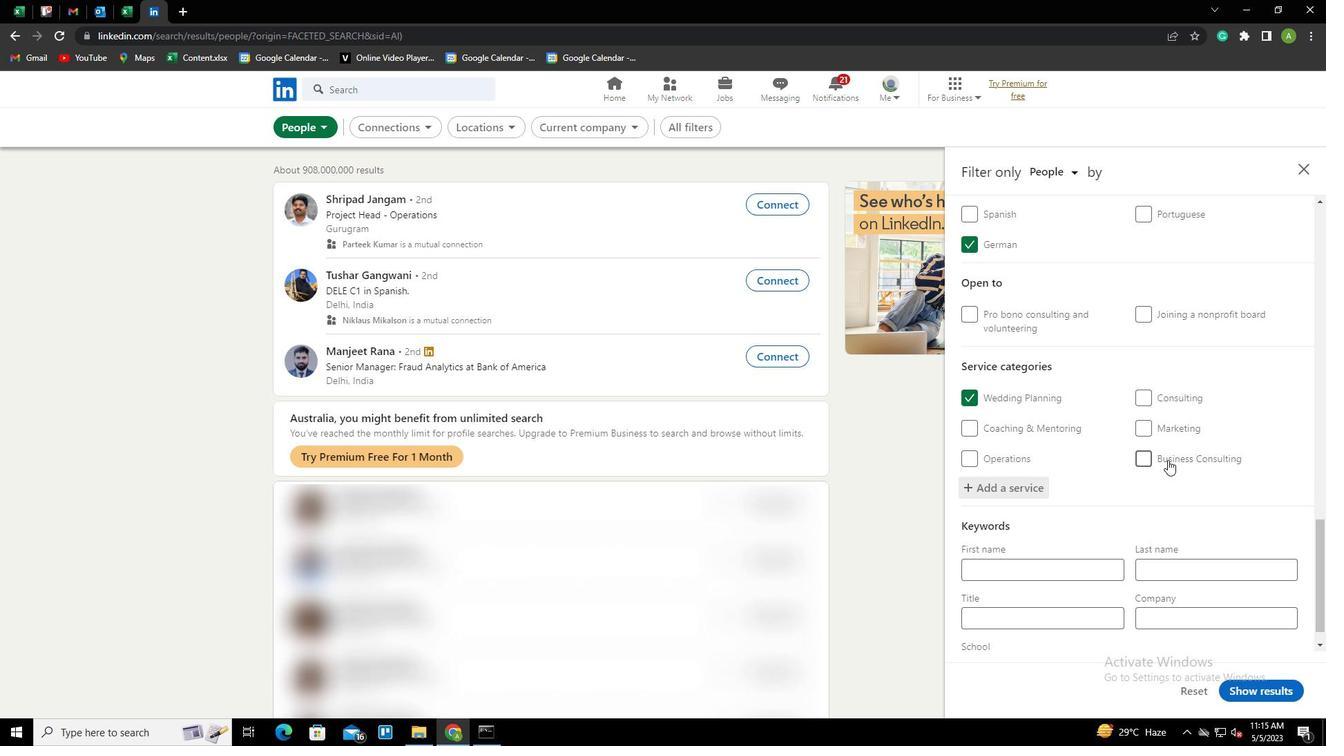 
Action: Mouse scrolled (1168, 459) with delta (0, 0)
Screenshot: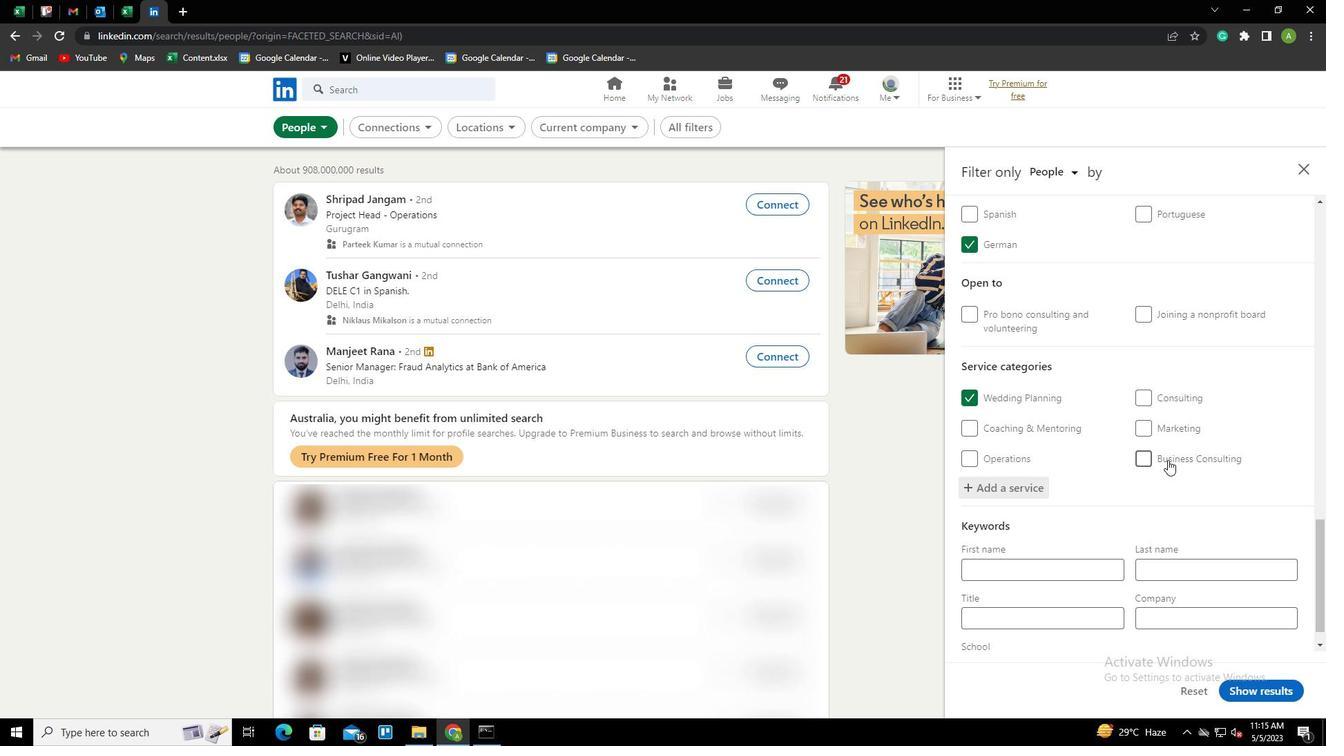 
Action: Mouse moved to (1077, 619)
Screenshot: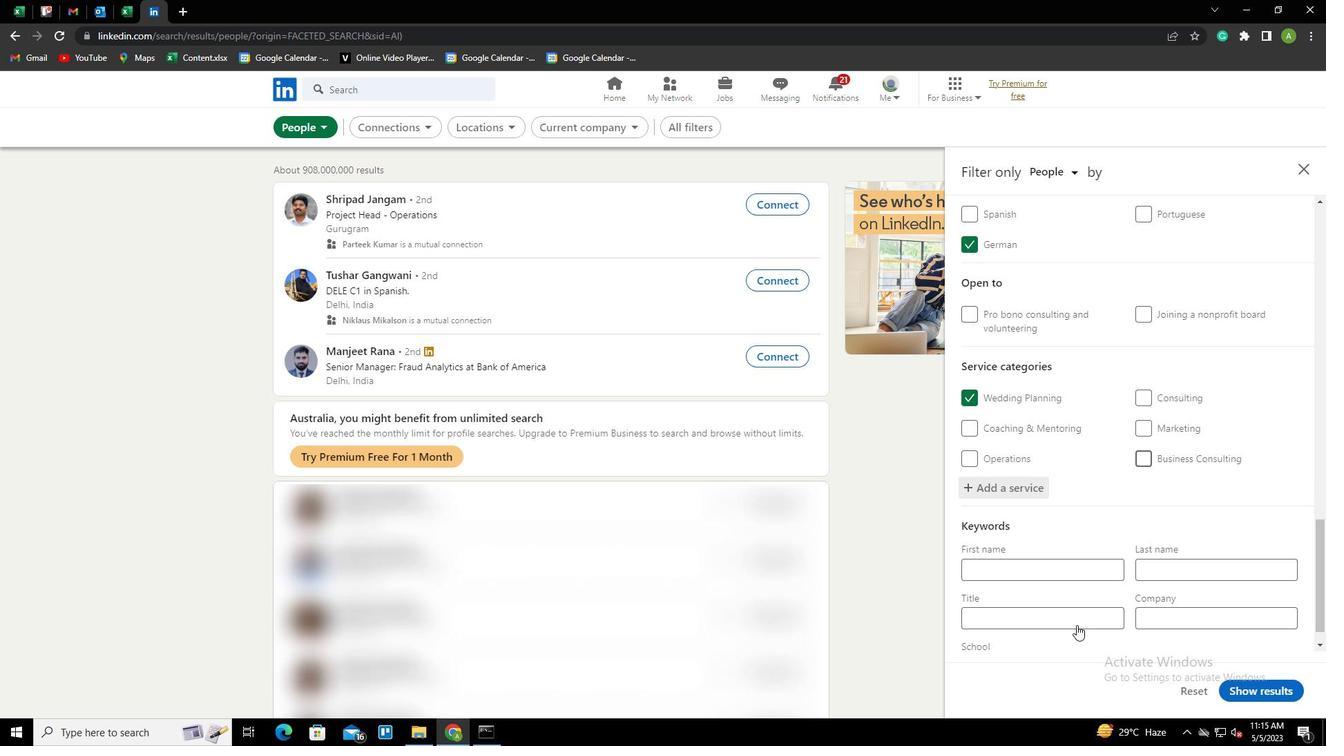 
Action: Mouse pressed left at (1077, 619)
Screenshot: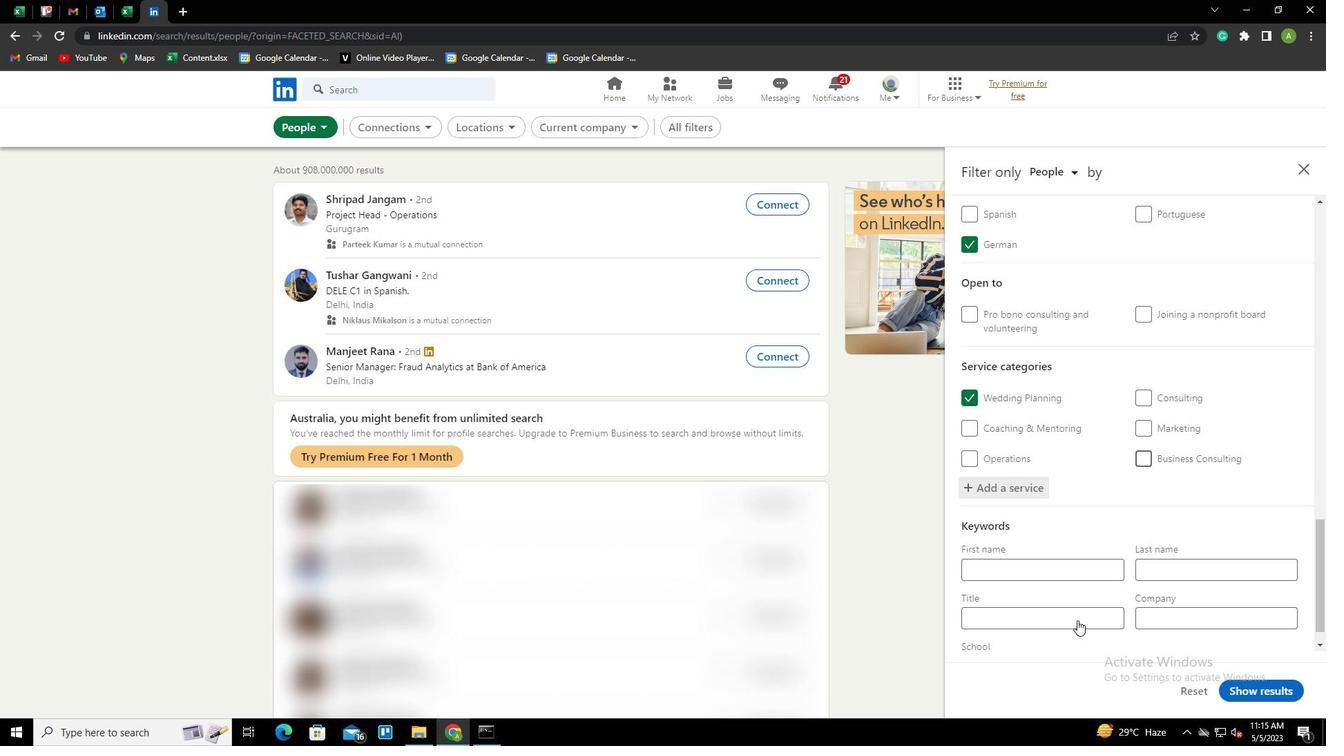 
Action: Key pressed <Key.shift>DATA<Key.space><Key.shift>ANALYST
Screenshot: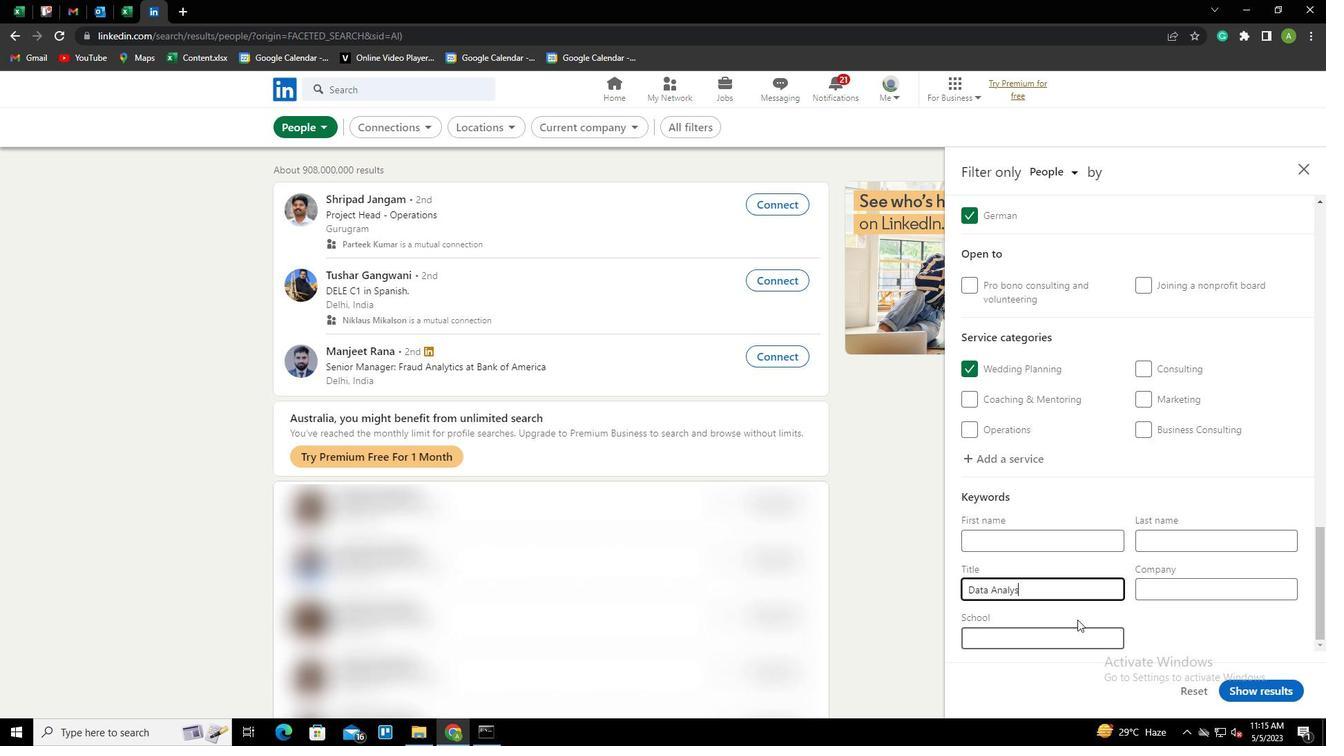 
Action: Mouse moved to (1241, 641)
Screenshot: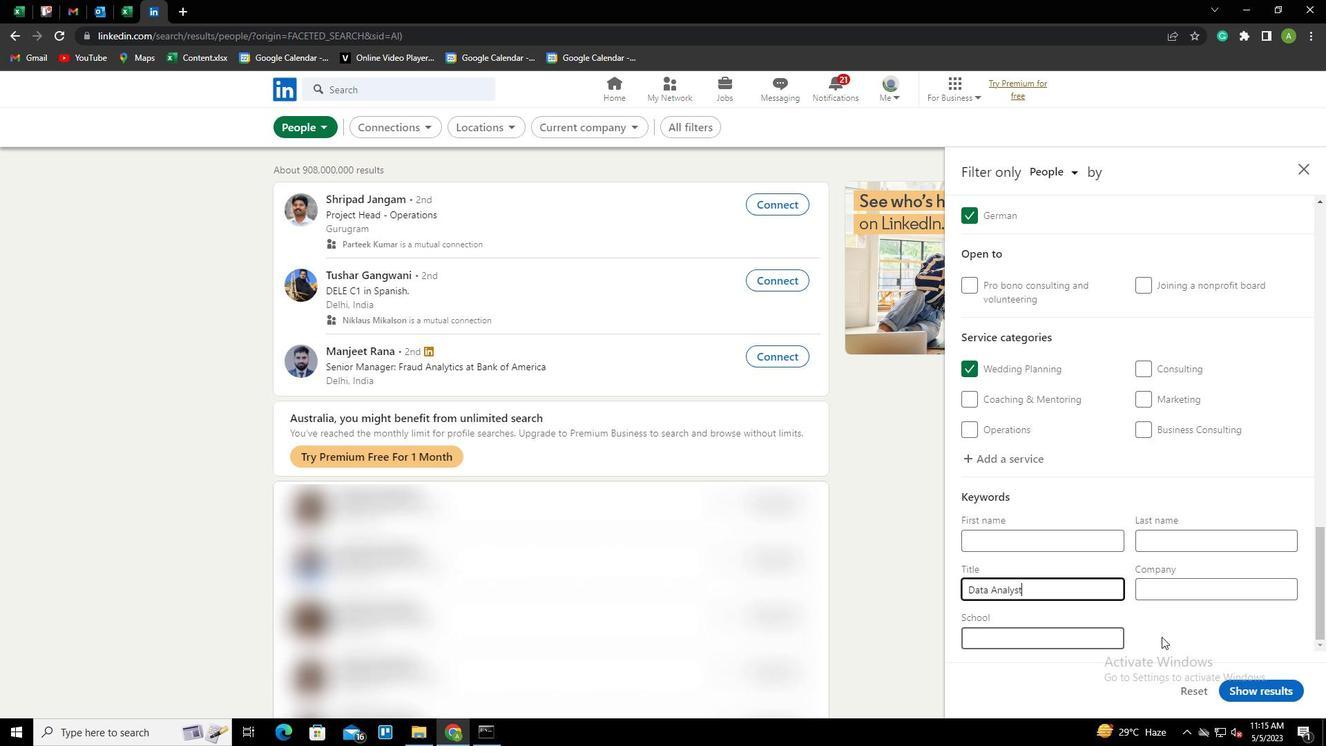 
Action: Mouse pressed left at (1241, 641)
Screenshot: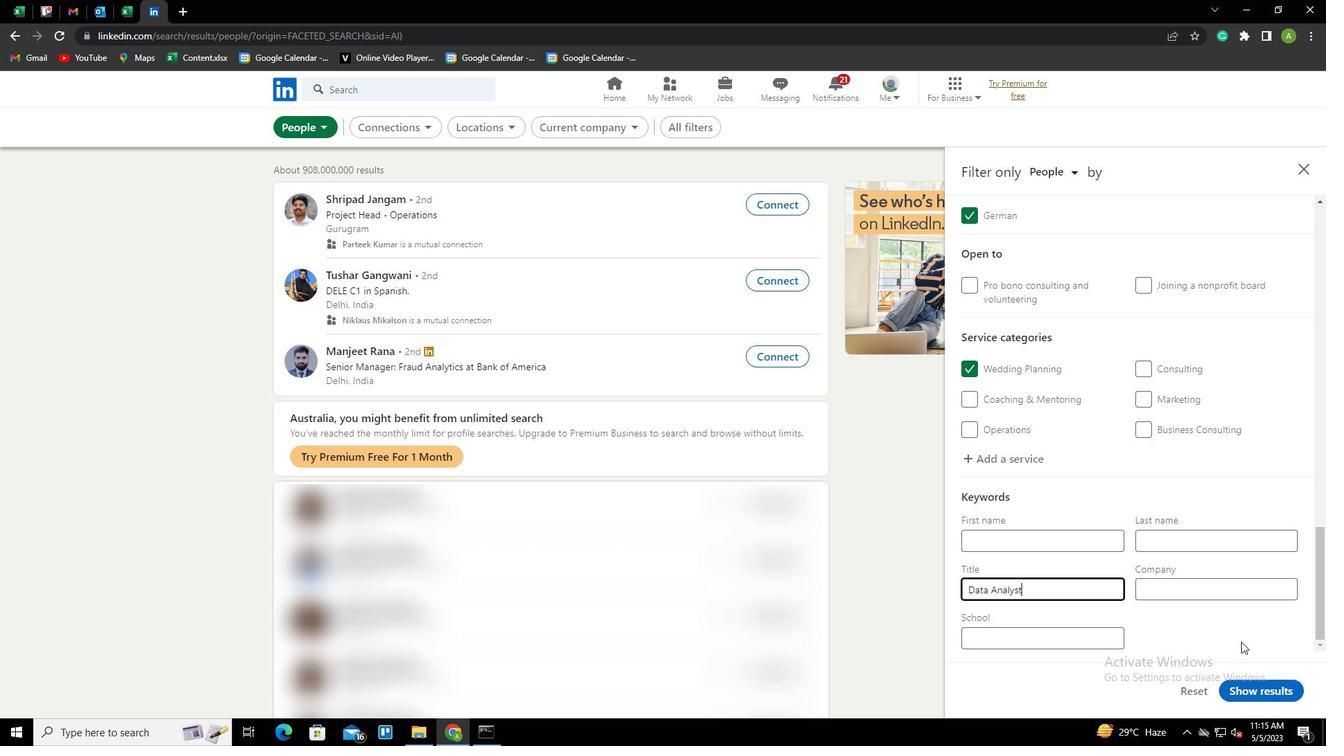 
Action: Mouse moved to (1271, 687)
Screenshot: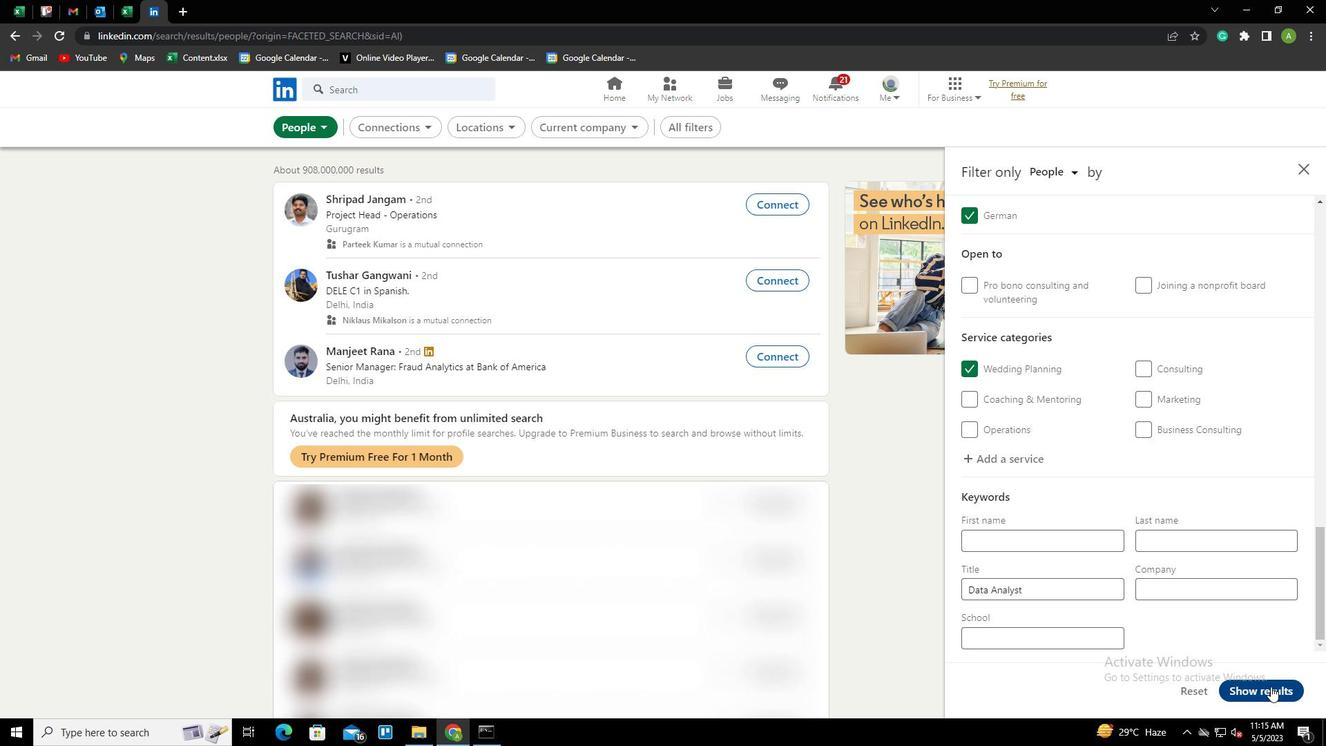 
Action: Mouse pressed left at (1271, 687)
Screenshot: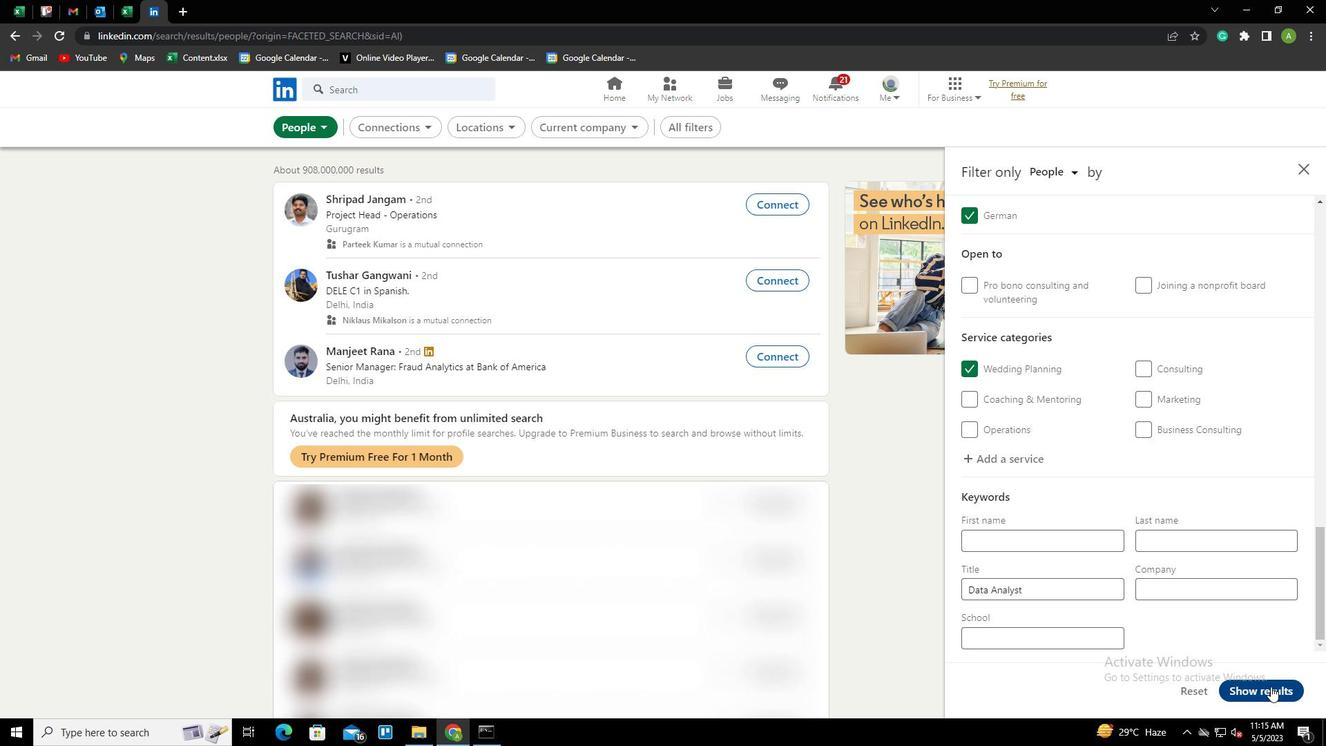 
